 Task: Explore Airbnb accommodation in Taft, Iran from 22th December, 2023 to 26th December, 2023 for 8 adults. Place can be private room with 8 bedrooms having 8 beds and 8 bathrooms. Property type can be hotel. Amenities needed are: wifi, TV, free parkinig on premises, gym, breakfast.
Action: Mouse moved to (510, 131)
Screenshot: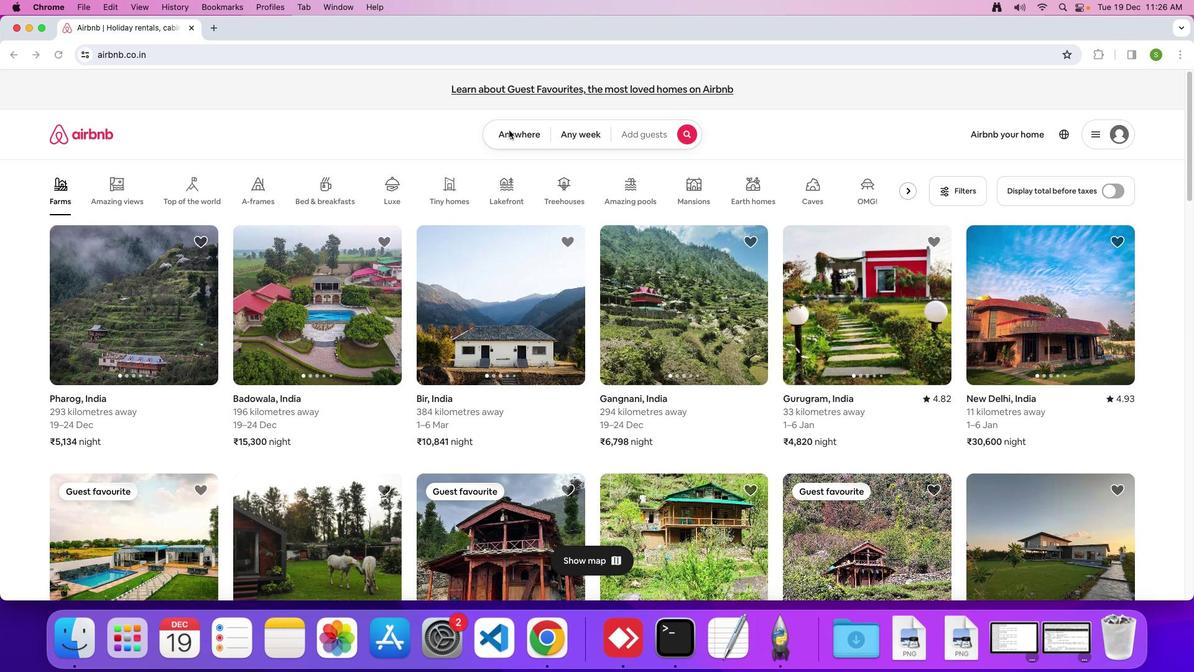 
Action: Mouse pressed left at (510, 131)
Screenshot: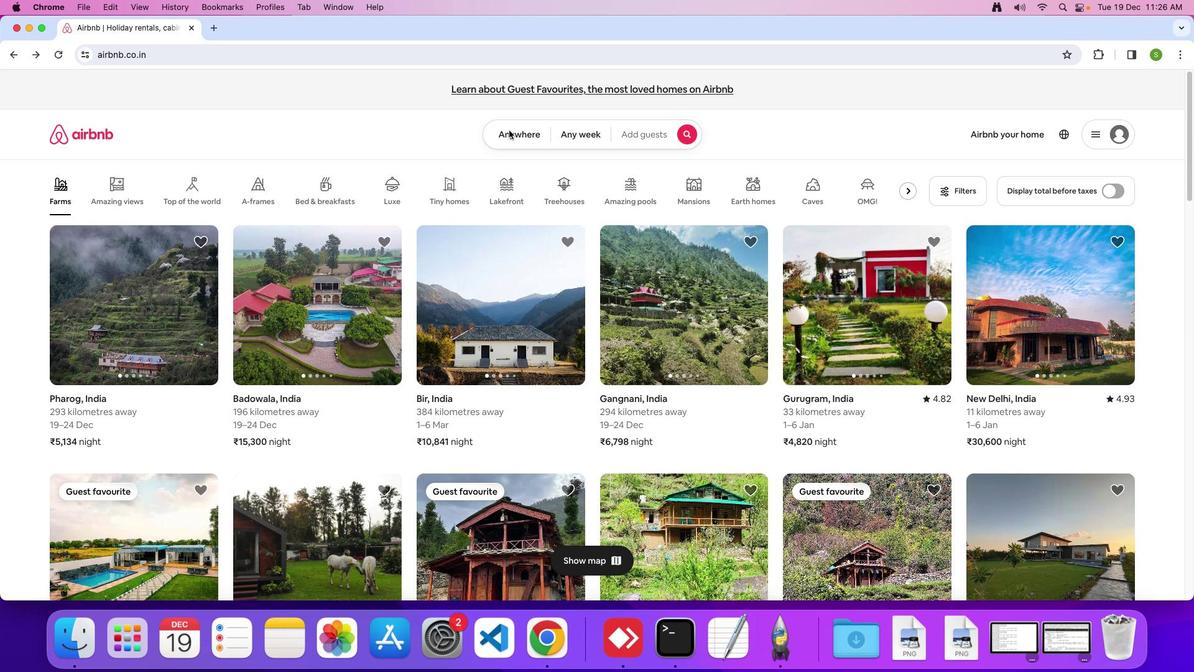 
Action: Mouse moved to (505, 134)
Screenshot: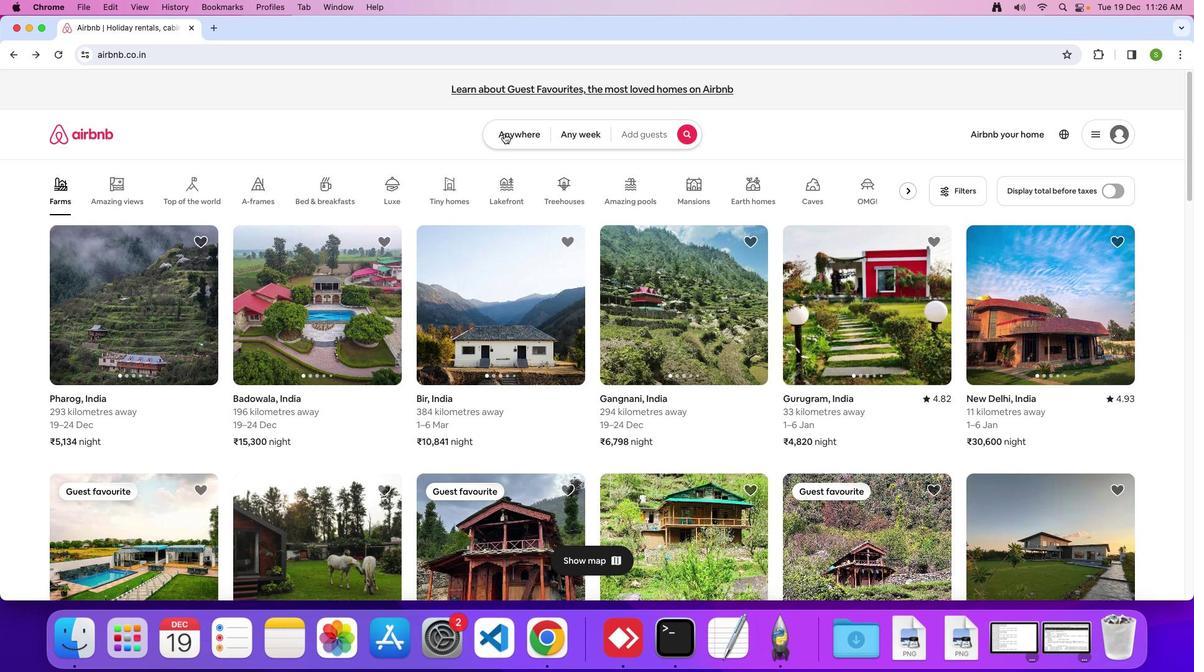 
Action: Mouse pressed left at (505, 134)
Screenshot: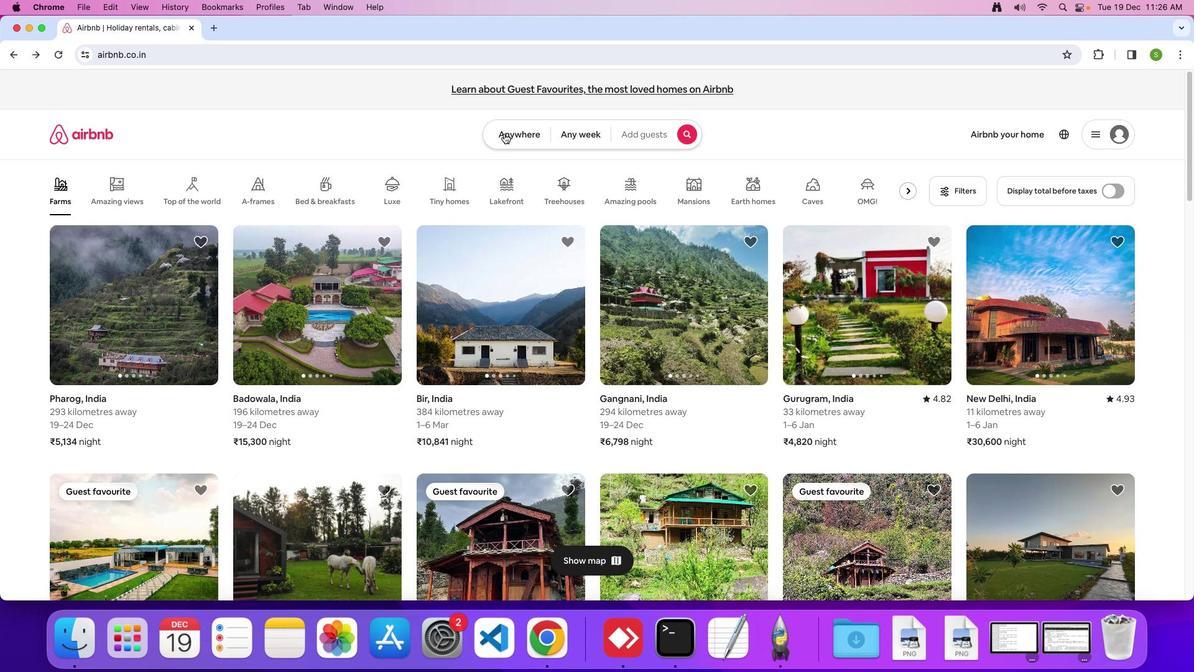 
Action: Mouse moved to (444, 179)
Screenshot: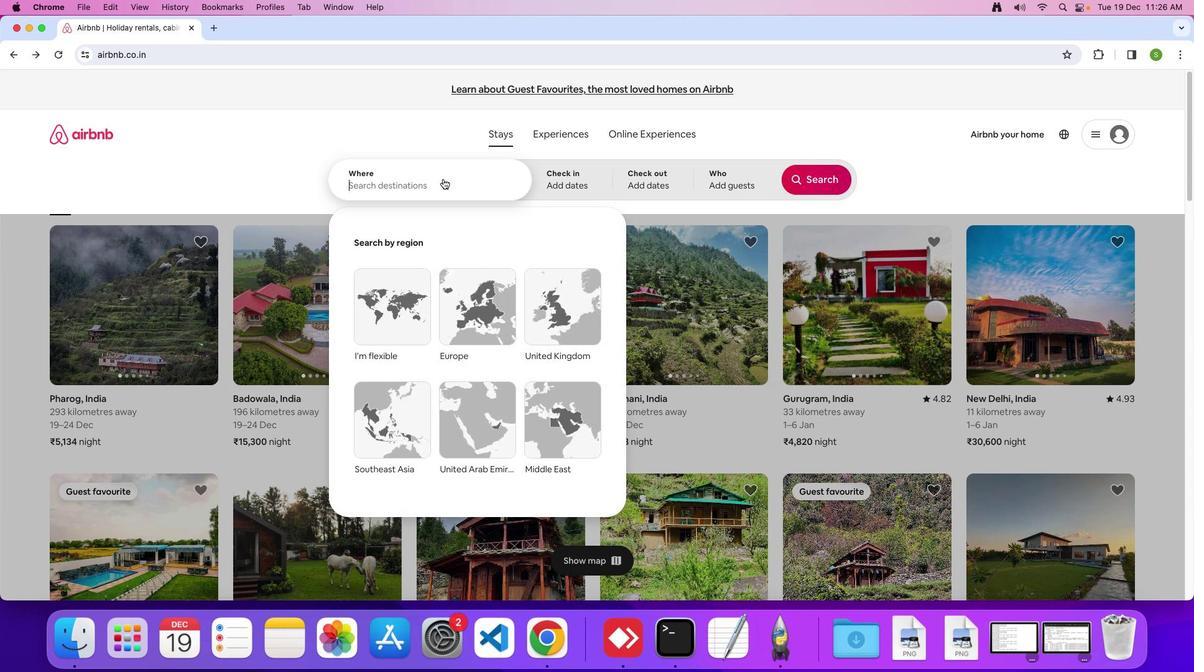 
Action: Mouse pressed left at (444, 179)
Screenshot: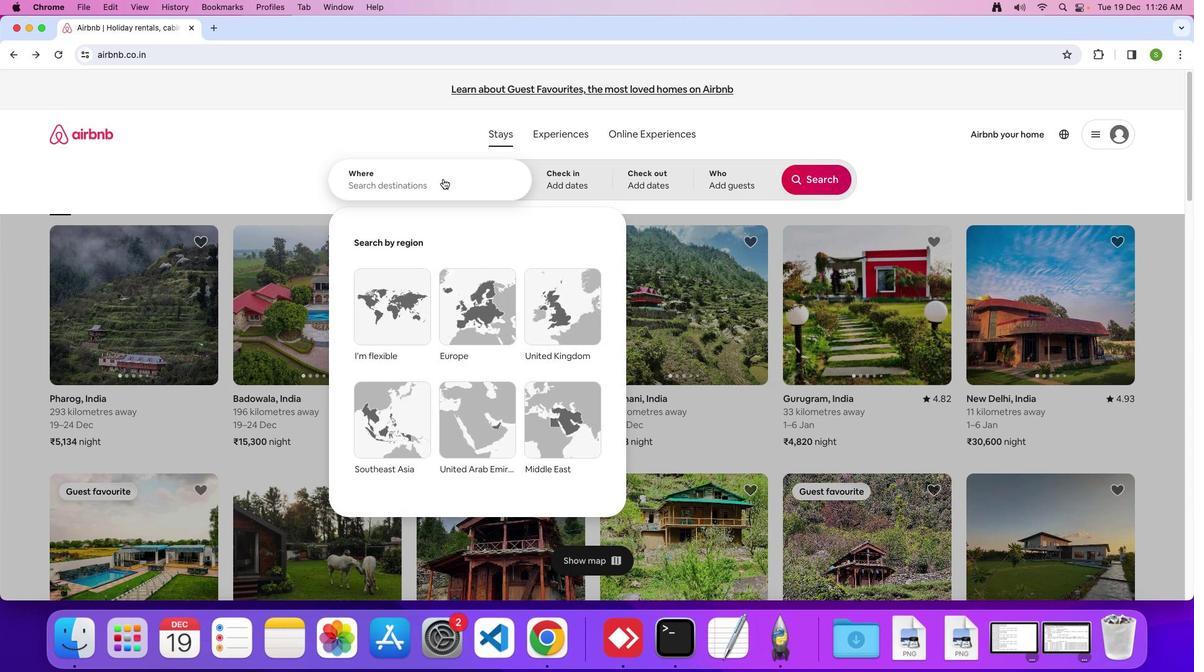 
Action: Mouse moved to (449, 180)
Screenshot: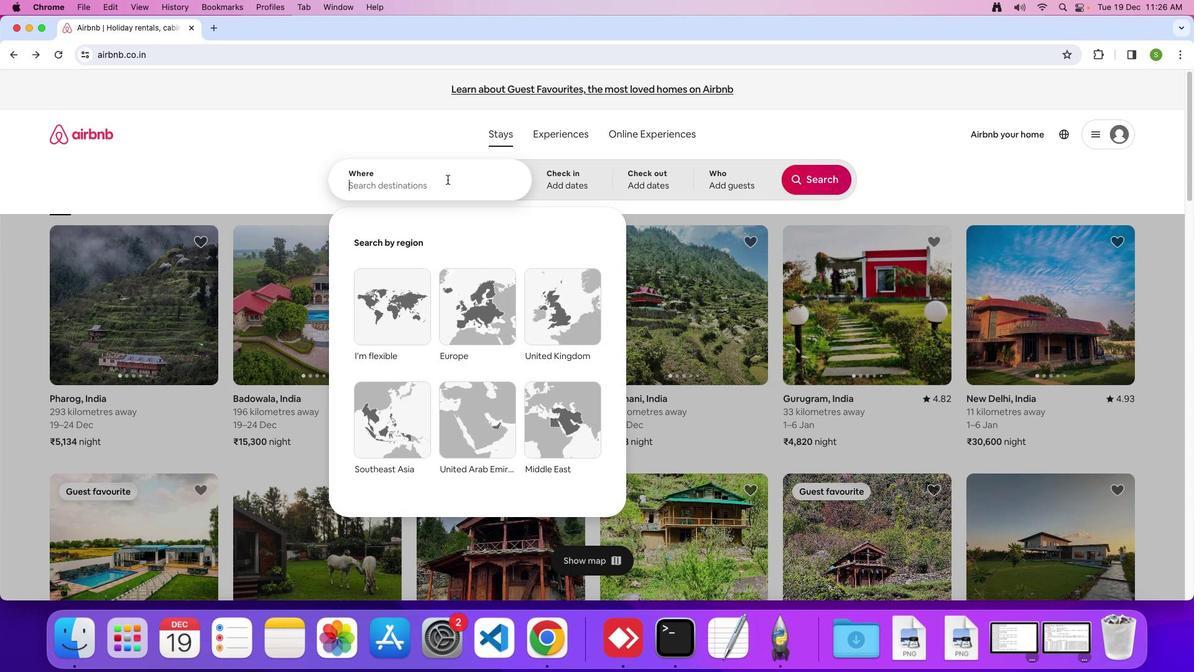 
Action: Key pressed 'T'Key.caps_lock'a''f''t'','Key.spaceKey.shift'I''r''a''n'Key.enter
Screenshot: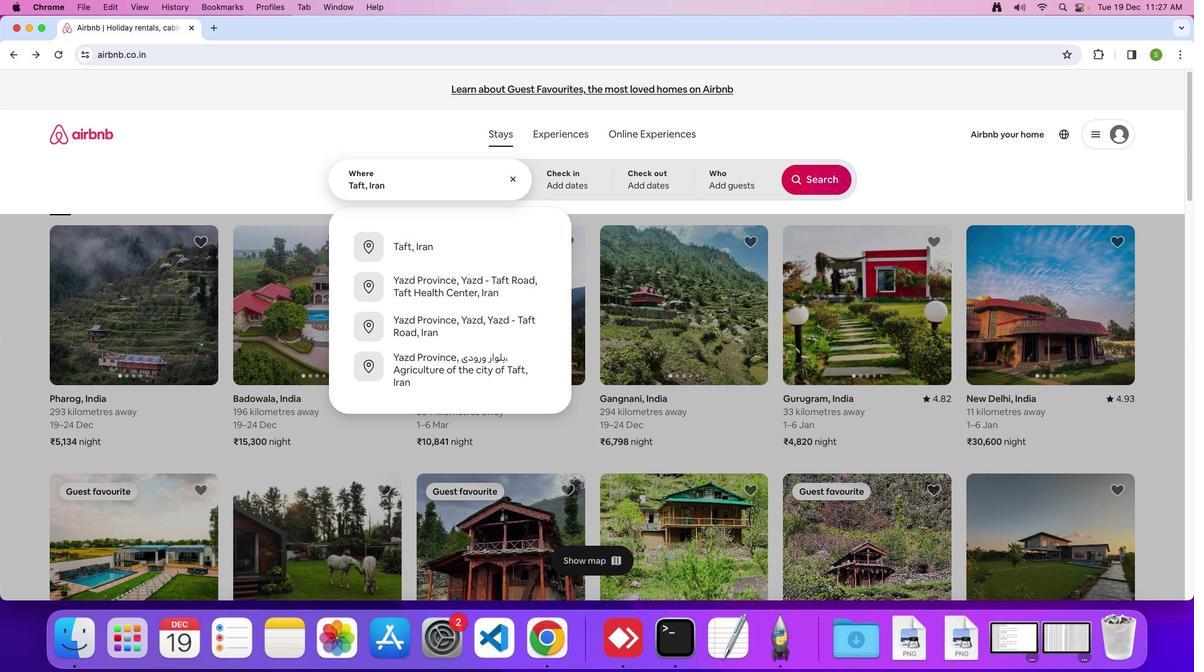 
Action: Mouse moved to (525, 421)
Screenshot: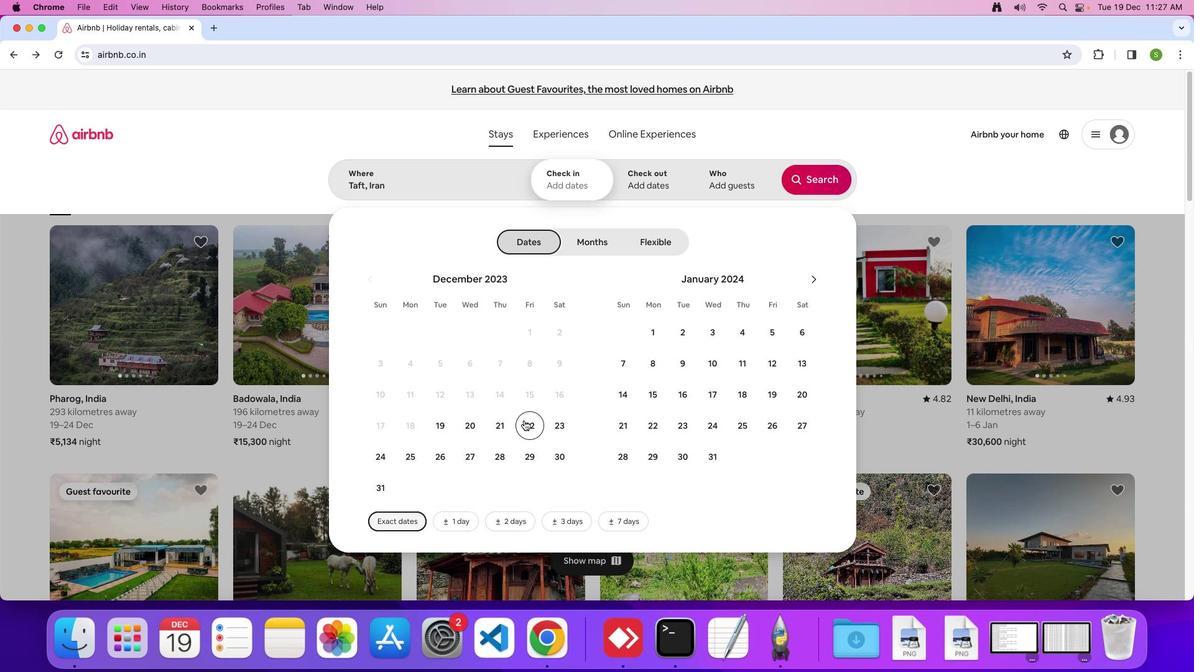 
Action: Mouse pressed left at (525, 421)
Screenshot: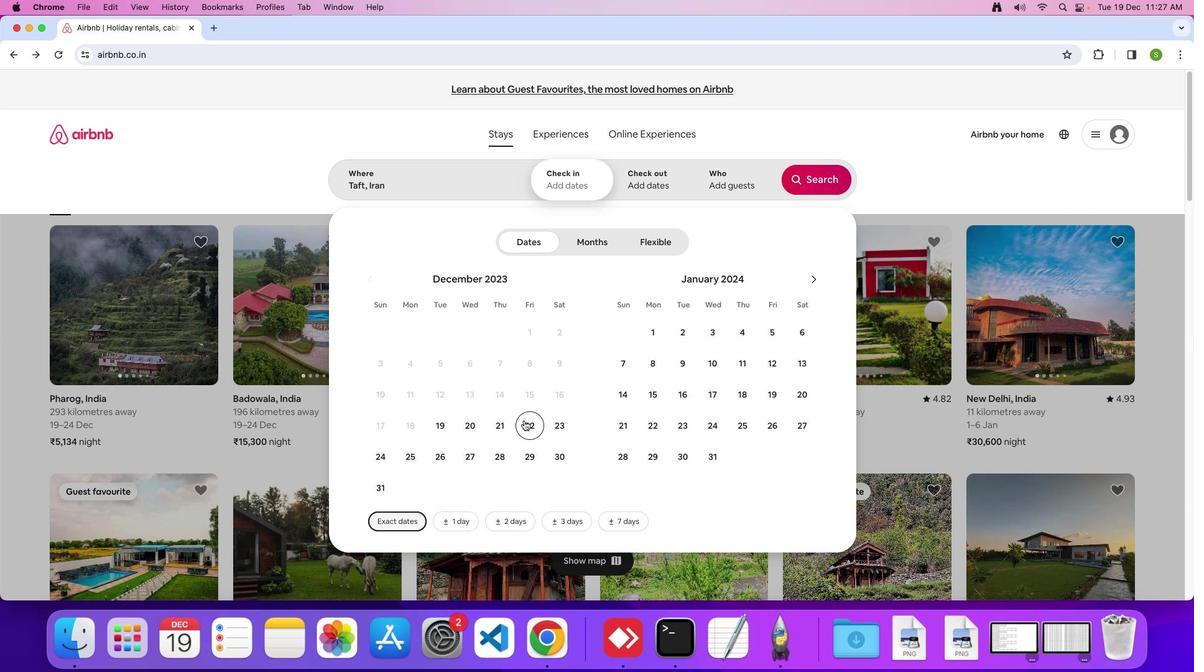 
Action: Mouse moved to (437, 462)
Screenshot: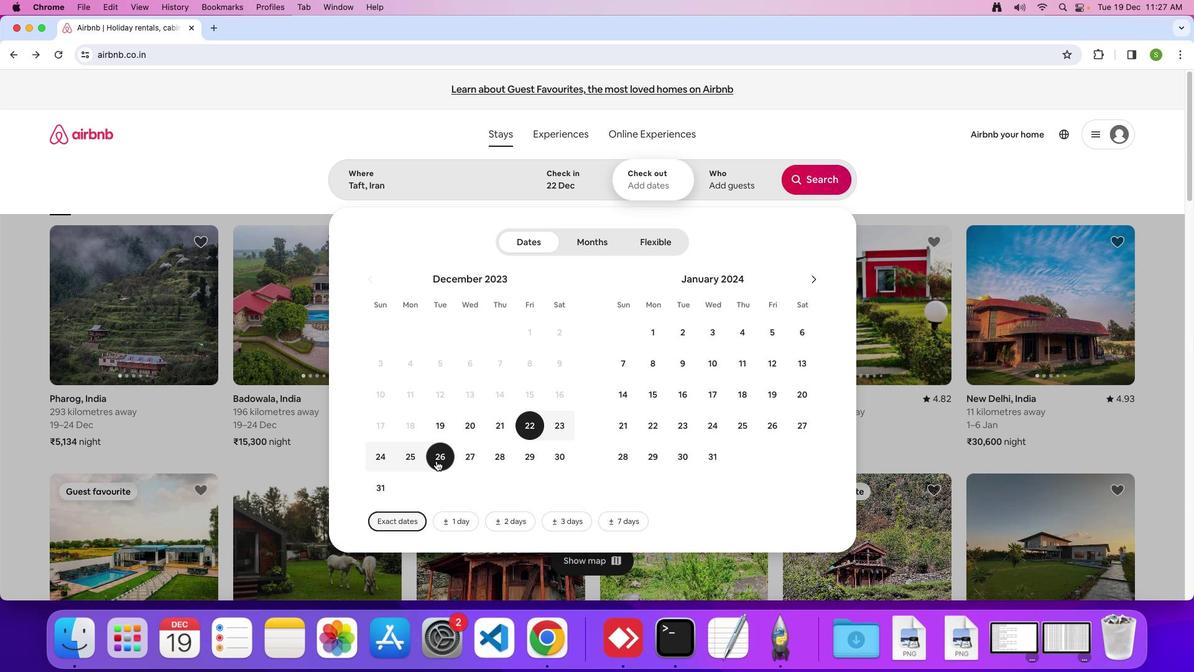 
Action: Mouse pressed left at (437, 462)
Screenshot: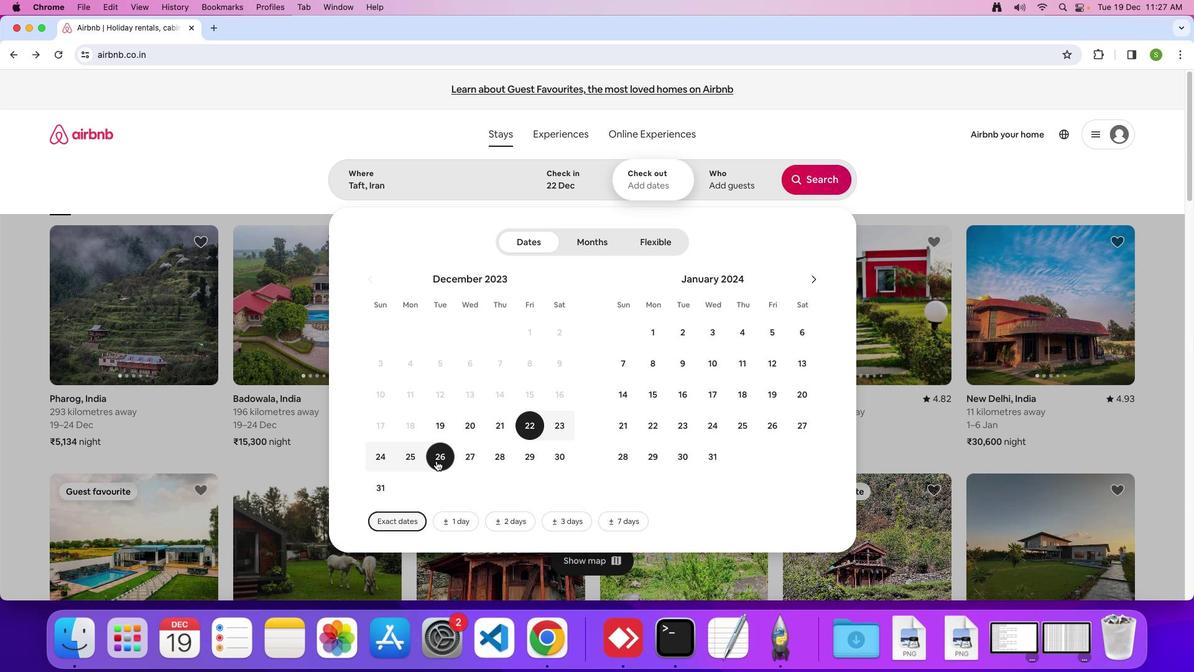 
Action: Mouse moved to (735, 174)
Screenshot: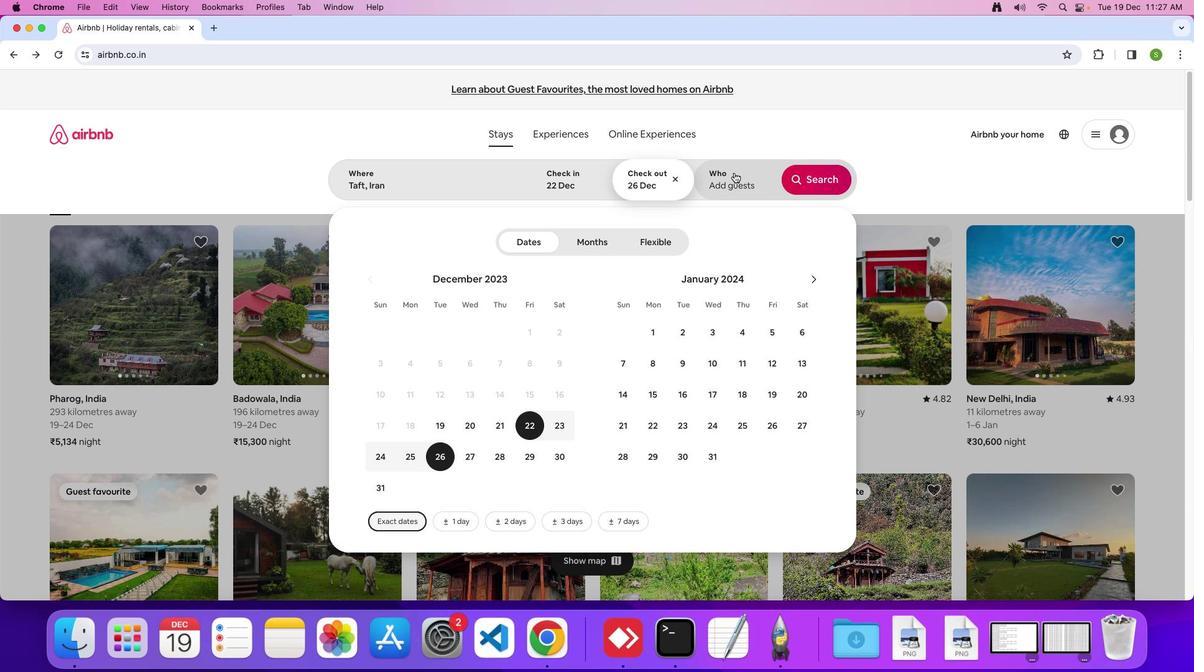 
Action: Mouse pressed left at (735, 174)
Screenshot: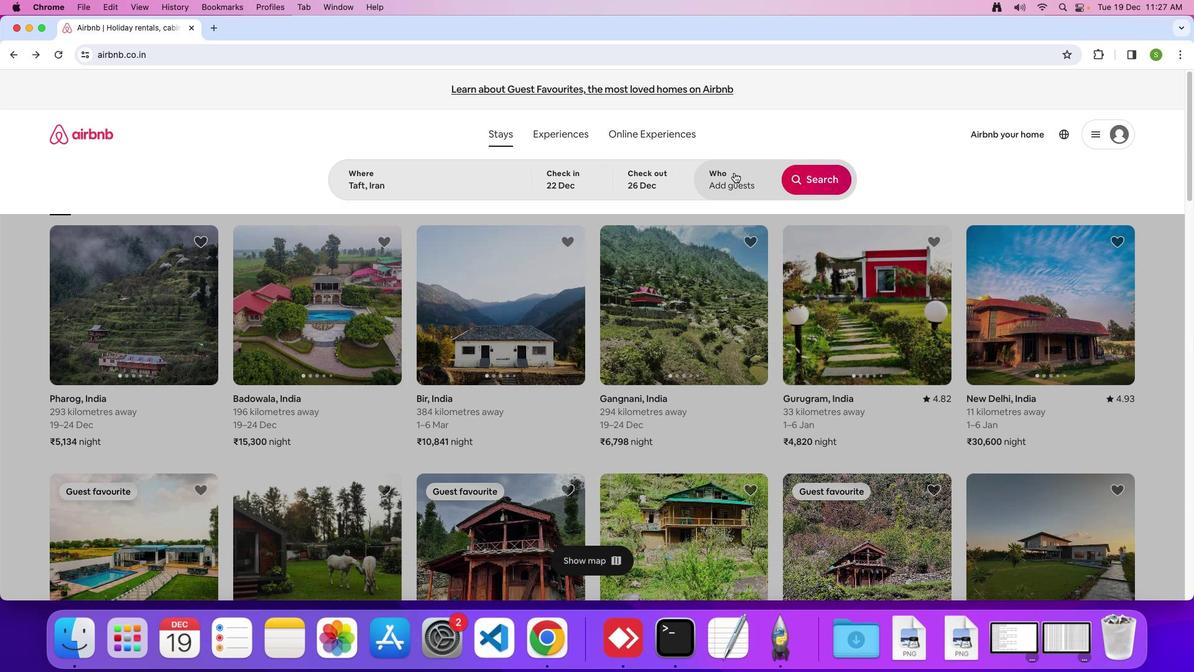 
Action: Mouse moved to (820, 245)
Screenshot: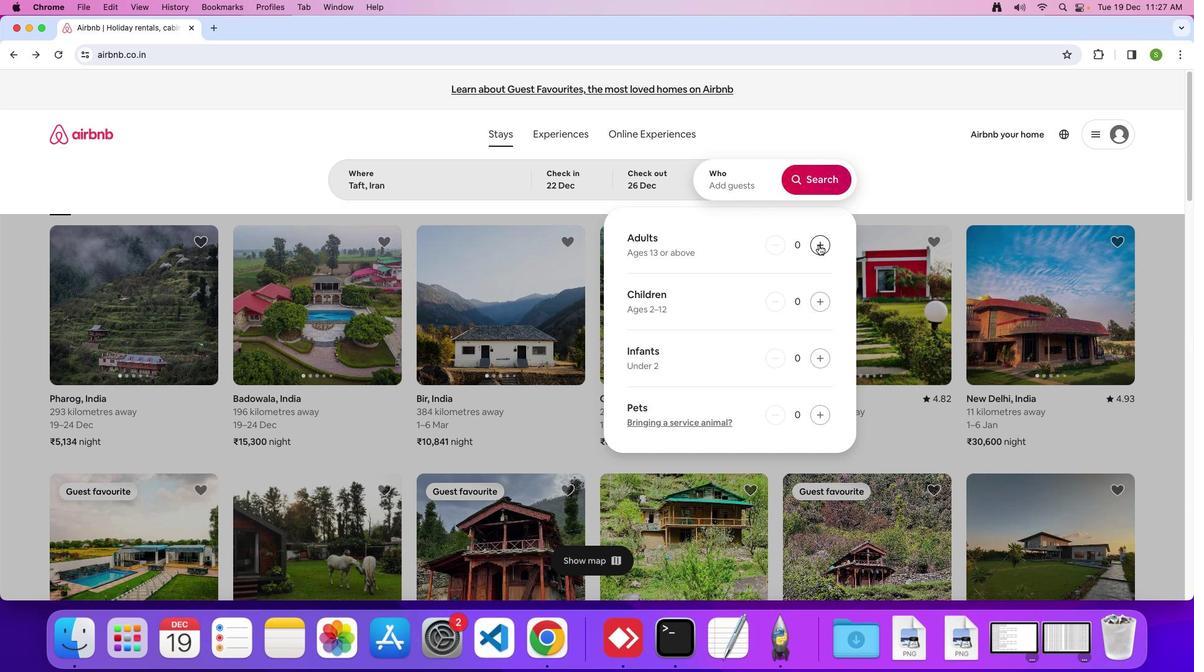 
Action: Mouse pressed left at (820, 245)
Screenshot: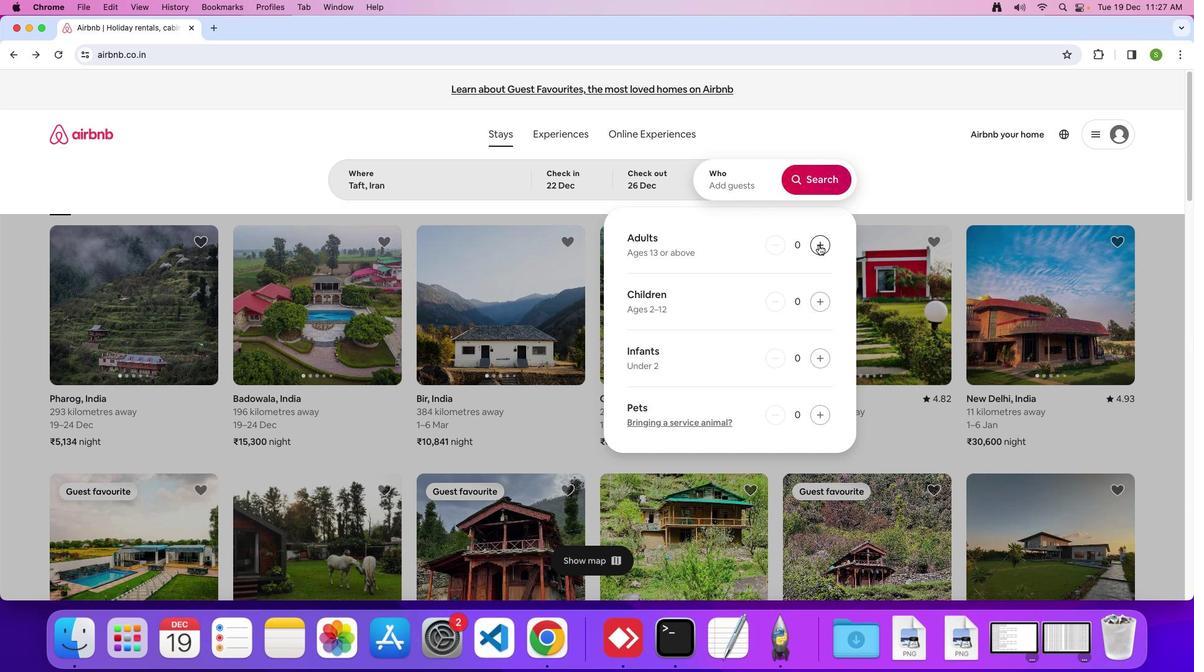 
Action: Mouse pressed left at (820, 245)
Screenshot: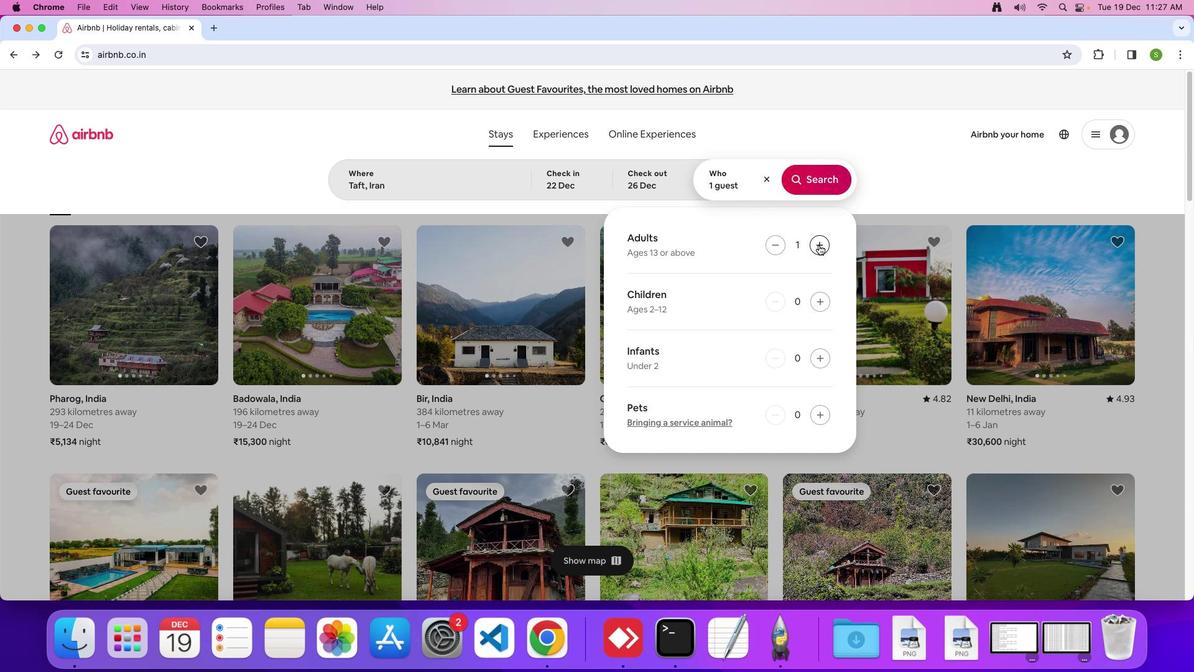 
Action: Mouse pressed left at (820, 245)
Screenshot: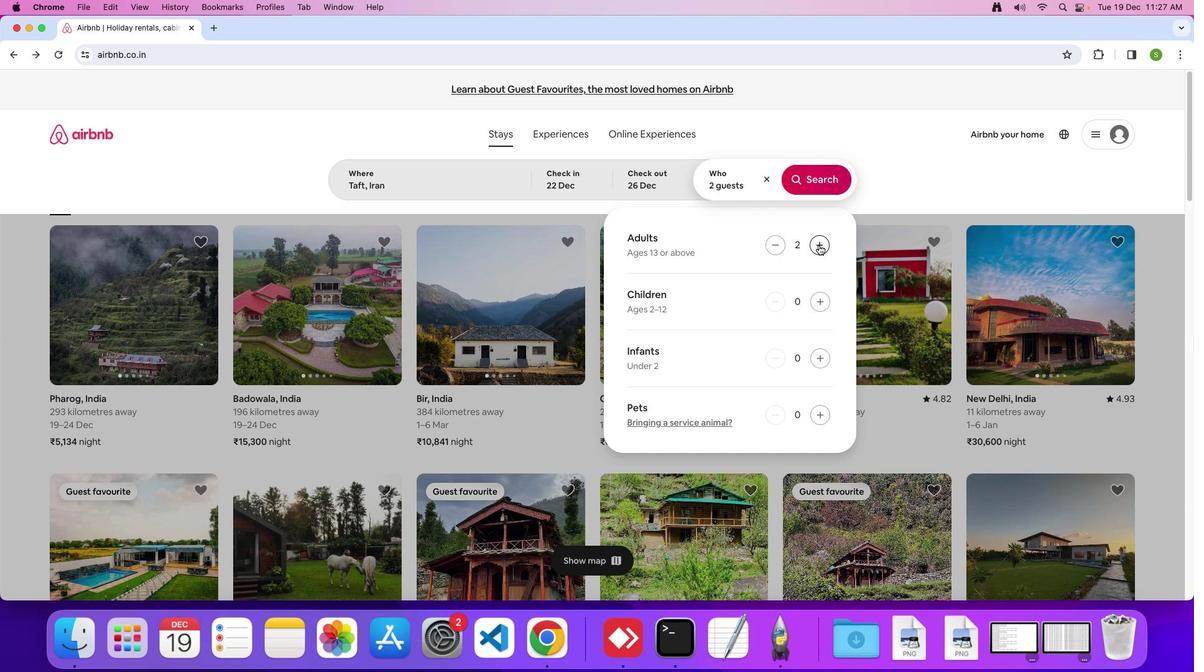 
Action: Mouse pressed left at (820, 245)
Screenshot: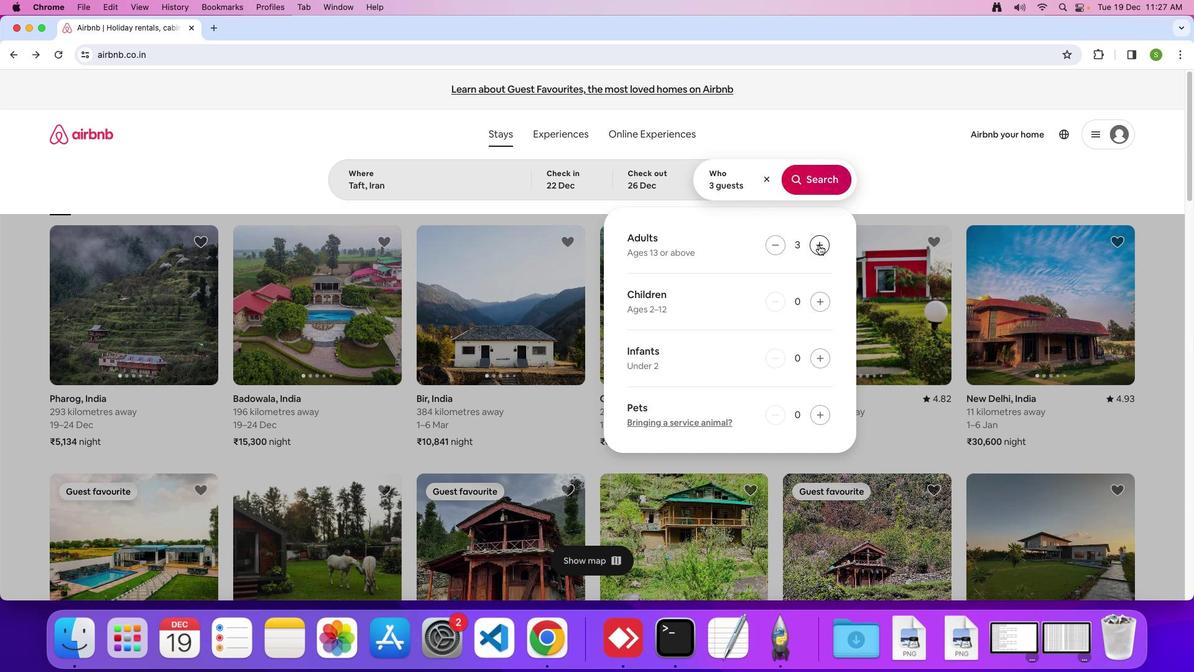 
Action: Mouse pressed left at (820, 245)
Screenshot: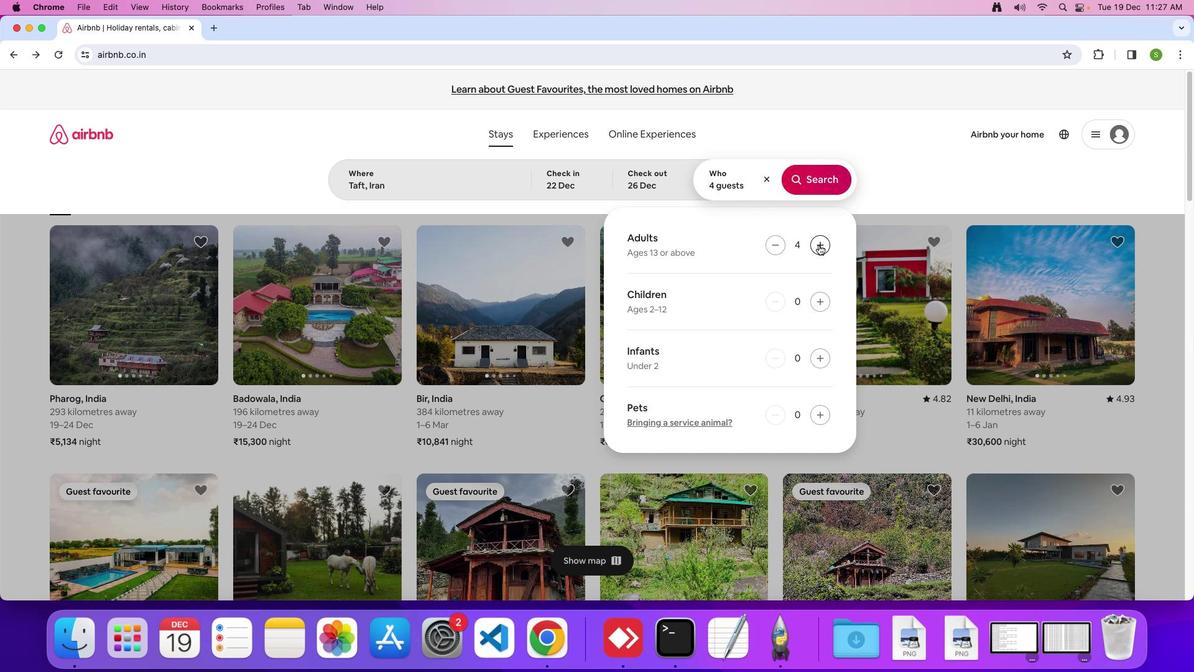 
Action: Mouse pressed left at (820, 245)
Screenshot: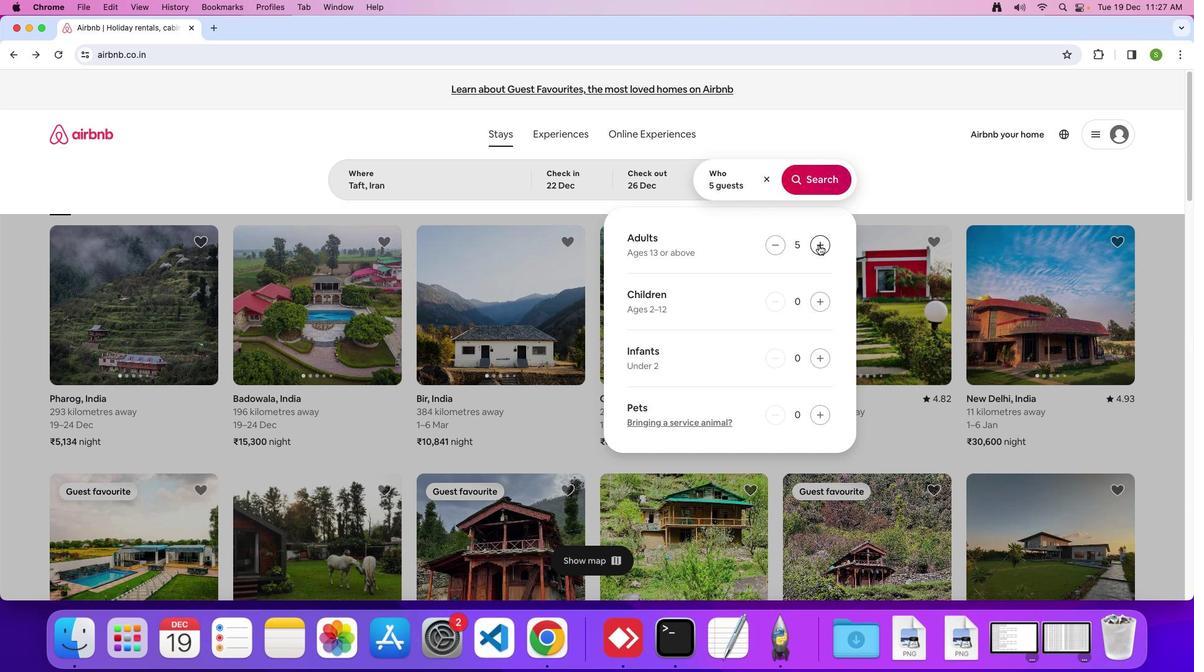 
Action: Mouse pressed left at (820, 245)
Screenshot: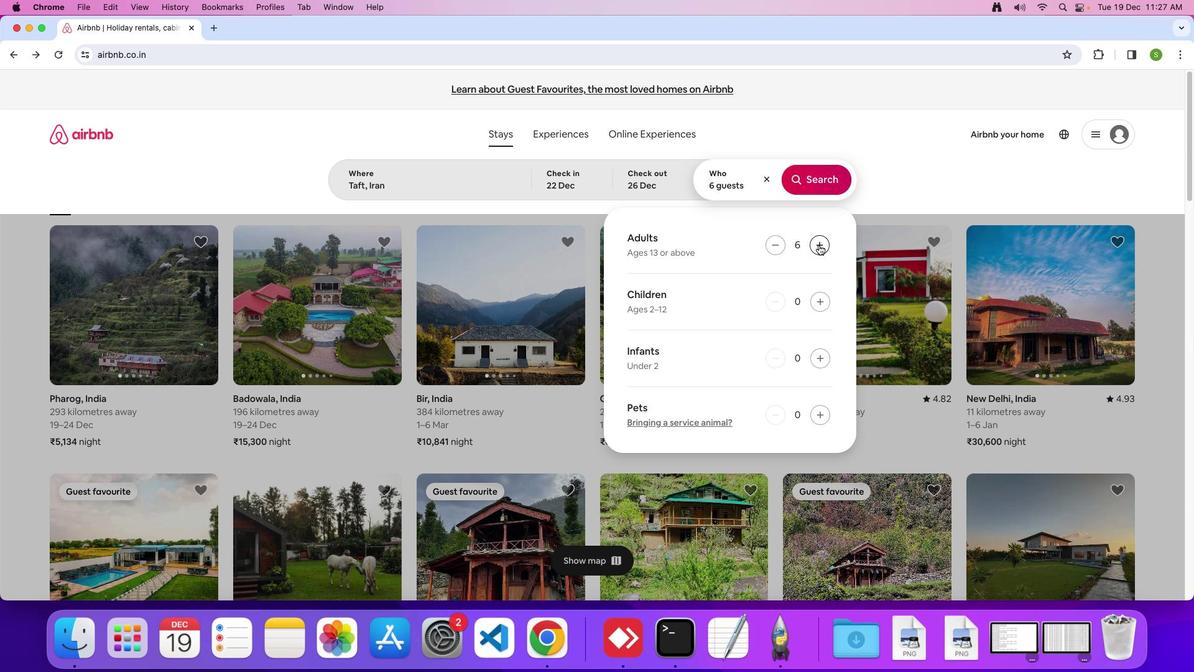 
Action: Mouse pressed left at (820, 245)
Screenshot: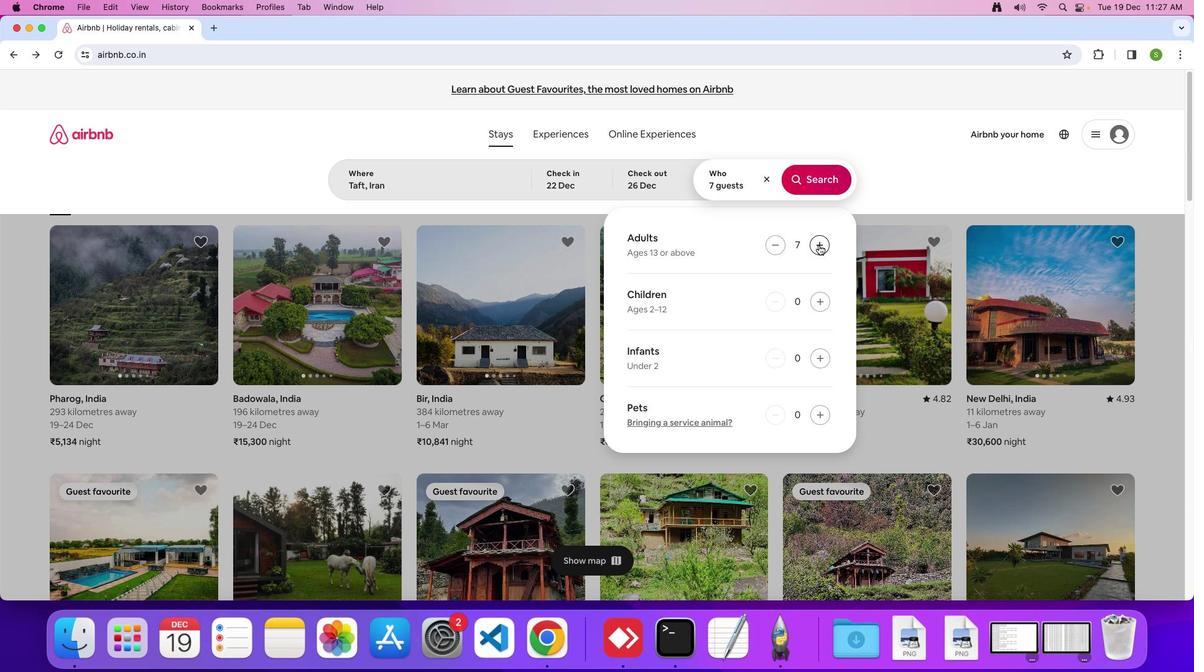 
Action: Mouse moved to (816, 183)
Screenshot: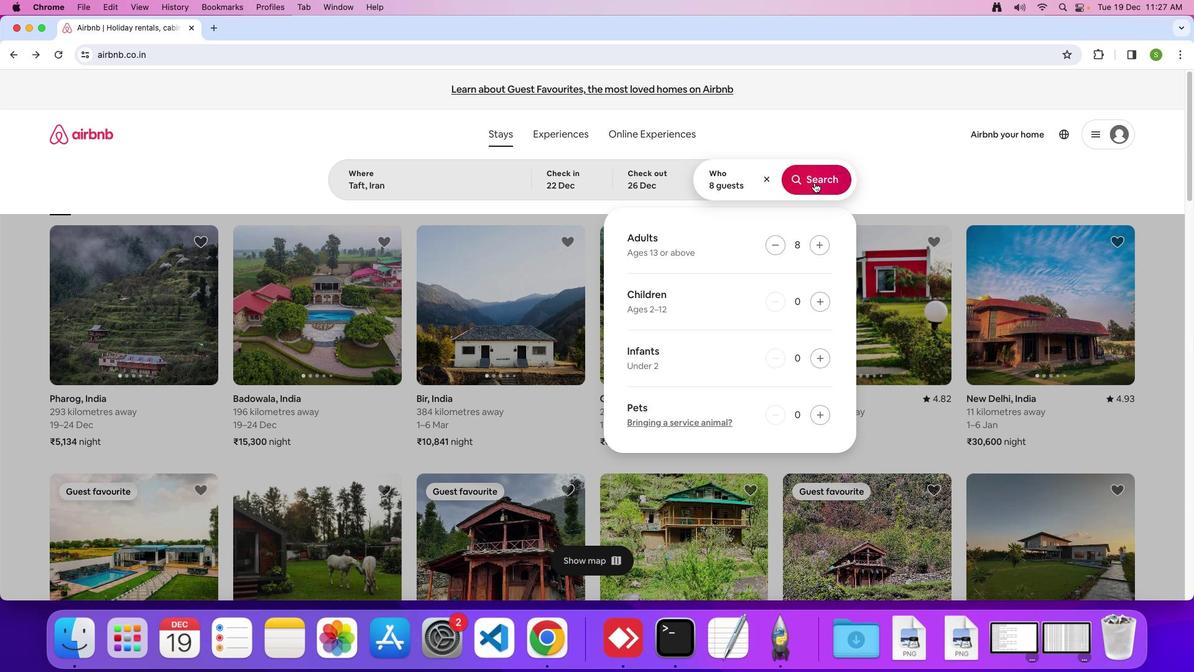 
Action: Mouse pressed left at (816, 183)
Screenshot: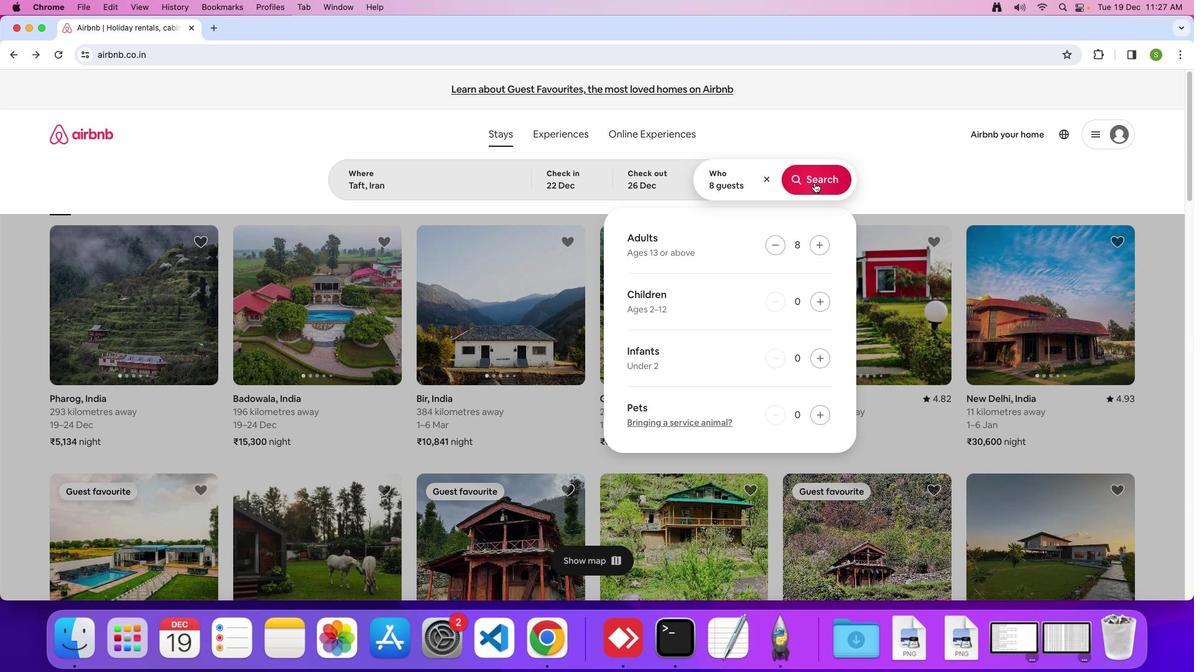 
Action: Mouse moved to (983, 146)
Screenshot: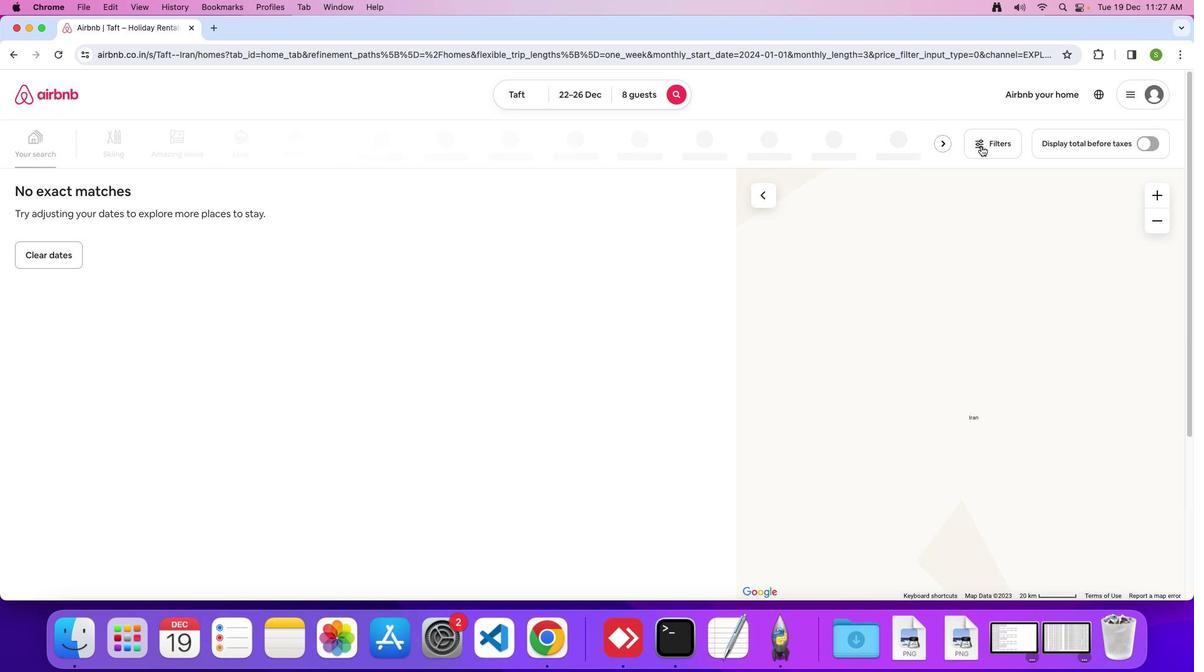 
Action: Mouse pressed left at (983, 146)
Screenshot: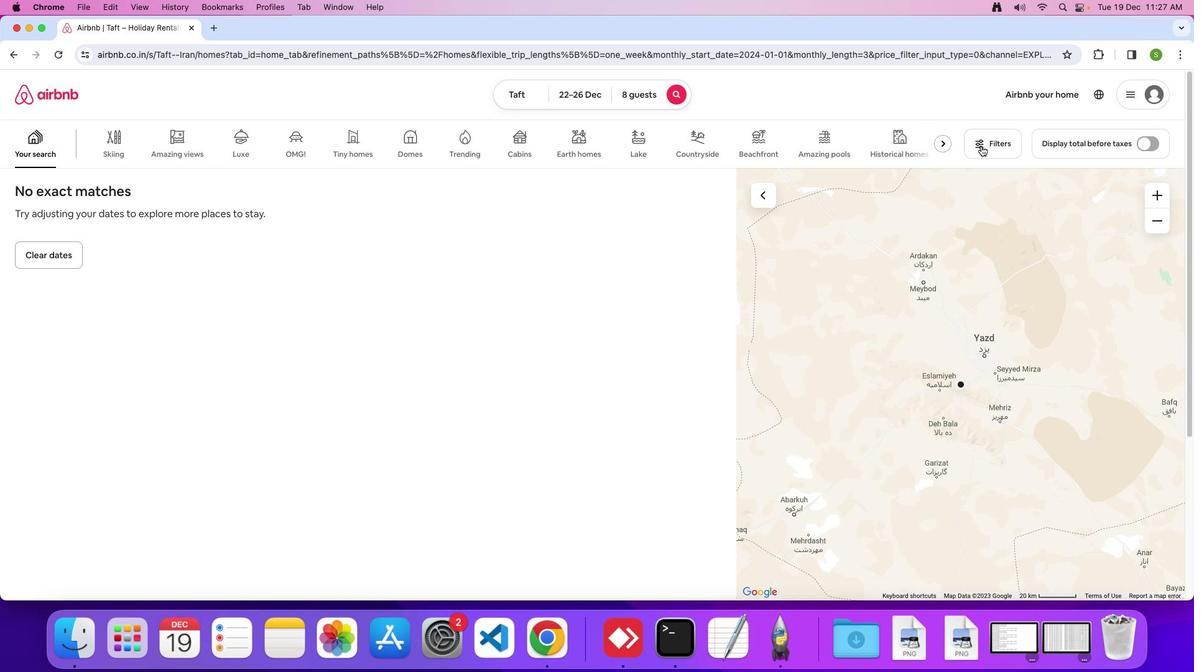 
Action: Mouse moved to (645, 388)
Screenshot: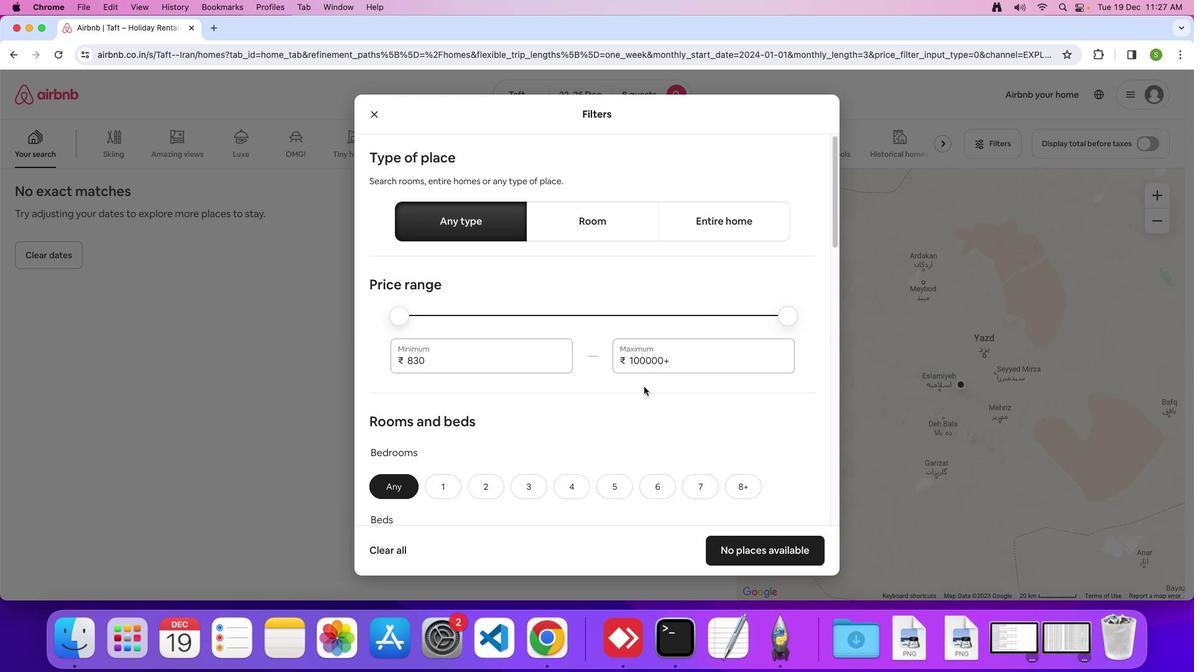 
Action: Mouse scrolled (645, 388) with delta (1, 0)
Screenshot: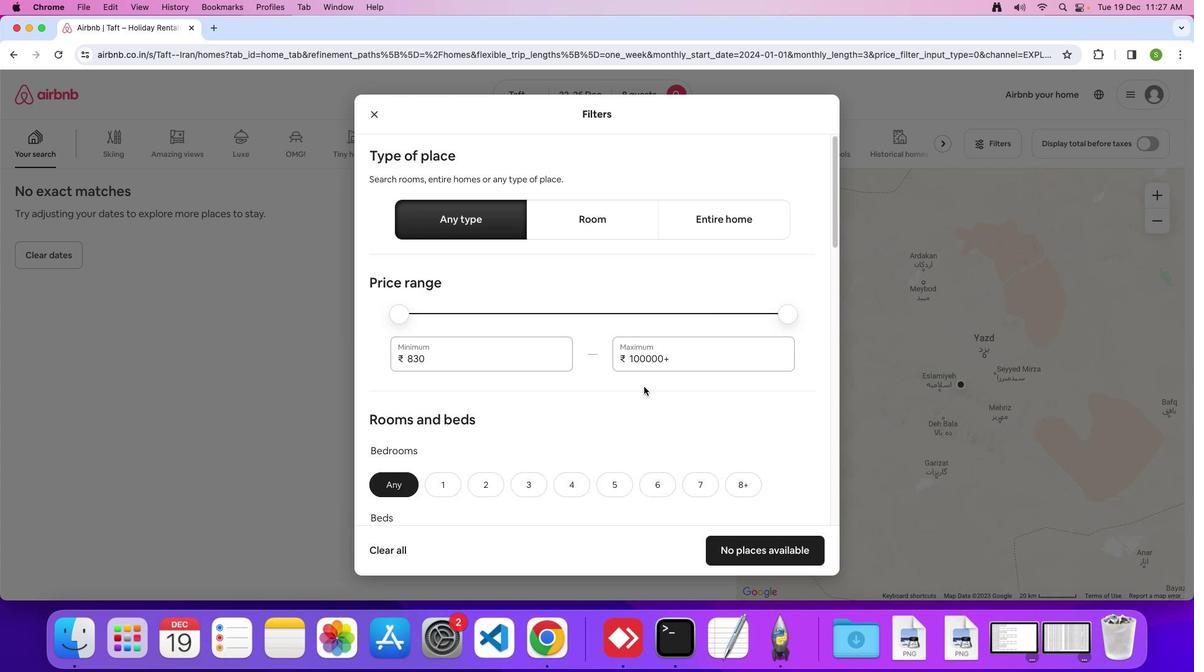 
Action: Mouse scrolled (645, 388) with delta (1, 0)
Screenshot: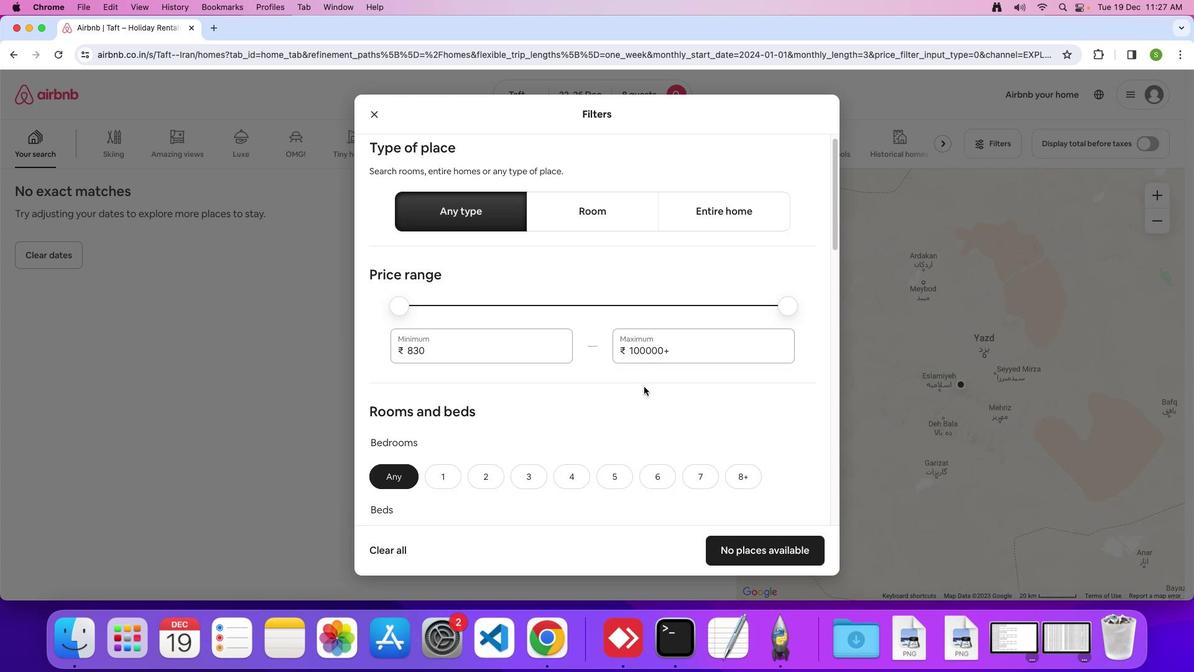 
Action: Mouse scrolled (645, 388) with delta (1, 0)
Screenshot: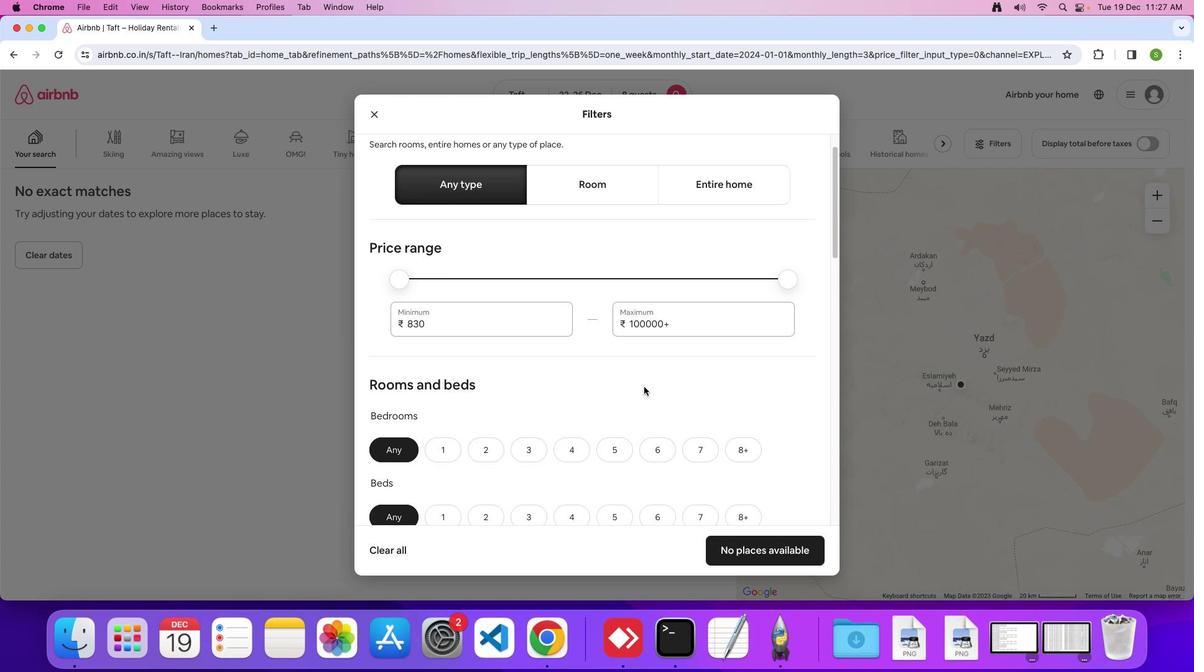 
Action: Mouse scrolled (645, 388) with delta (1, 0)
Screenshot: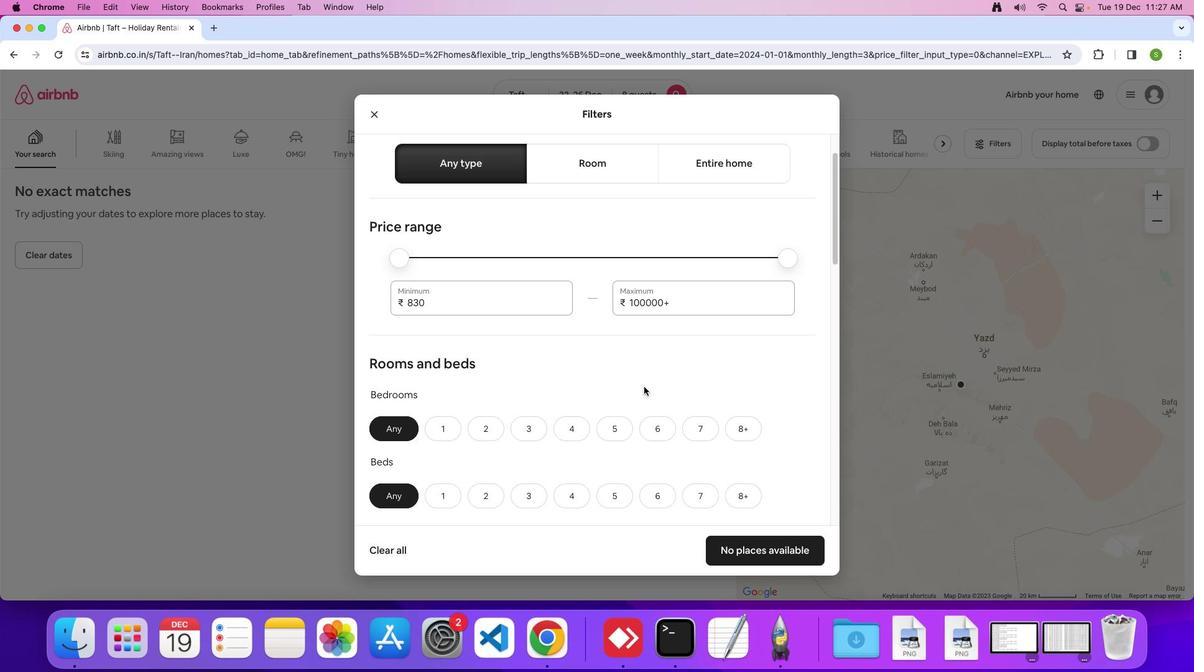 
Action: Mouse scrolled (645, 388) with delta (1, 0)
Screenshot: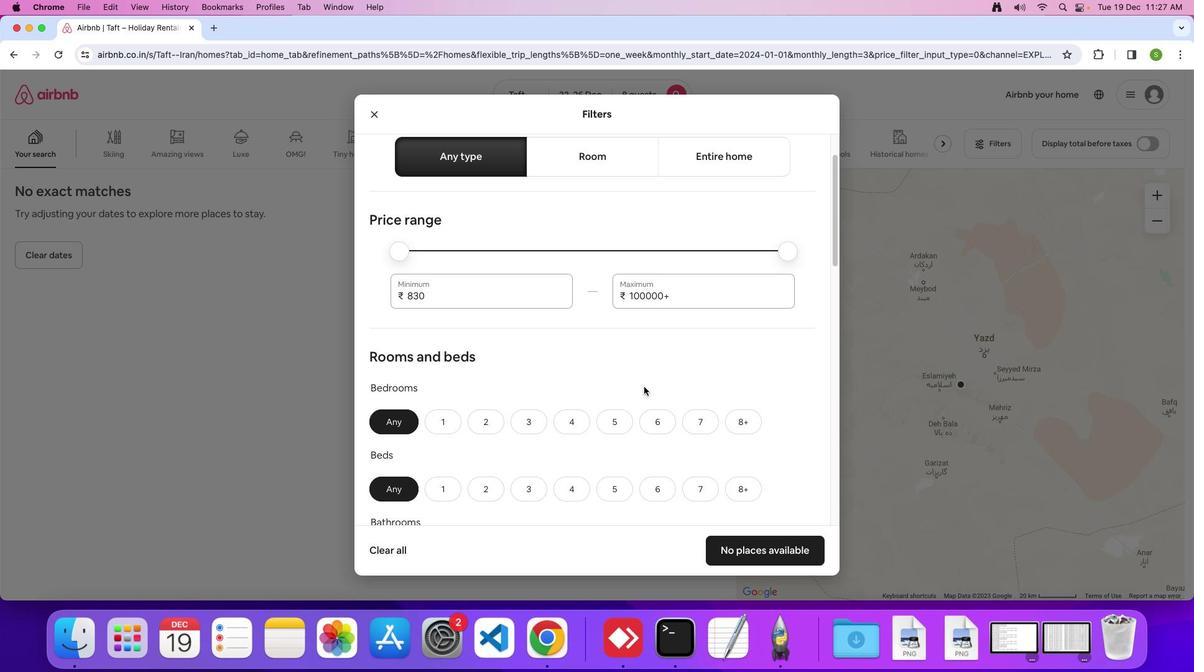 
Action: Mouse scrolled (645, 388) with delta (1, 0)
Screenshot: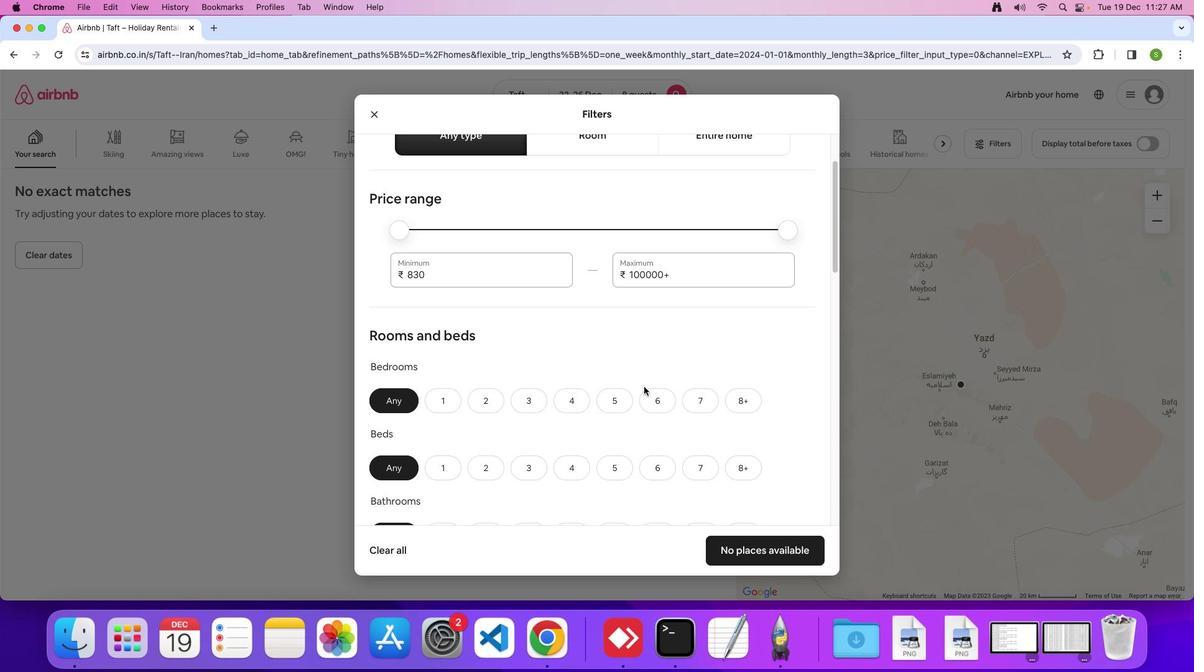 
Action: Mouse scrolled (645, 388) with delta (1, 0)
Screenshot: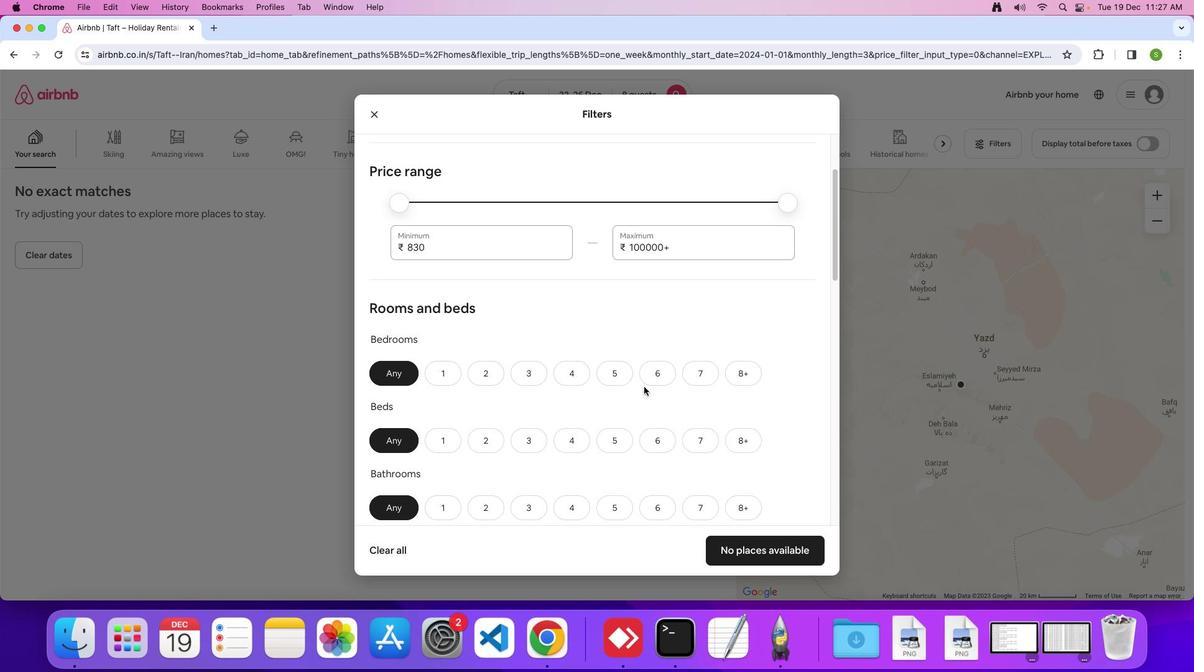 
Action: Mouse scrolled (645, 388) with delta (1, 0)
Screenshot: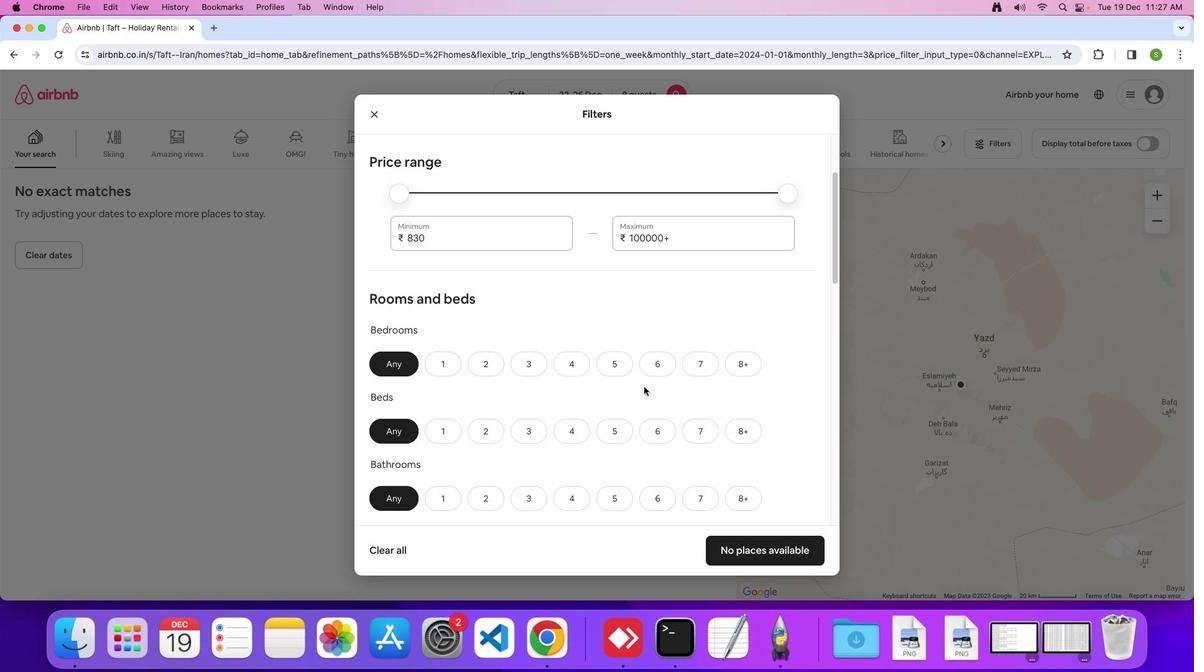 
Action: Mouse scrolled (645, 388) with delta (1, 0)
Screenshot: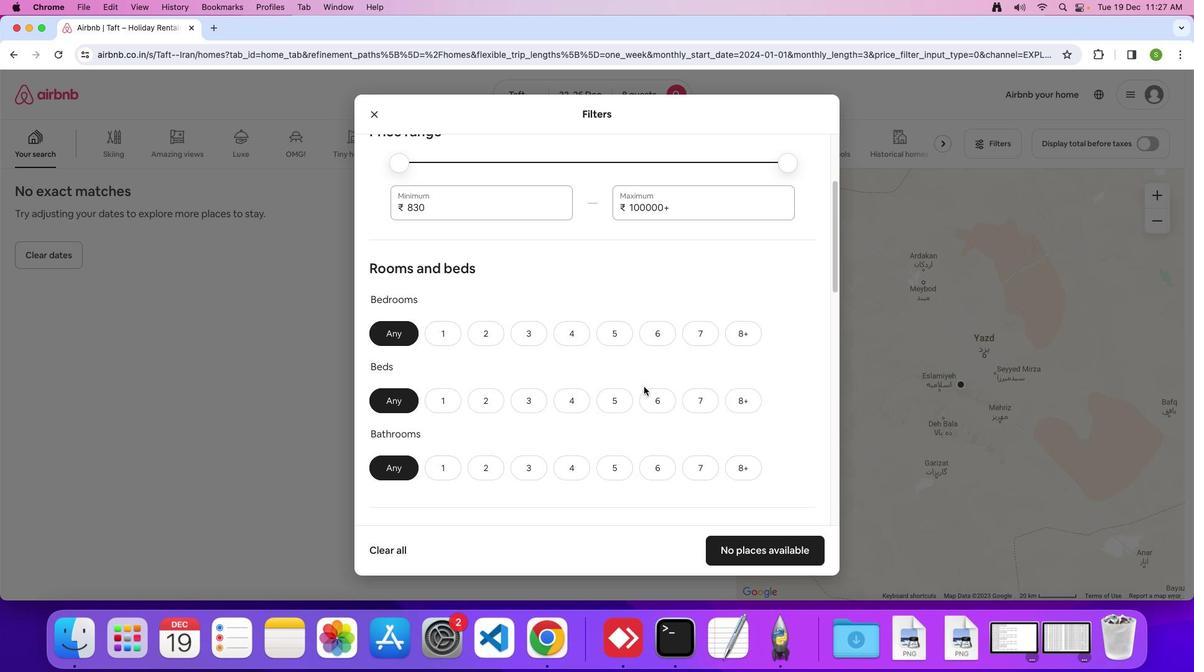 
Action: Mouse scrolled (645, 388) with delta (1, 0)
Screenshot: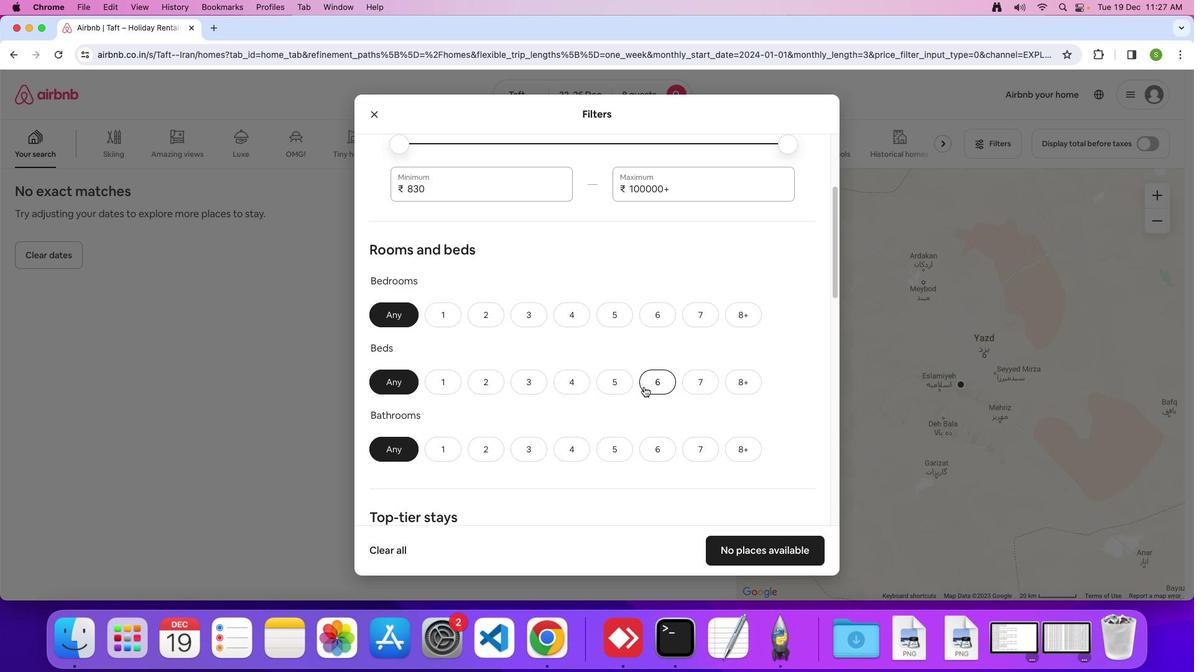 
Action: Mouse scrolled (645, 388) with delta (1, 0)
Screenshot: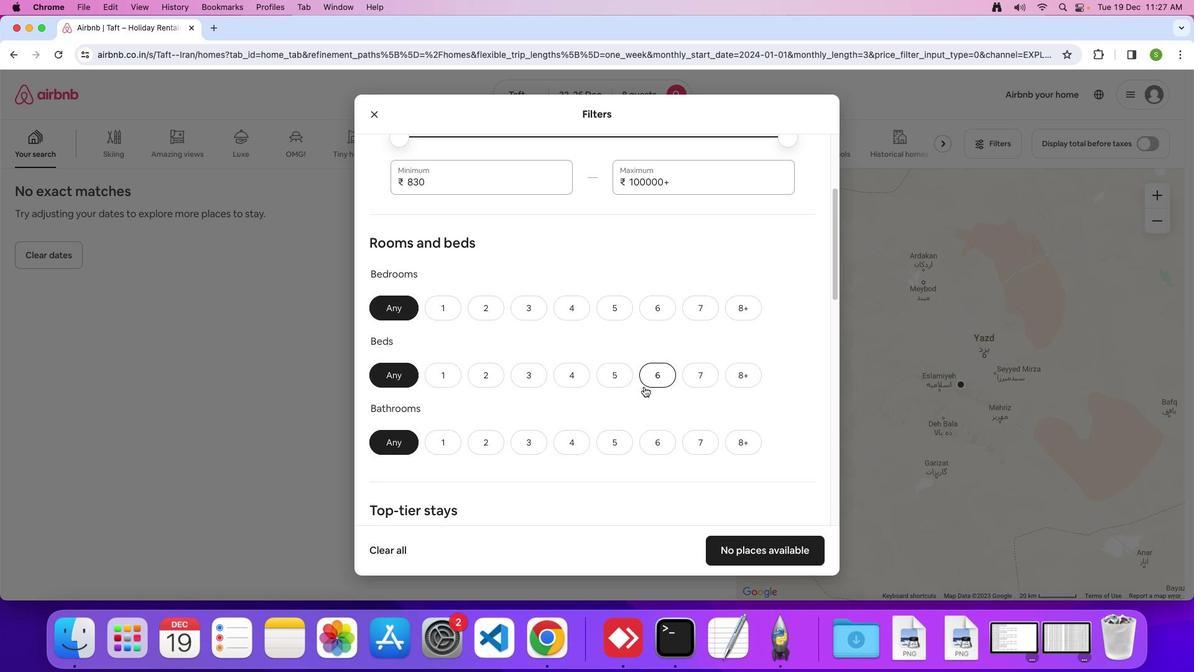 
Action: Mouse scrolled (645, 388) with delta (1, 0)
Screenshot: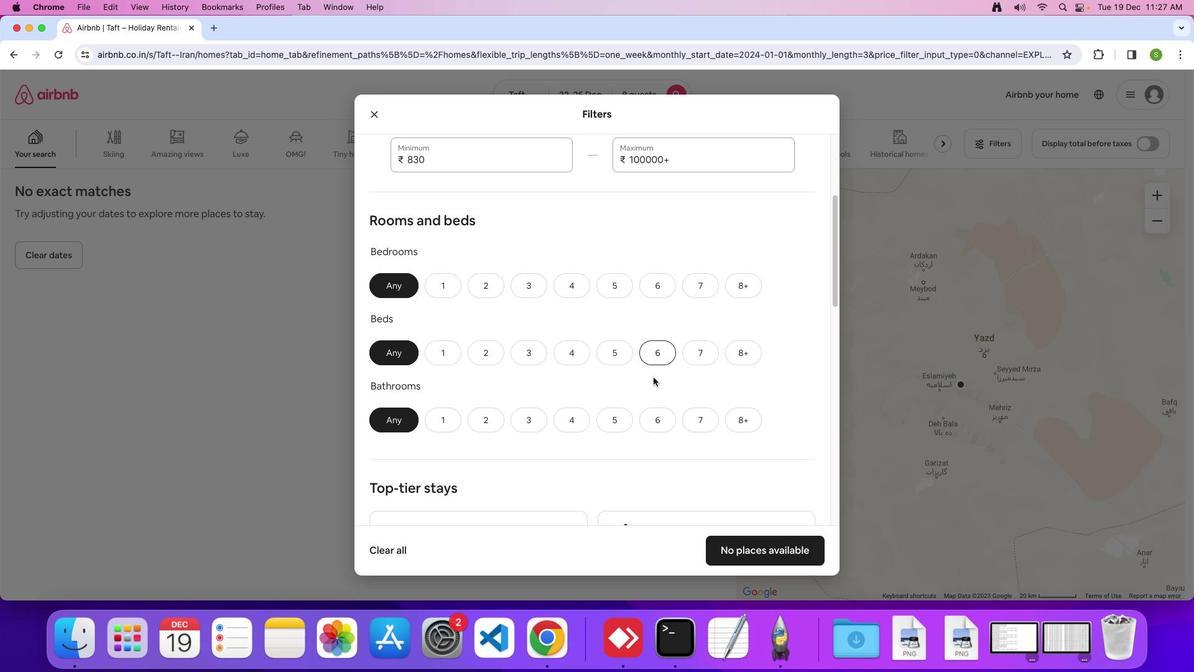 
Action: Mouse moved to (734, 267)
Screenshot: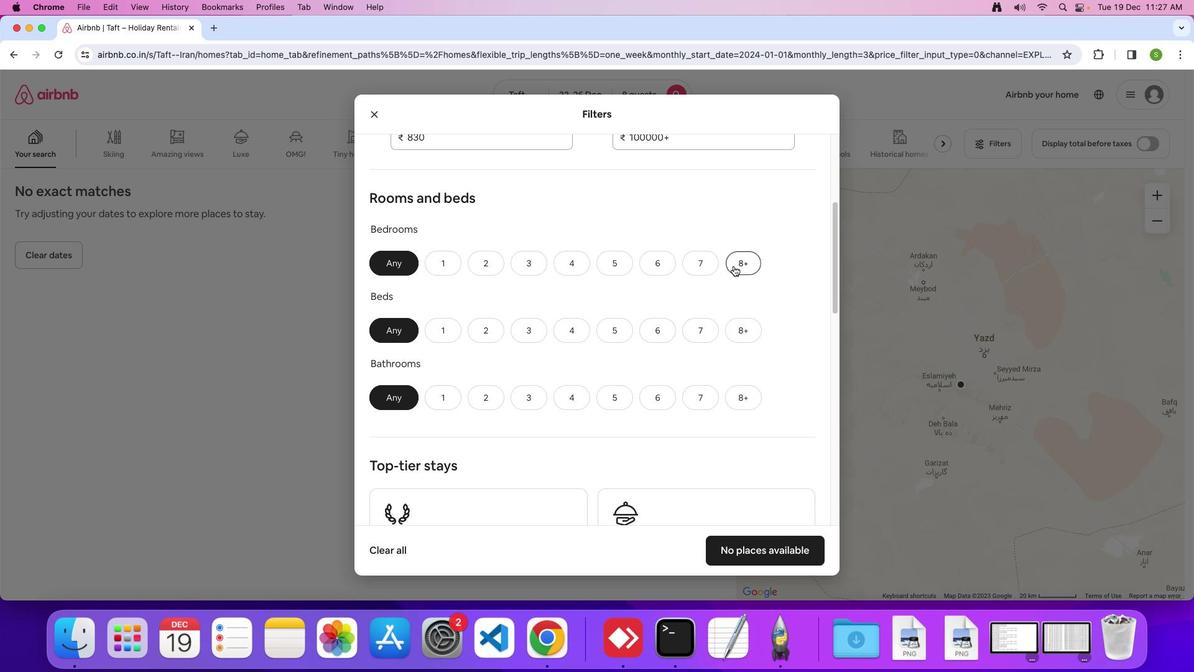 
Action: Mouse pressed left at (734, 267)
Screenshot: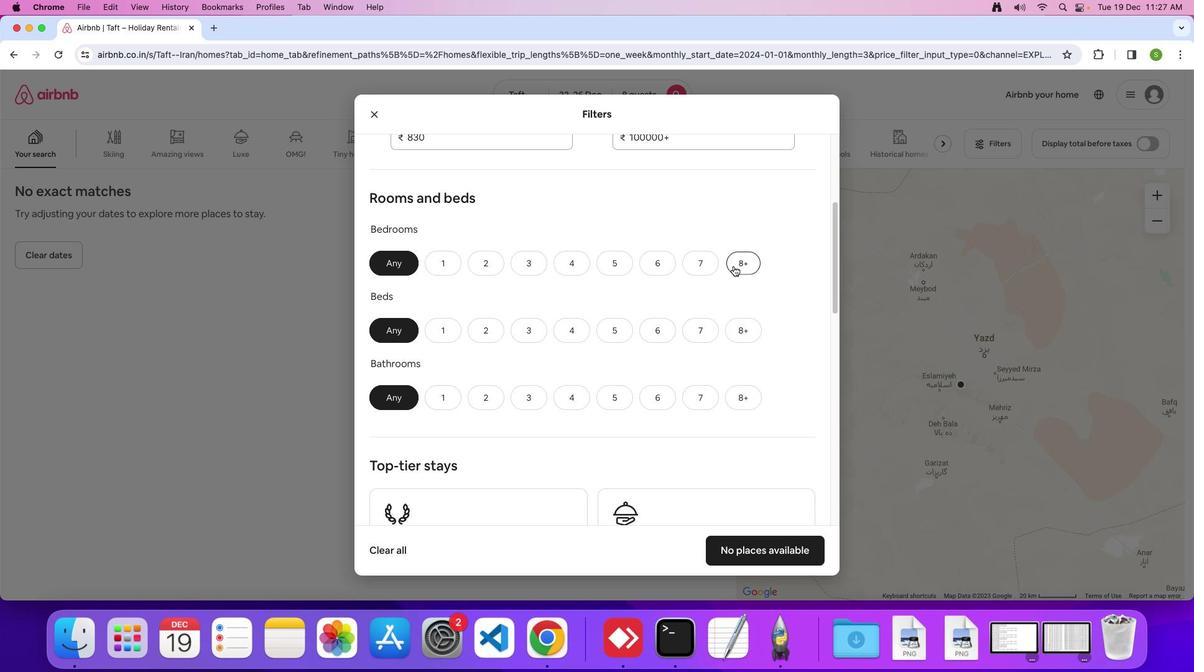 
Action: Mouse moved to (745, 329)
Screenshot: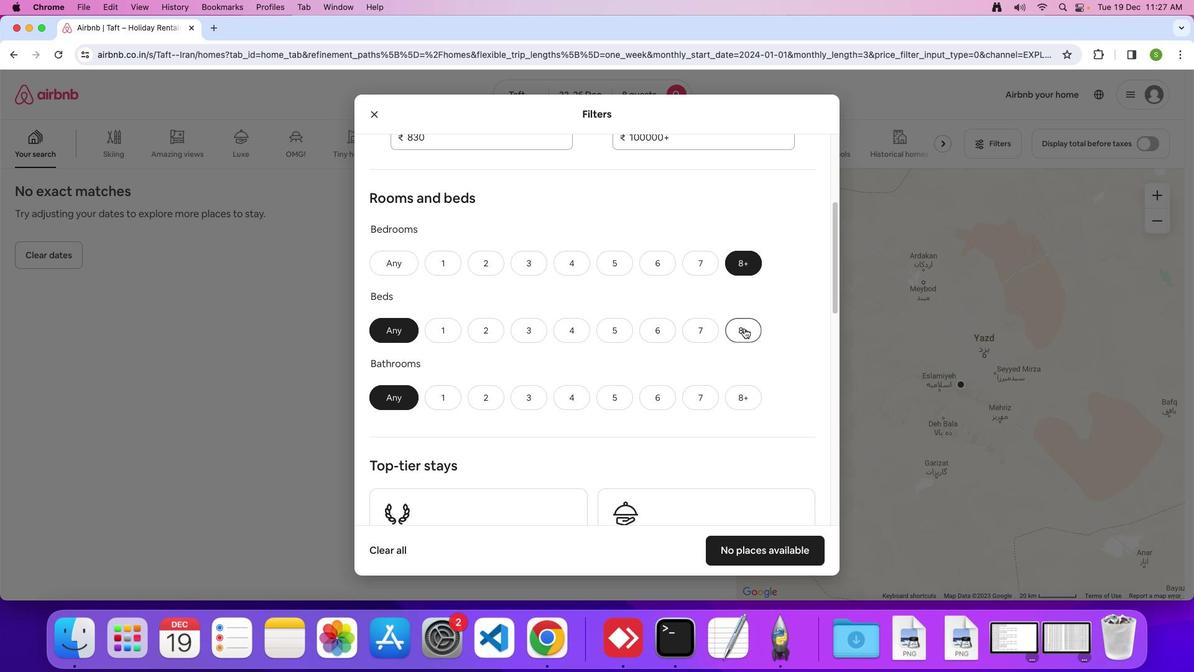 
Action: Mouse pressed left at (745, 329)
Screenshot: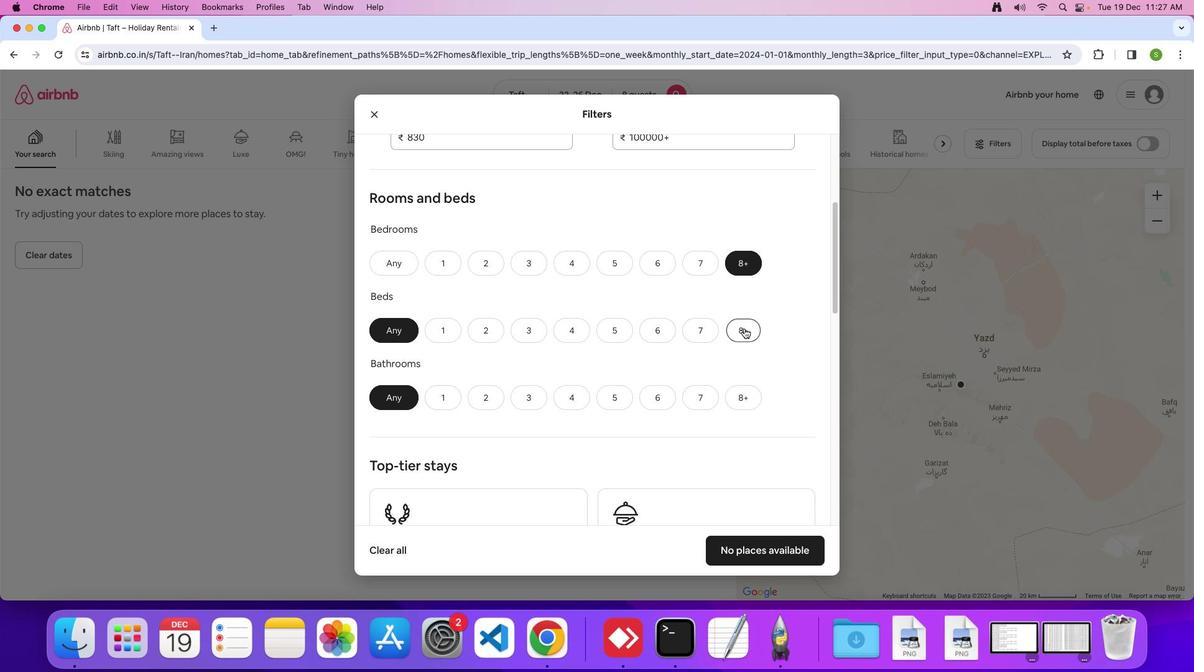 
Action: Mouse moved to (743, 403)
Screenshot: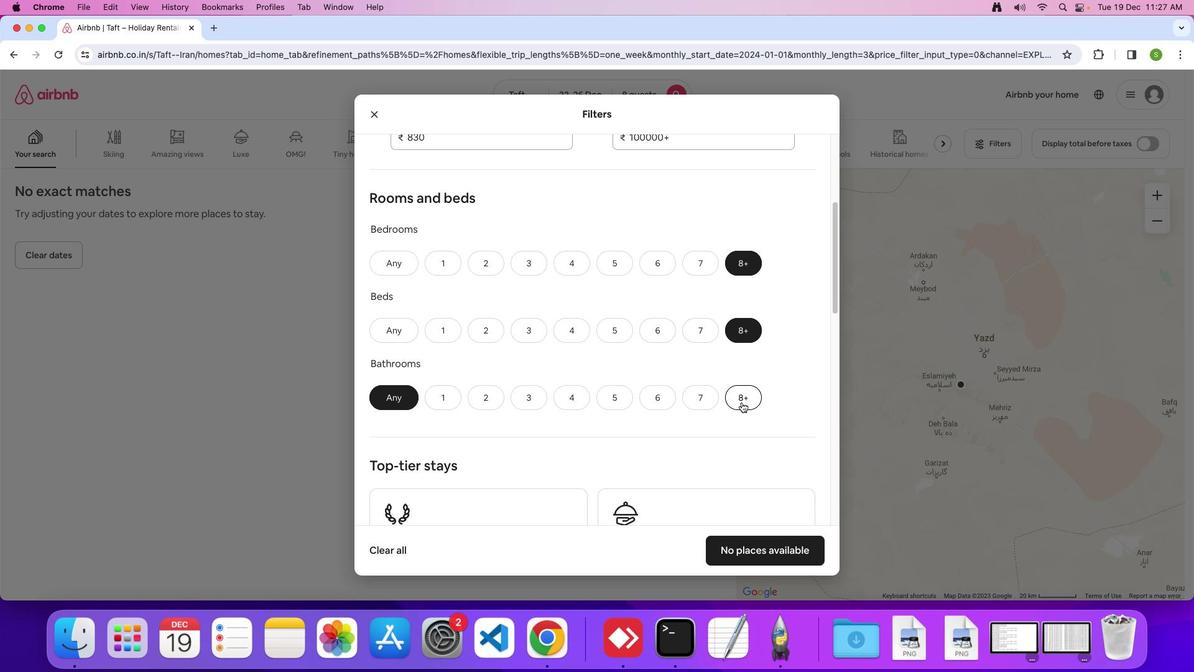 
Action: Mouse pressed left at (743, 403)
Screenshot: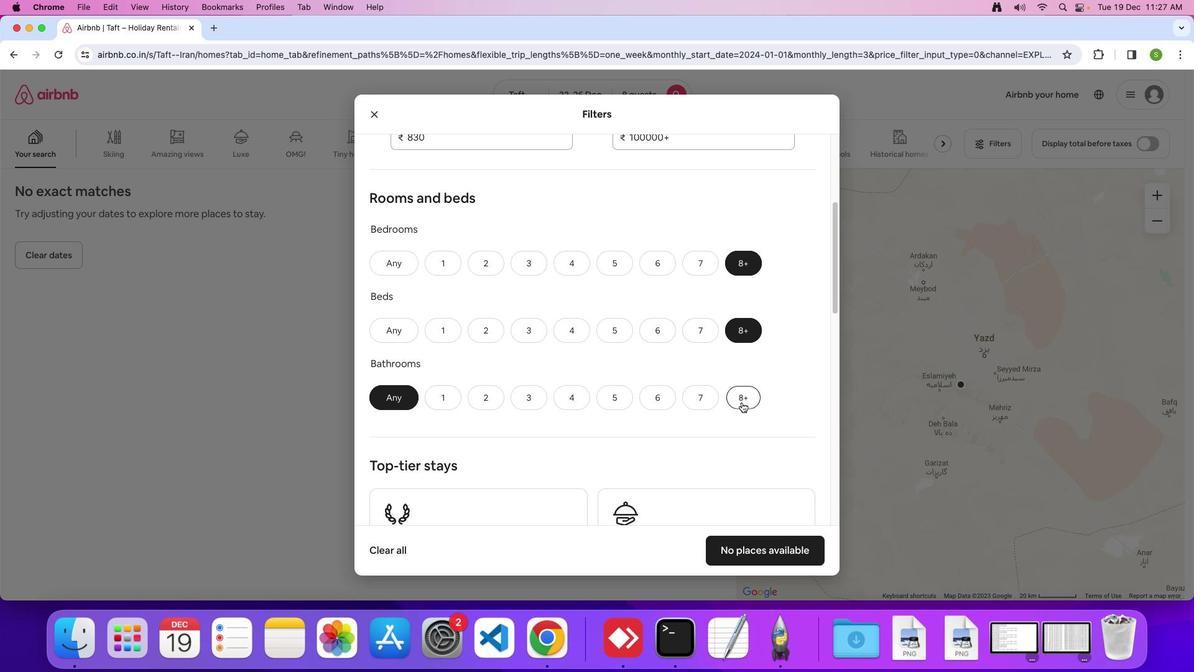 
Action: Mouse moved to (673, 382)
Screenshot: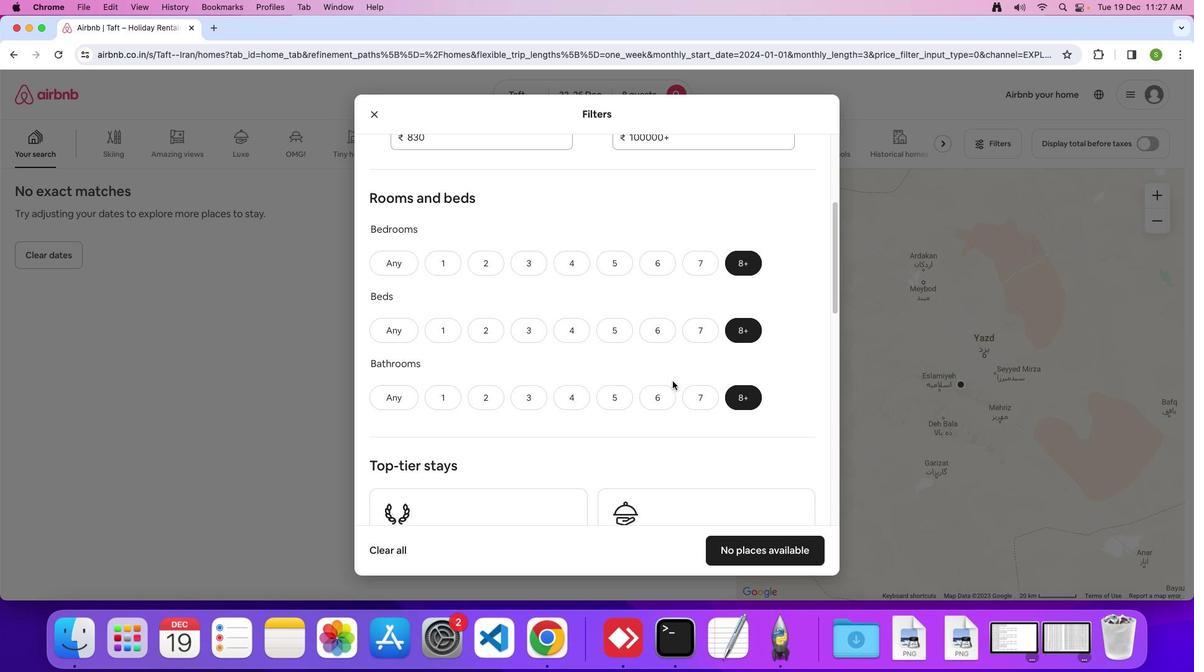 
Action: Mouse scrolled (673, 382) with delta (1, 0)
Screenshot: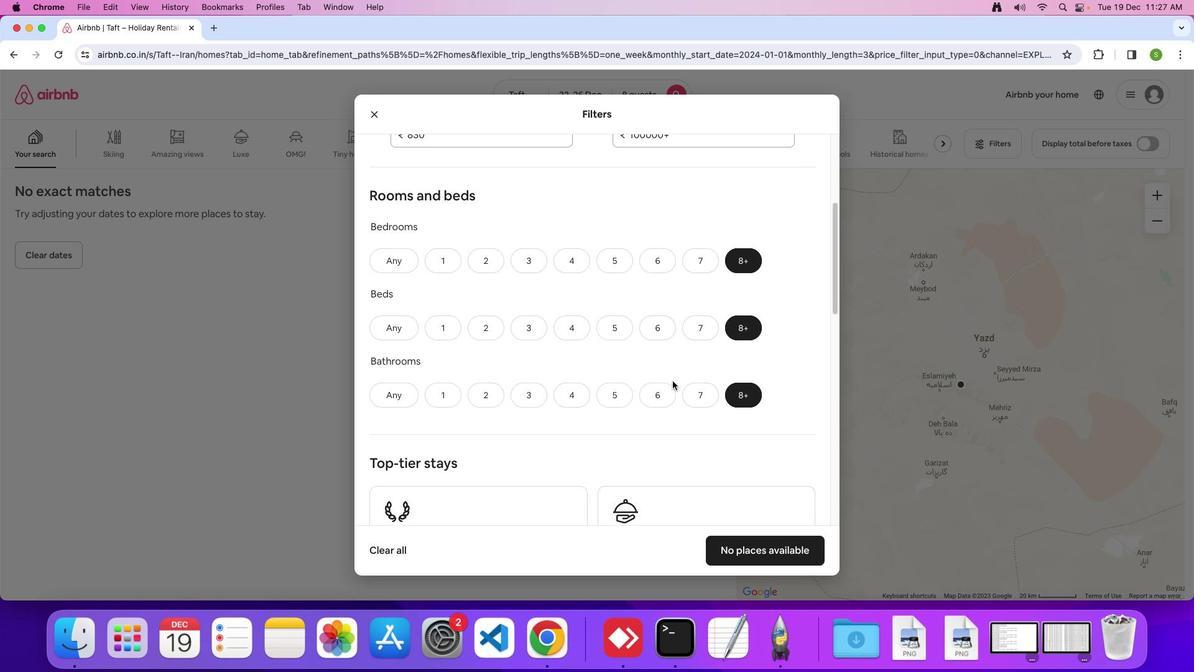 
Action: Mouse scrolled (673, 382) with delta (1, 0)
Screenshot: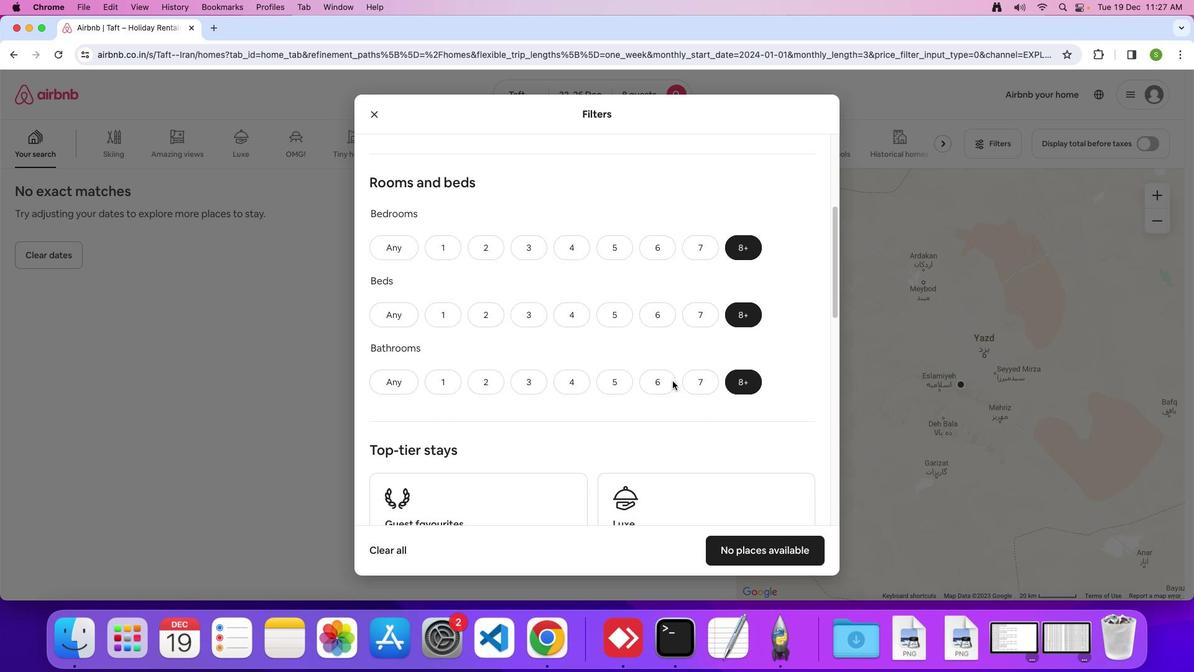 
Action: Mouse scrolled (673, 382) with delta (1, 0)
Screenshot: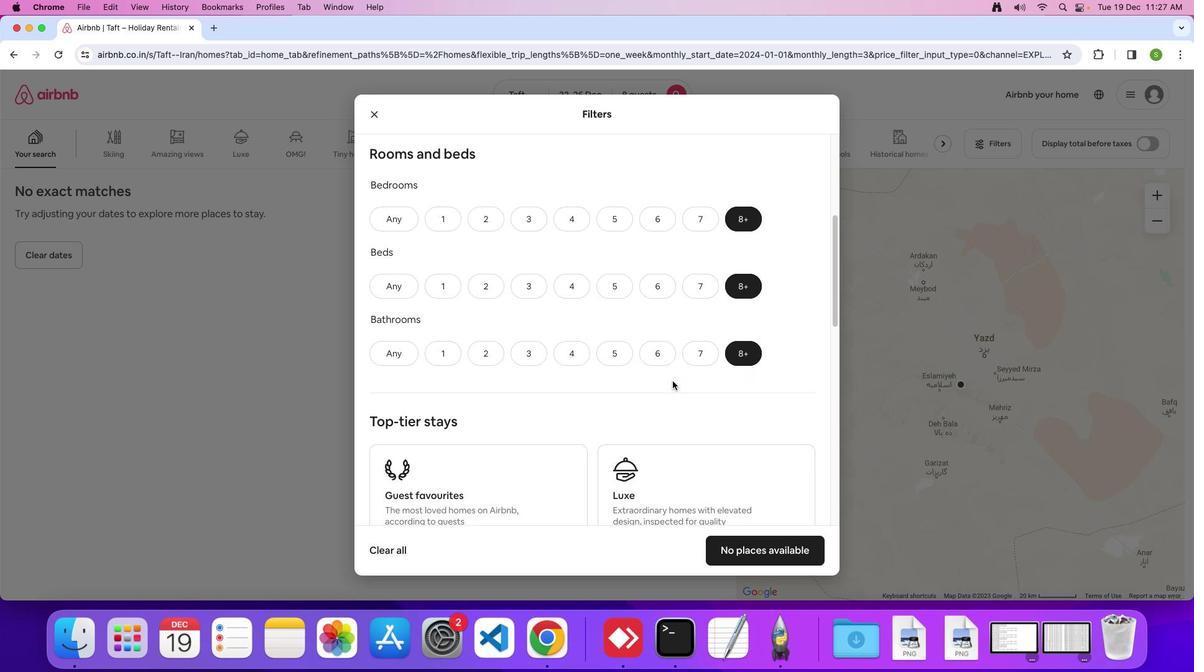 
Action: Mouse scrolled (673, 382) with delta (1, 0)
Screenshot: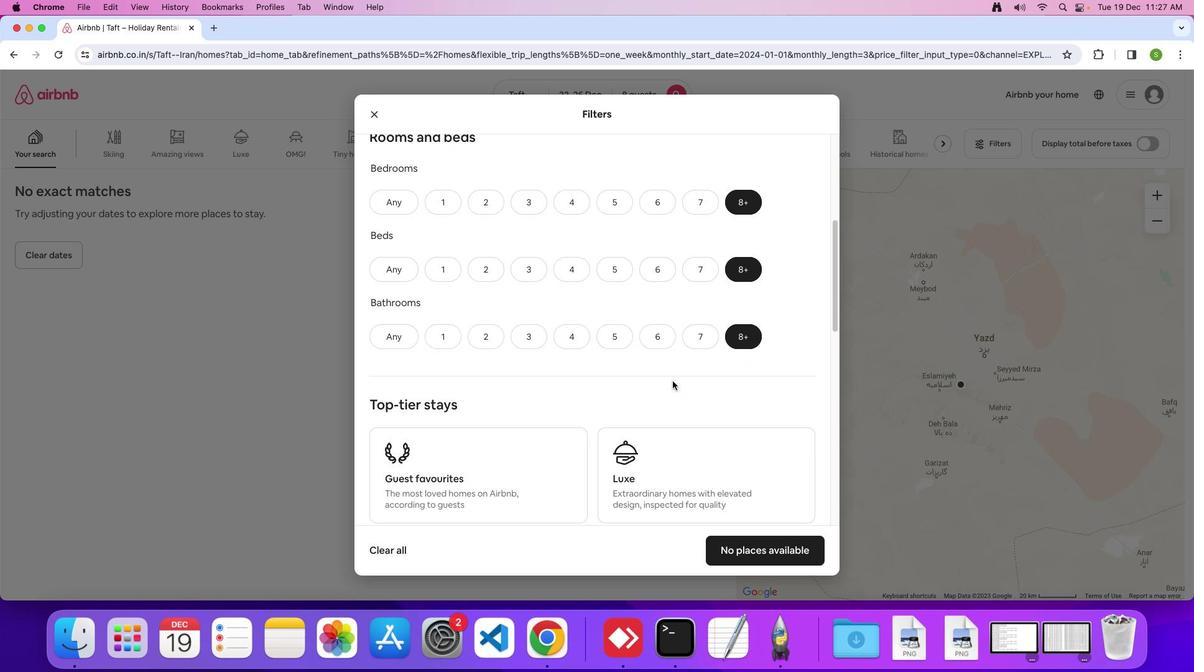 
Action: Mouse scrolled (673, 382) with delta (1, 0)
Screenshot: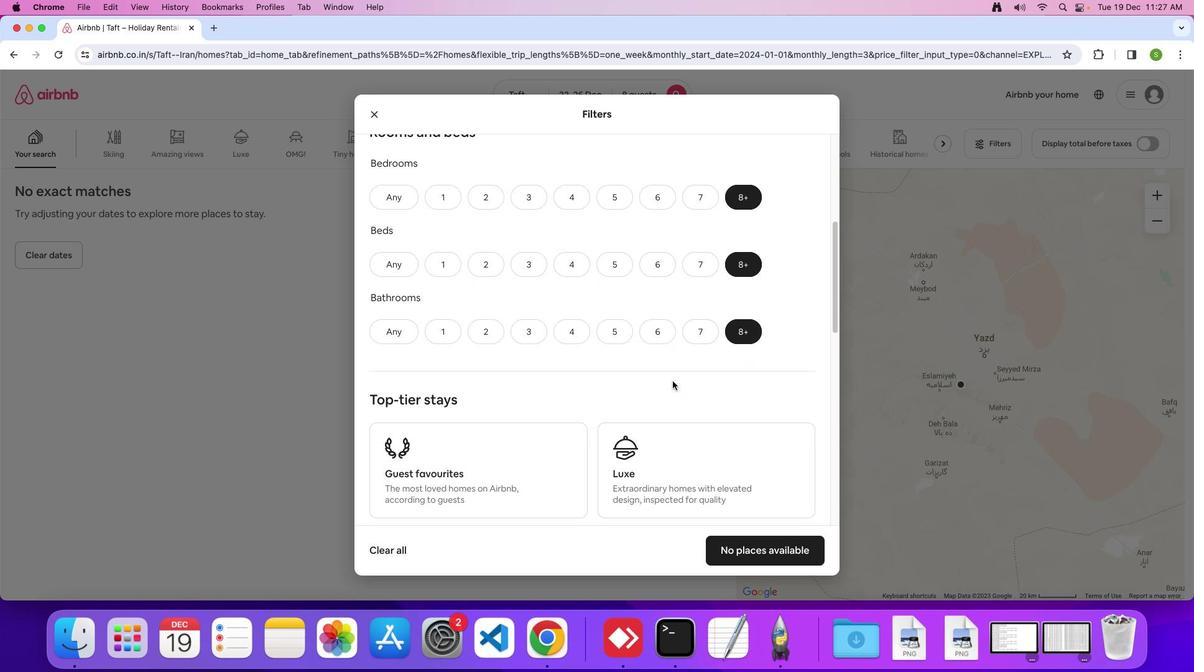 
Action: Mouse scrolled (673, 382) with delta (1, 0)
Screenshot: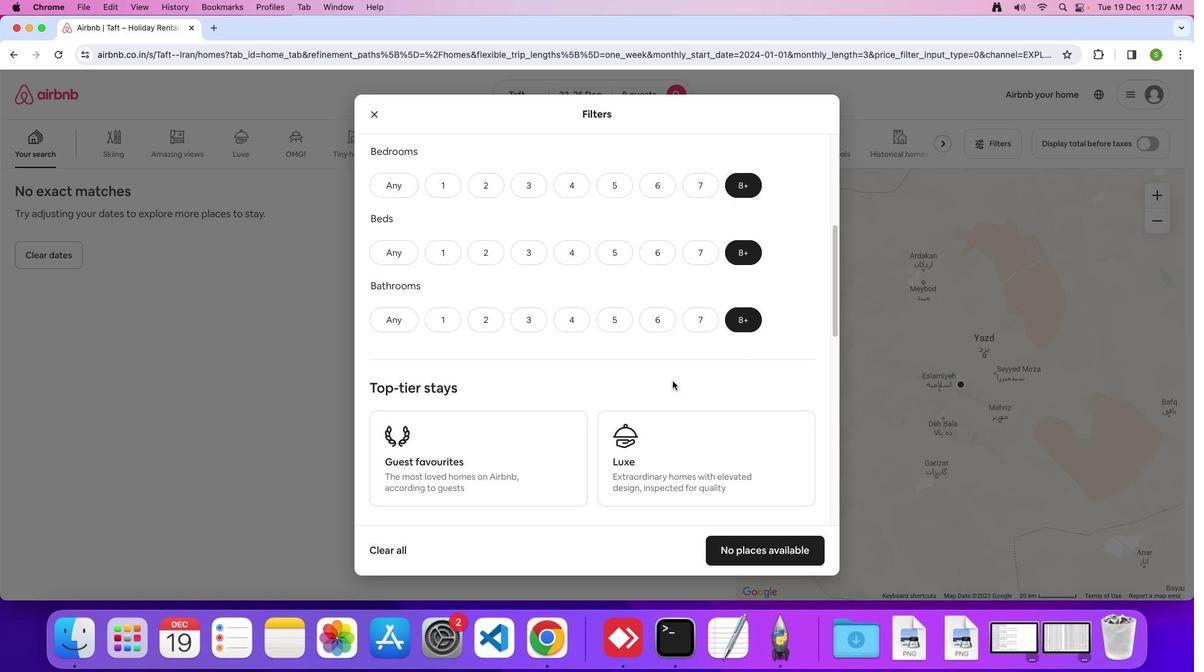 
Action: Mouse scrolled (673, 382) with delta (1, 0)
Screenshot: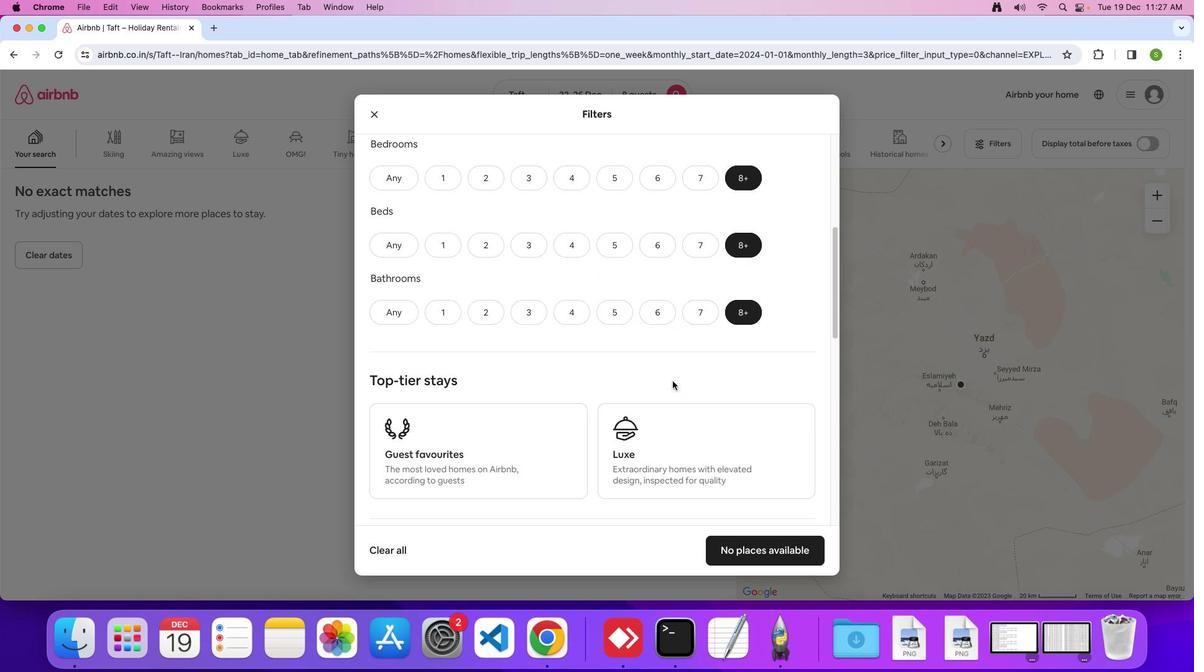 
Action: Mouse scrolled (673, 382) with delta (1, 0)
Screenshot: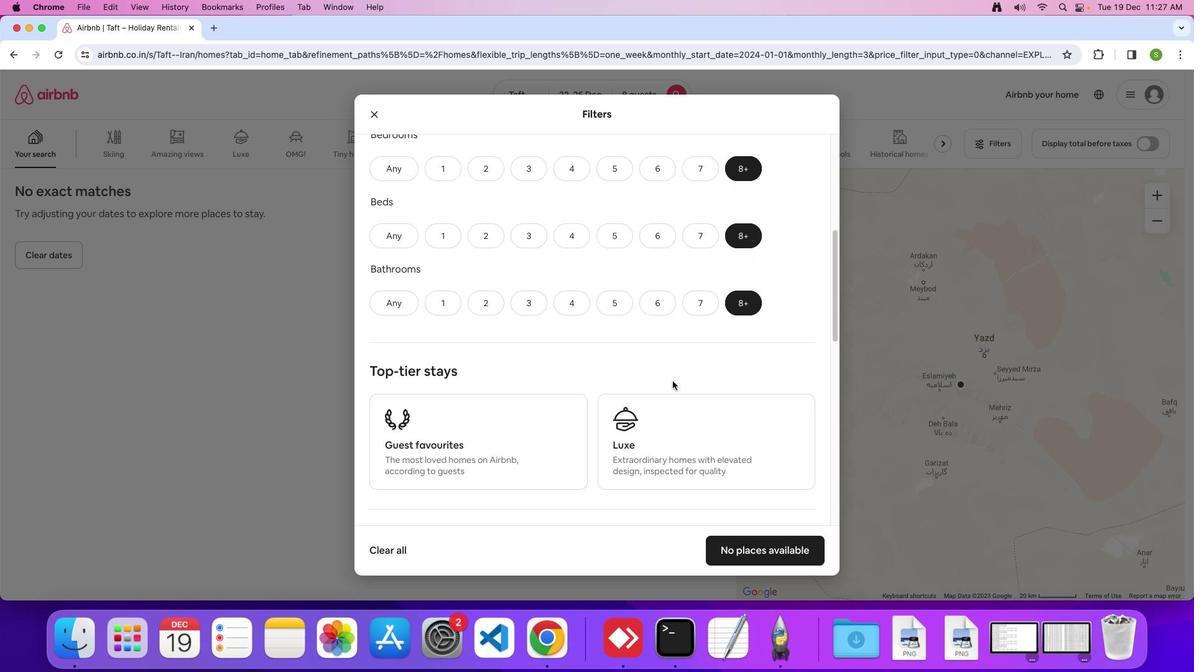 
Action: Mouse scrolled (673, 382) with delta (1, 0)
Screenshot: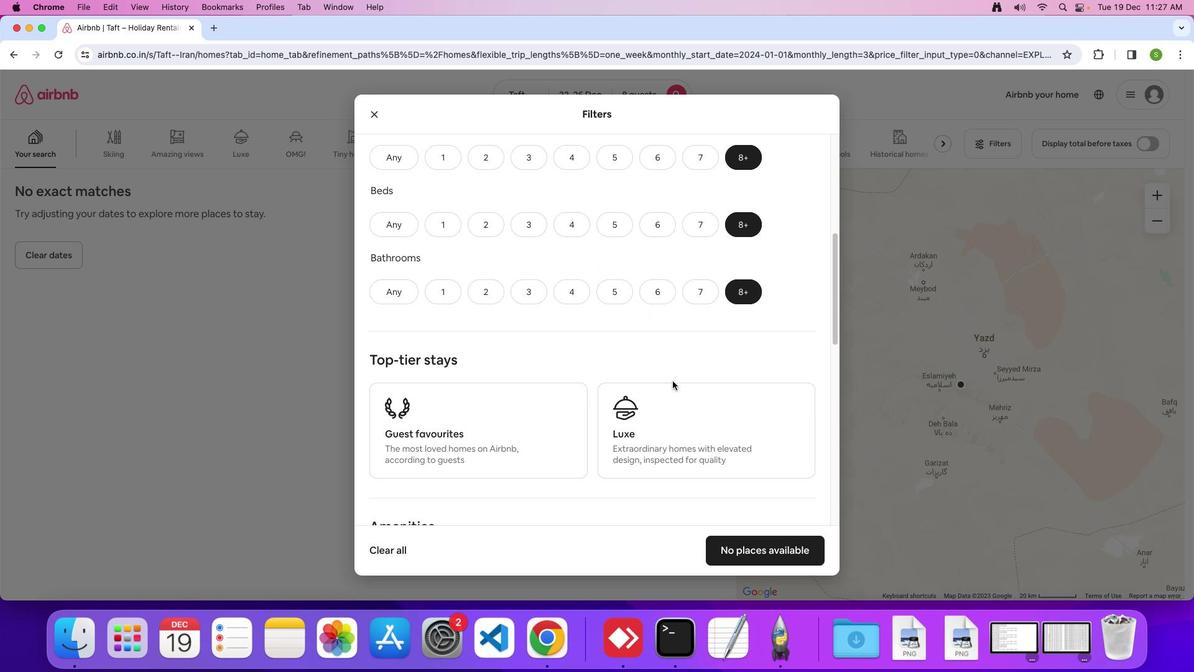 
Action: Mouse scrolled (673, 382) with delta (1, 0)
Screenshot: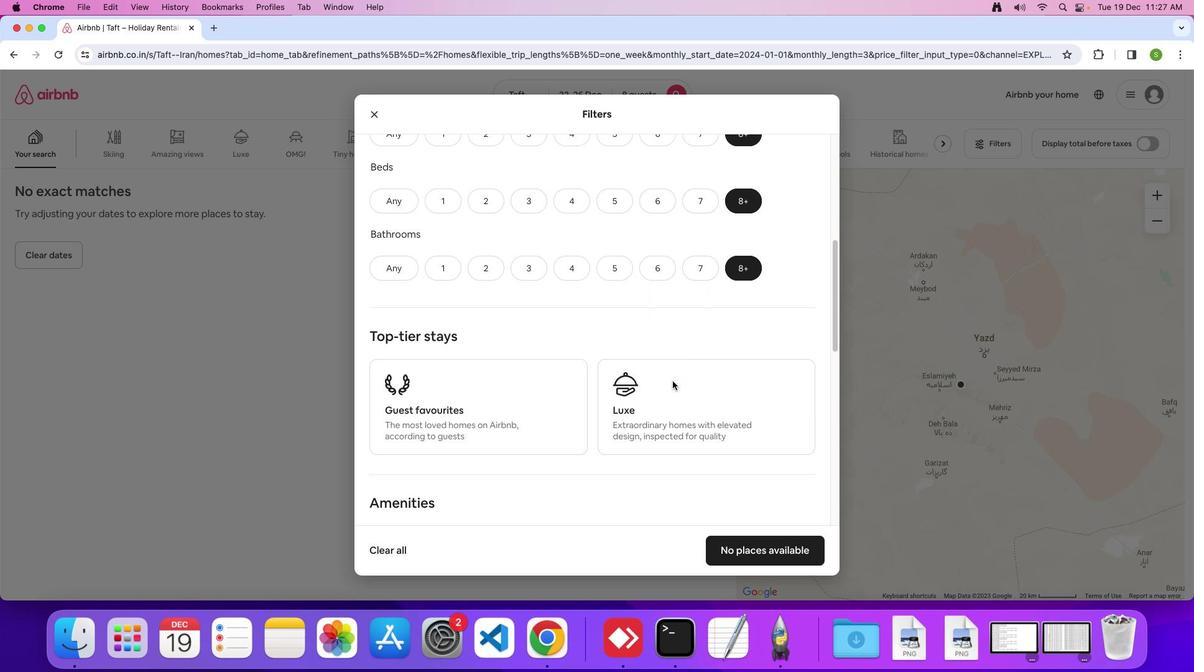 
Action: Mouse scrolled (673, 382) with delta (1, 0)
Screenshot: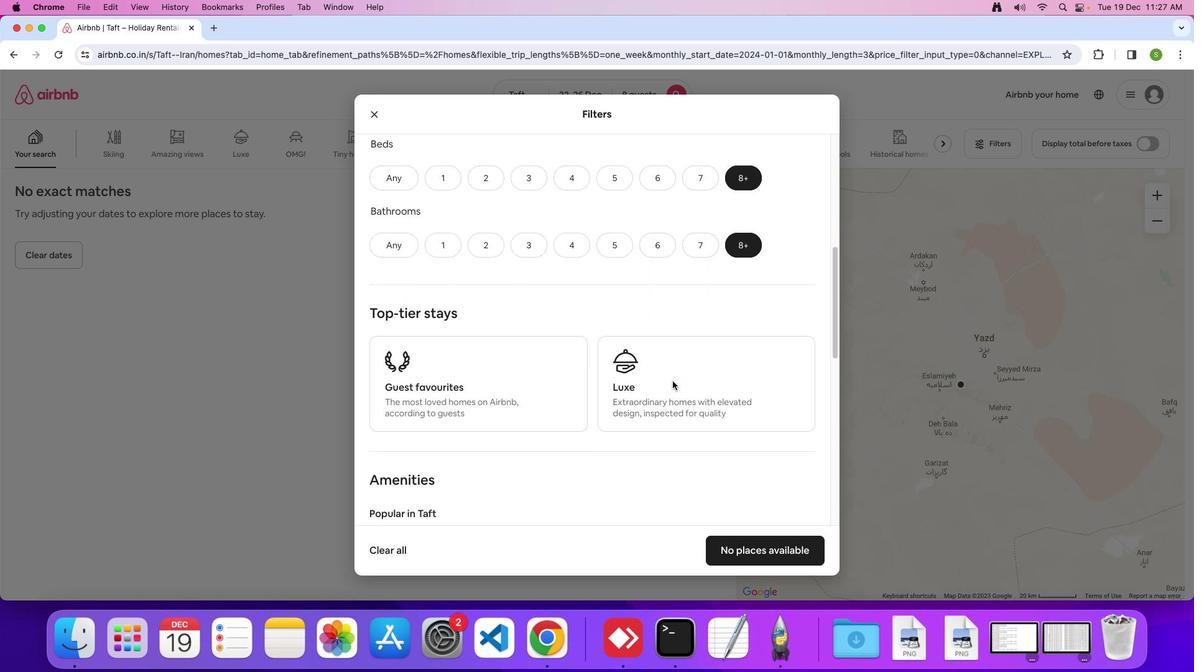 
Action: Mouse scrolled (673, 382) with delta (1, 0)
Screenshot: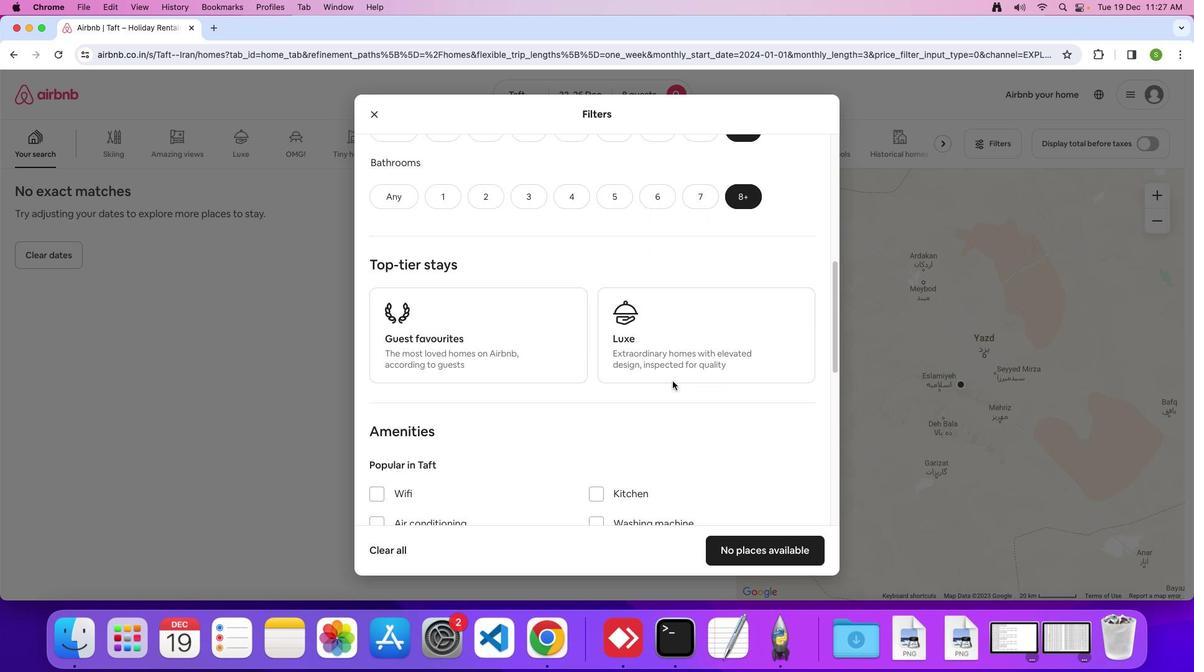 
Action: Mouse scrolled (673, 382) with delta (1, 0)
Screenshot: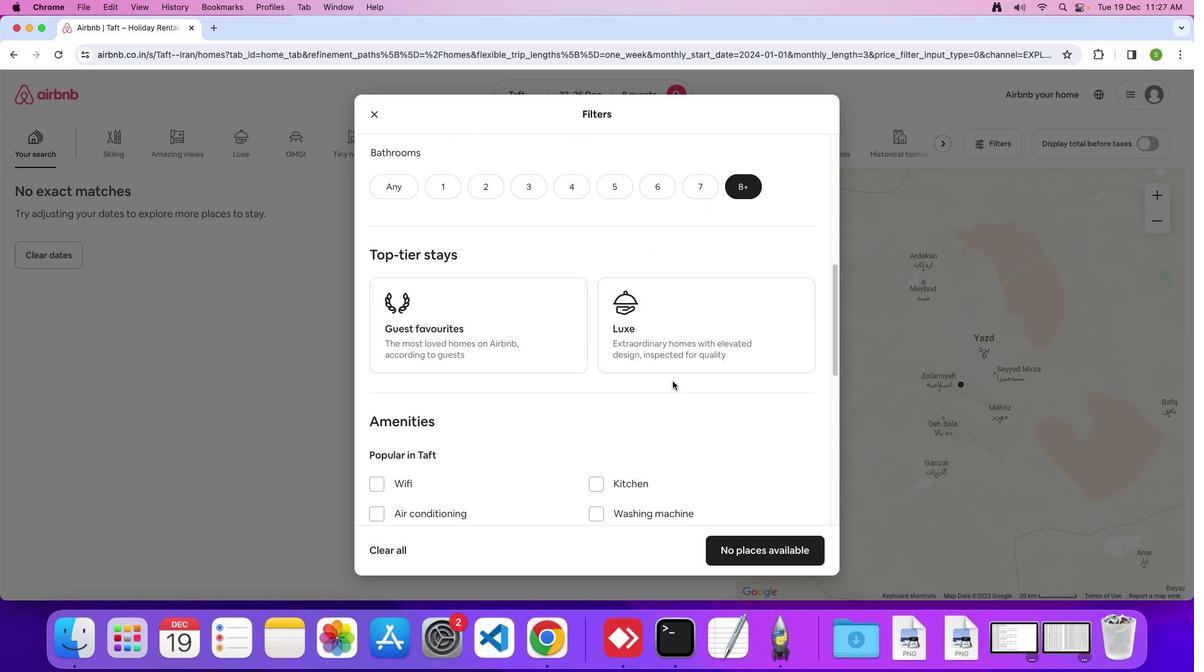 
Action: Mouse scrolled (673, 382) with delta (1, 0)
Screenshot: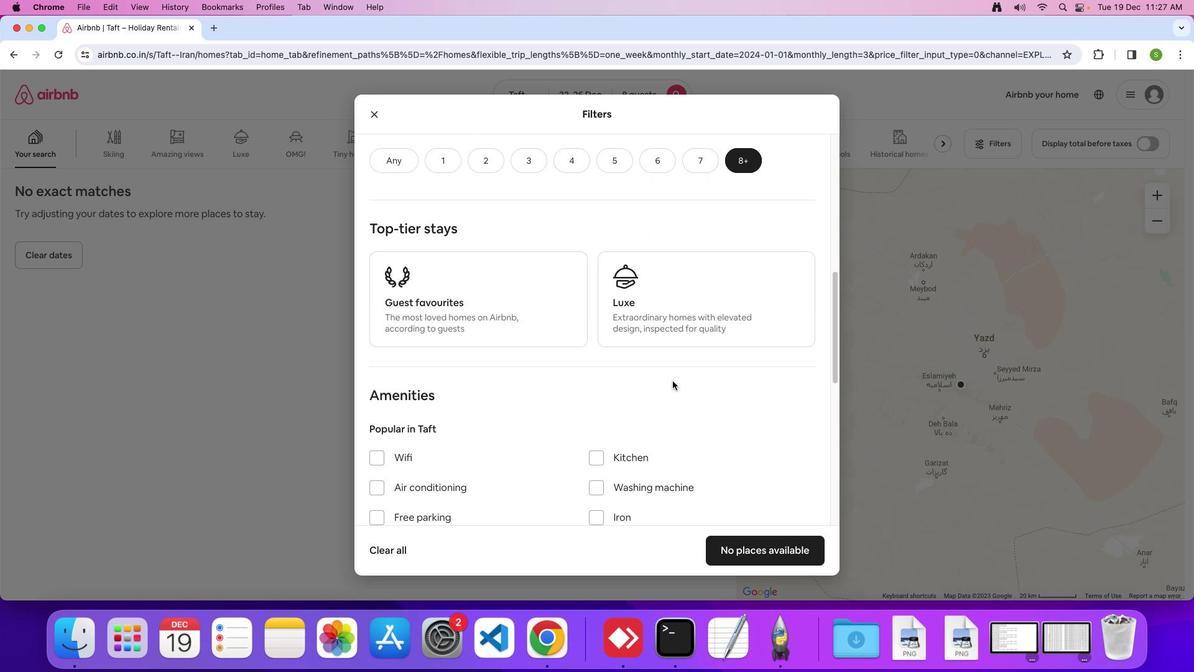 
Action: Mouse scrolled (673, 382) with delta (1, 0)
Screenshot: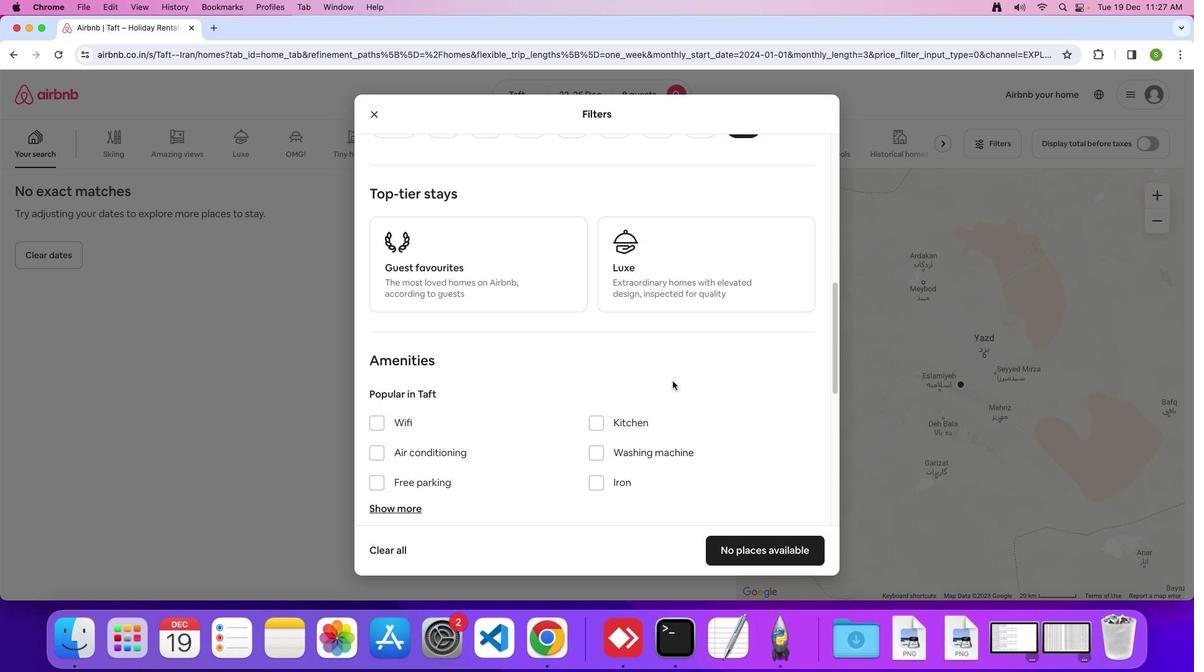 
Action: Mouse scrolled (673, 382) with delta (1, 0)
Screenshot: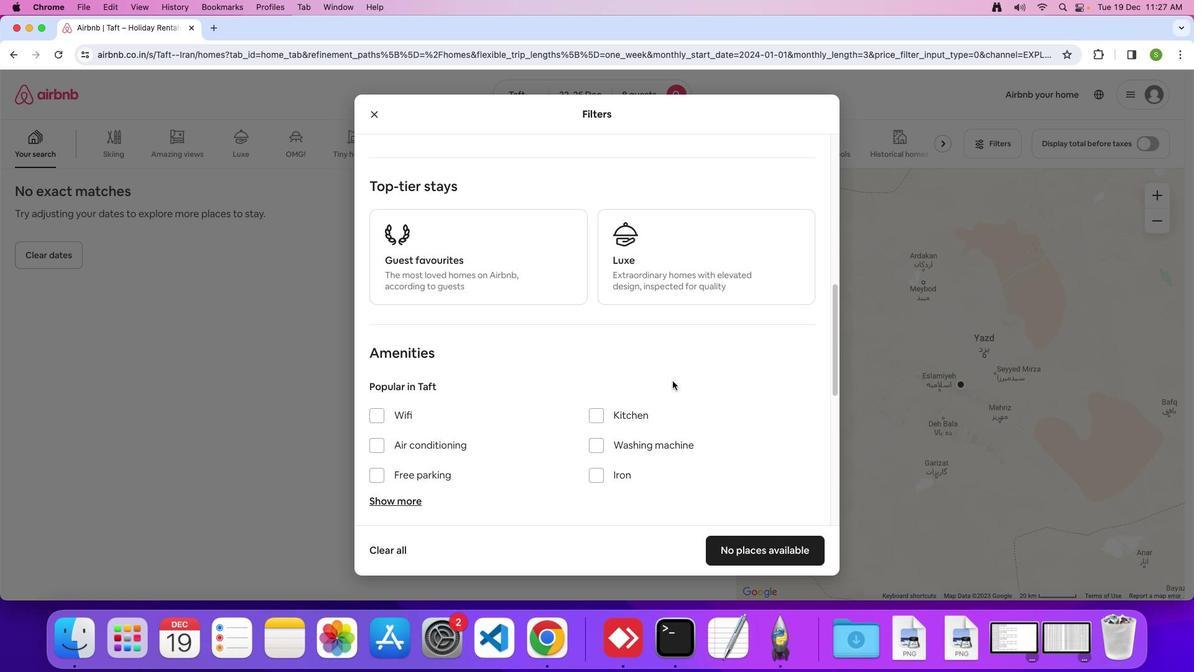
Action: Mouse scrolled (673, 382) with delta (1, 0)
Screenshot: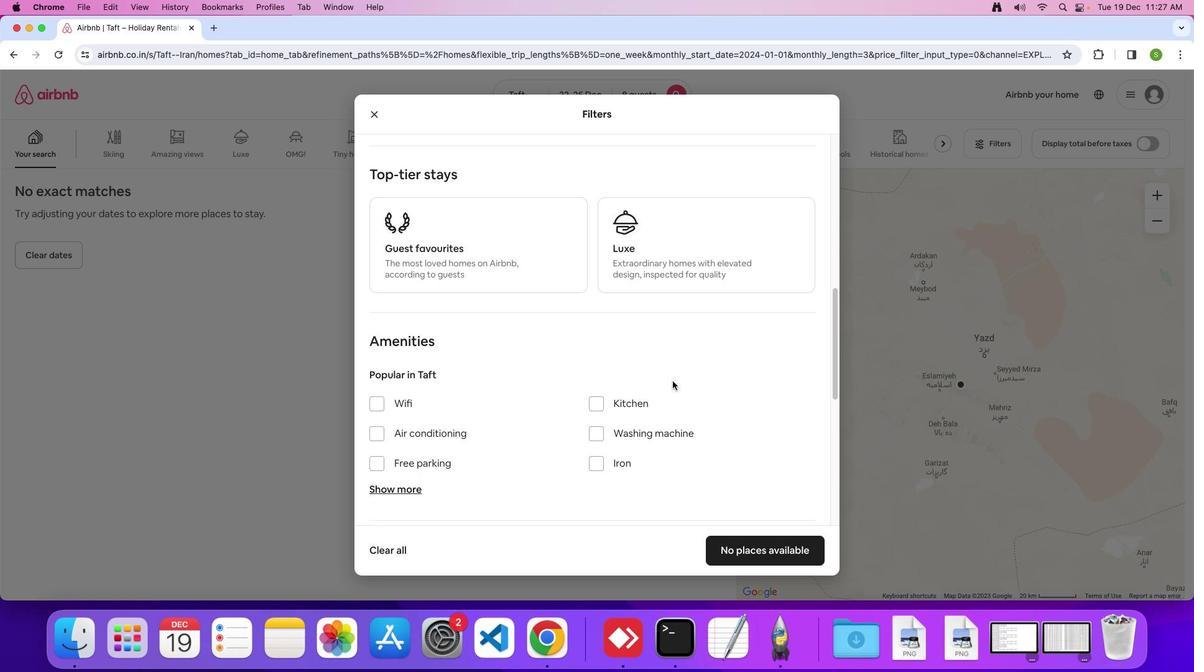
Action: Mouse scrolled (673, 382) with delta (1, 0)
Screenshot: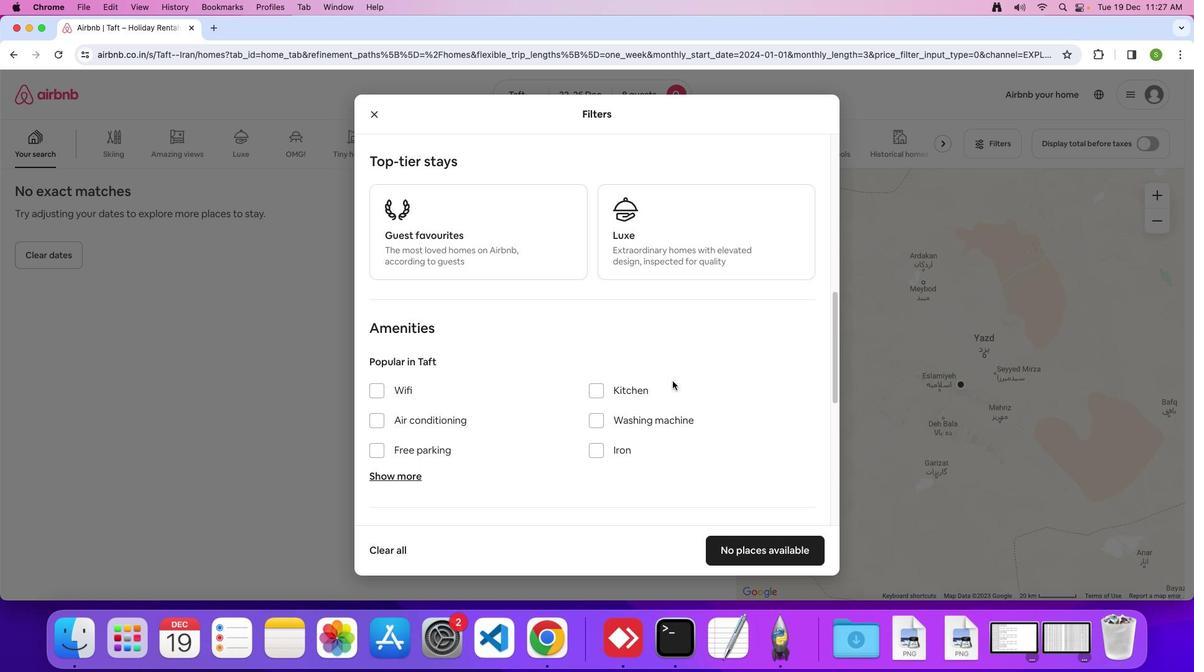 
Action: Mouse scrolled (673, 382) with delta (1, 0)
Screenshot: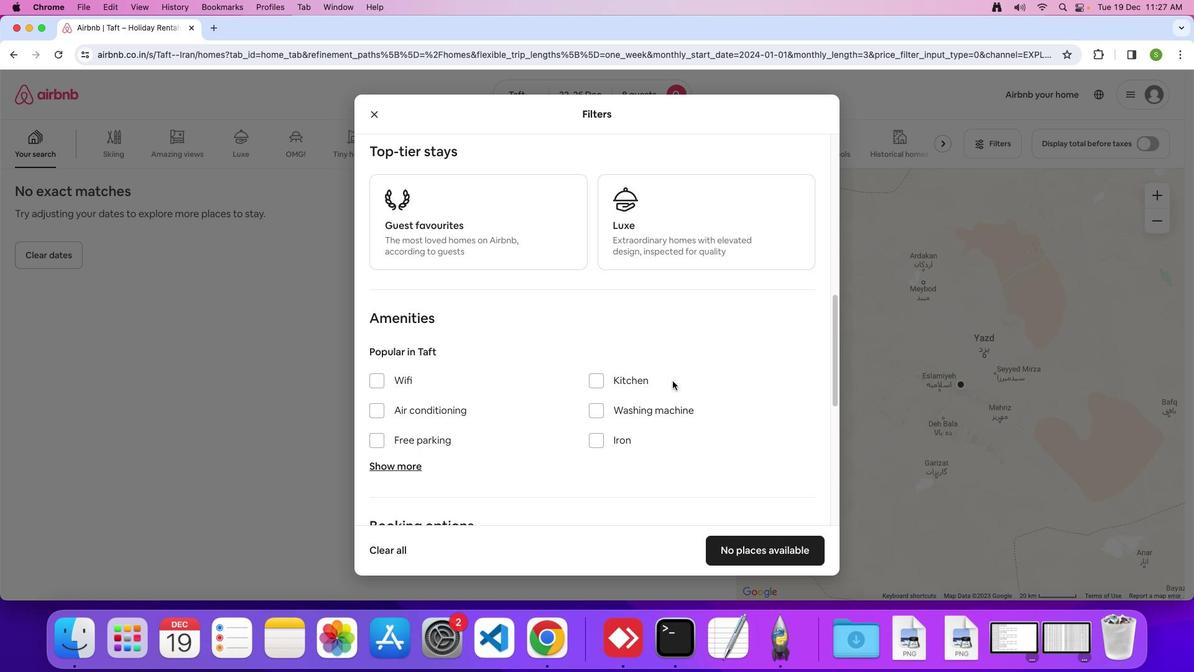 
Action: Mouse scrolled (673, 382) with delta (1, 0)
Screenshot: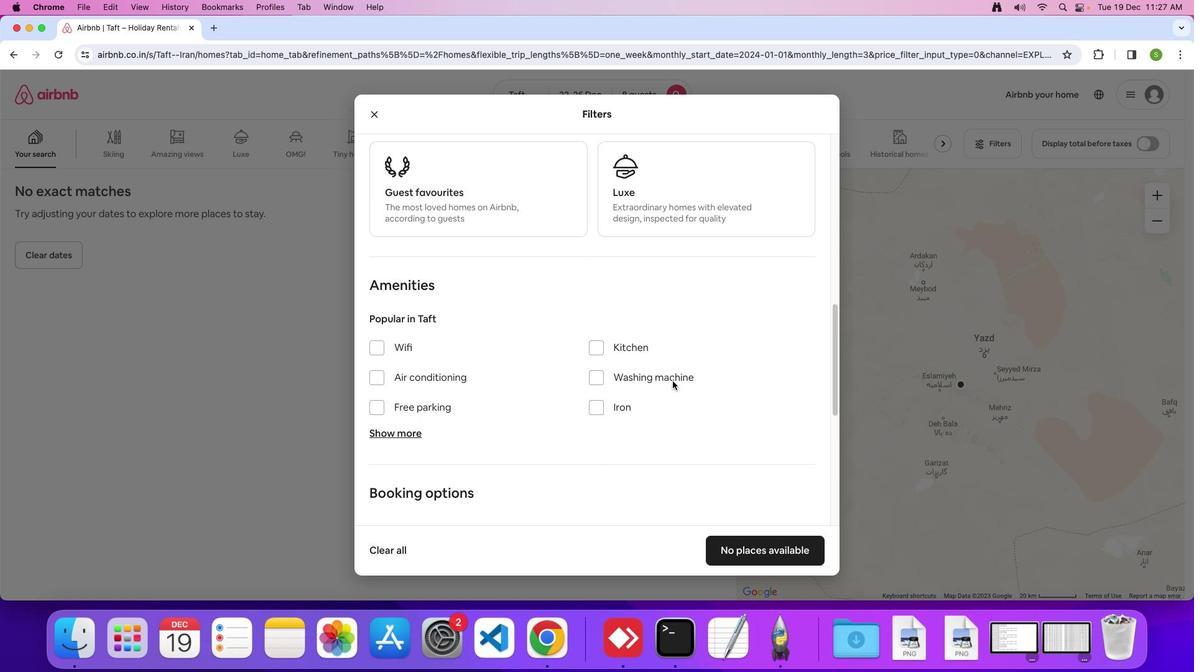 
Action: Mouse moved to (374, 331)
Screenshot: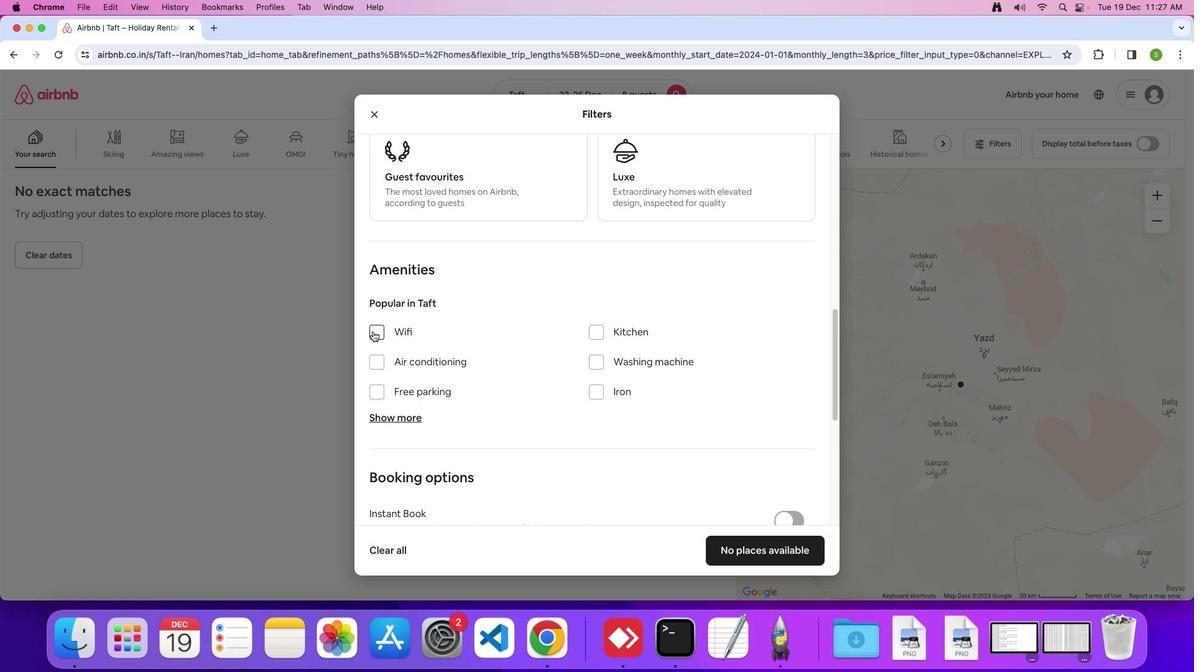
Action: Mouse pressed left at (374, 331)
Screenshot: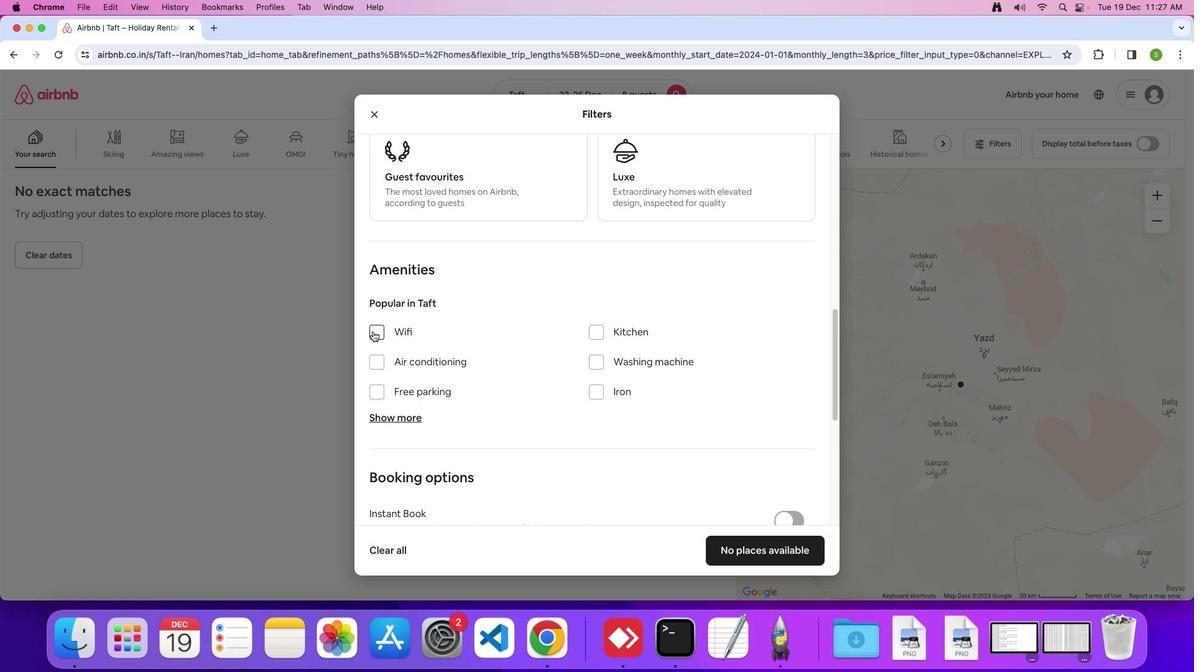 
Action: Mouse moved to (393, 423)
Screenshot: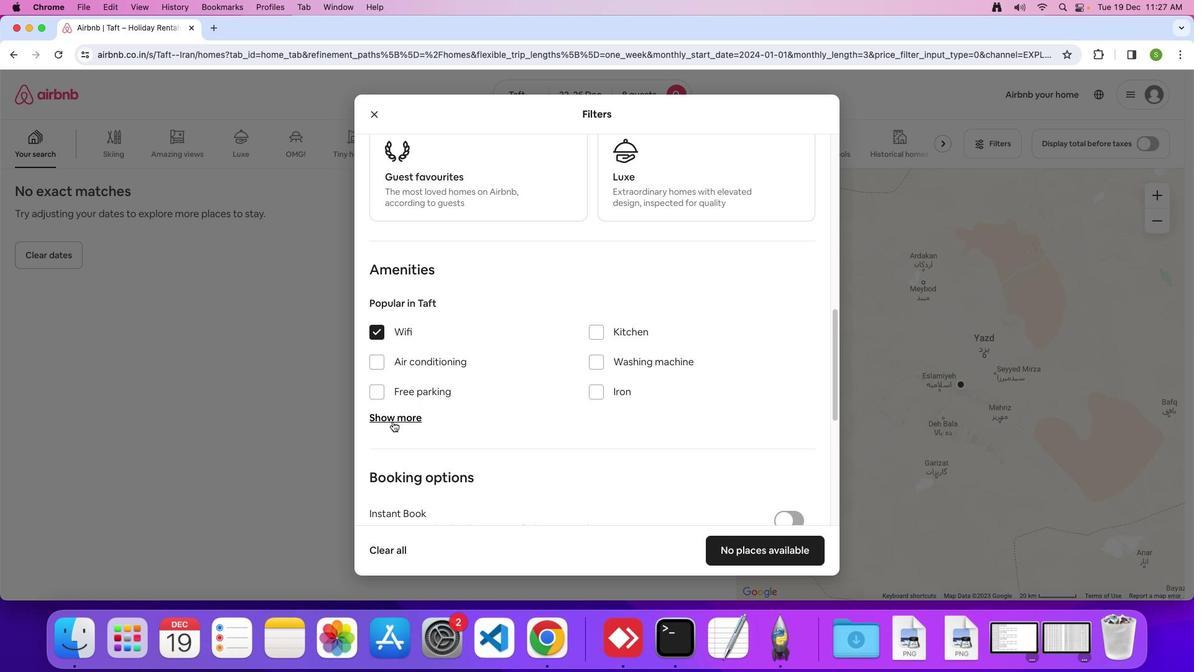 
Action: Mouse pressed left at (393, 423)
Screenshot: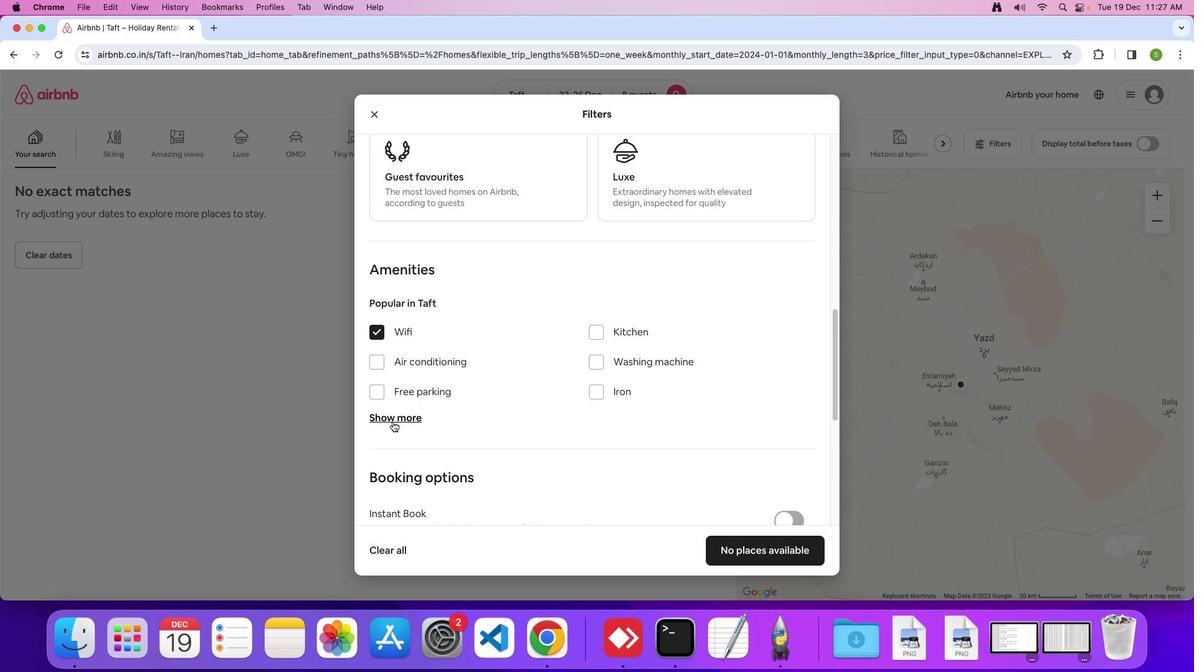 
Action: Mouse moved to (483, 393)
Screenshot: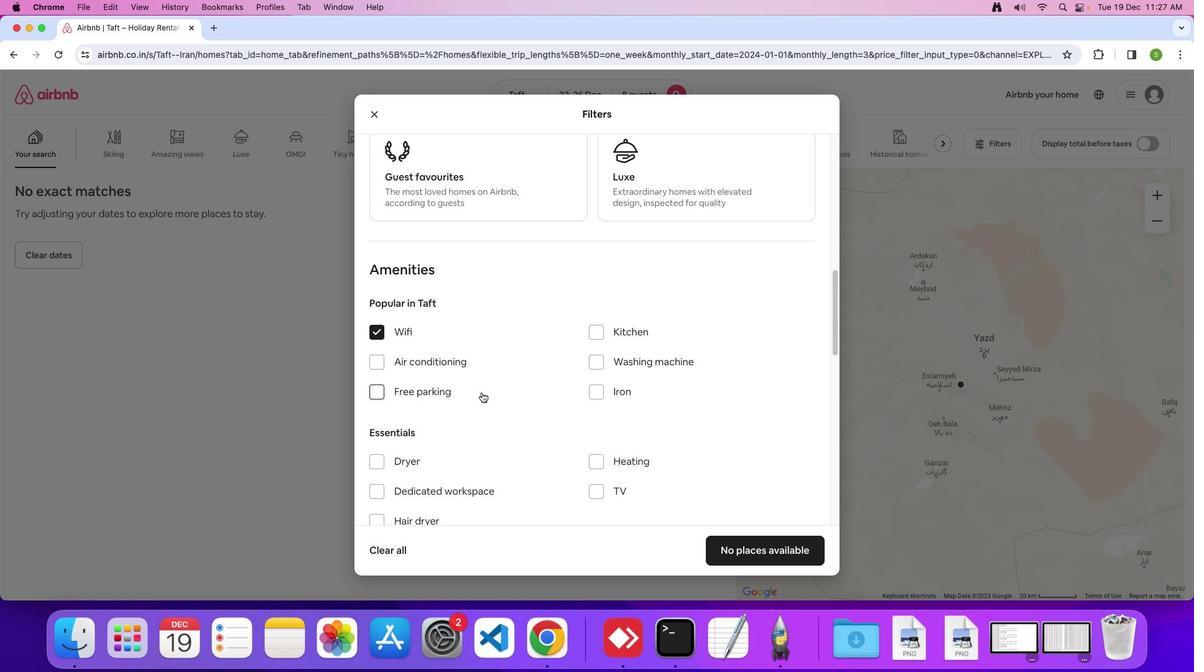 
Action: Mouse scrolled (483, 393) with delta (1, 0)
Screenshot: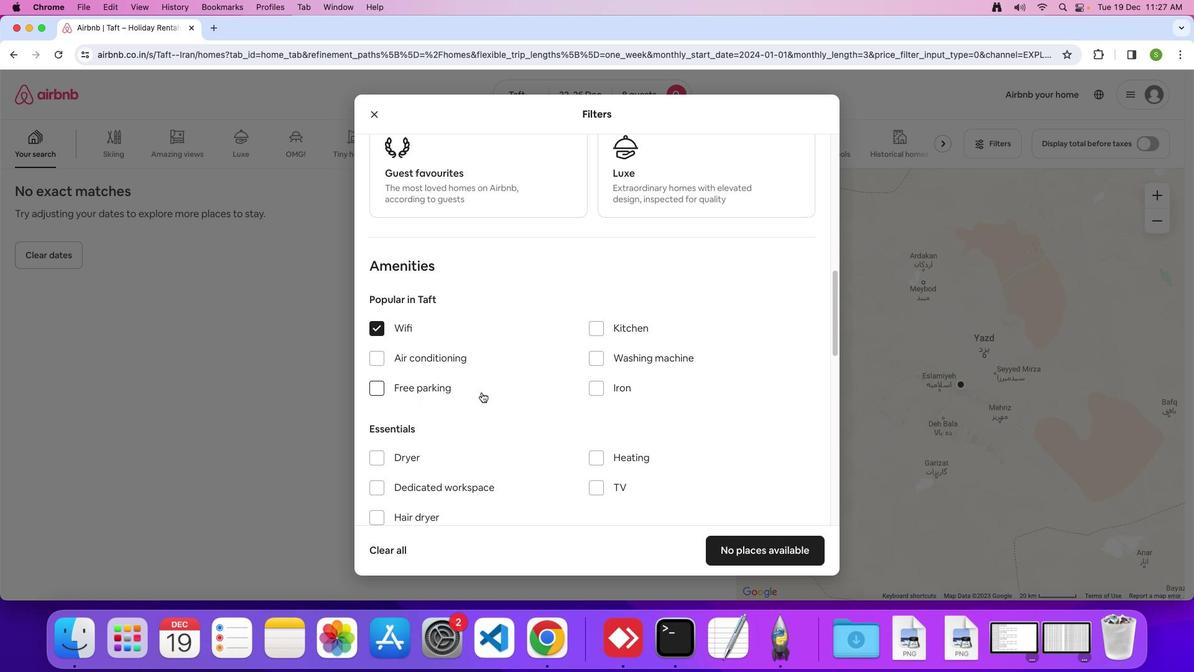 
Action: Mouse scrolled (483, 393) with delta (1, 0)
Screenshot: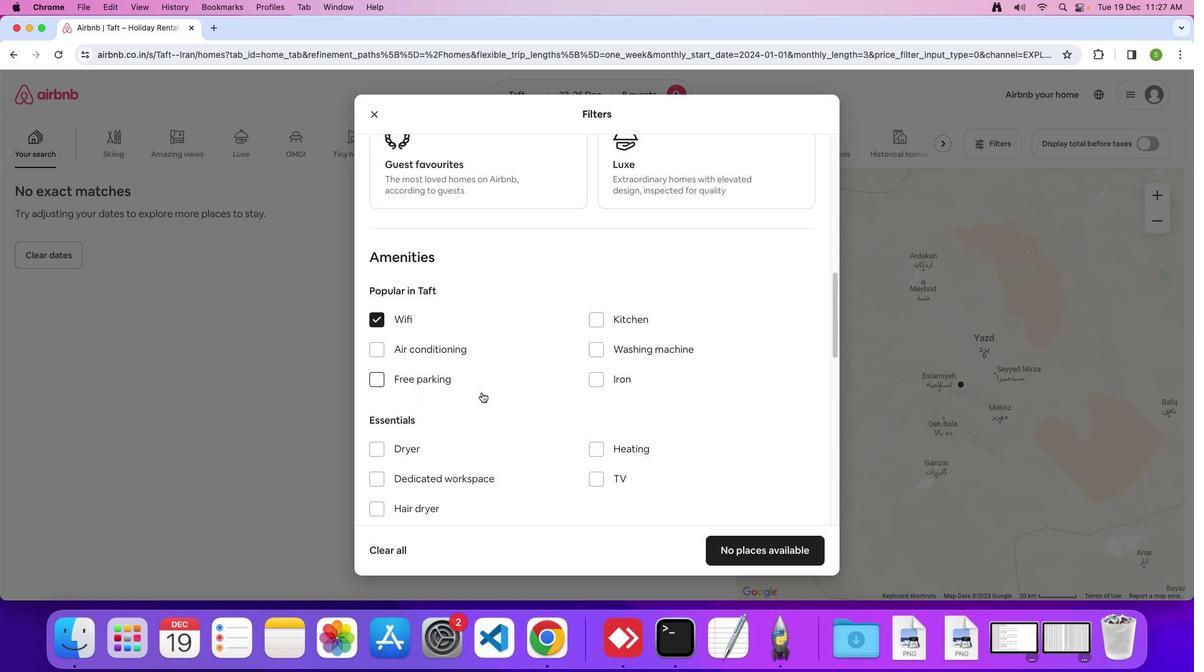 
Action: Mouse scrolled (483, 393) with delta (1, 0)
Screenshot: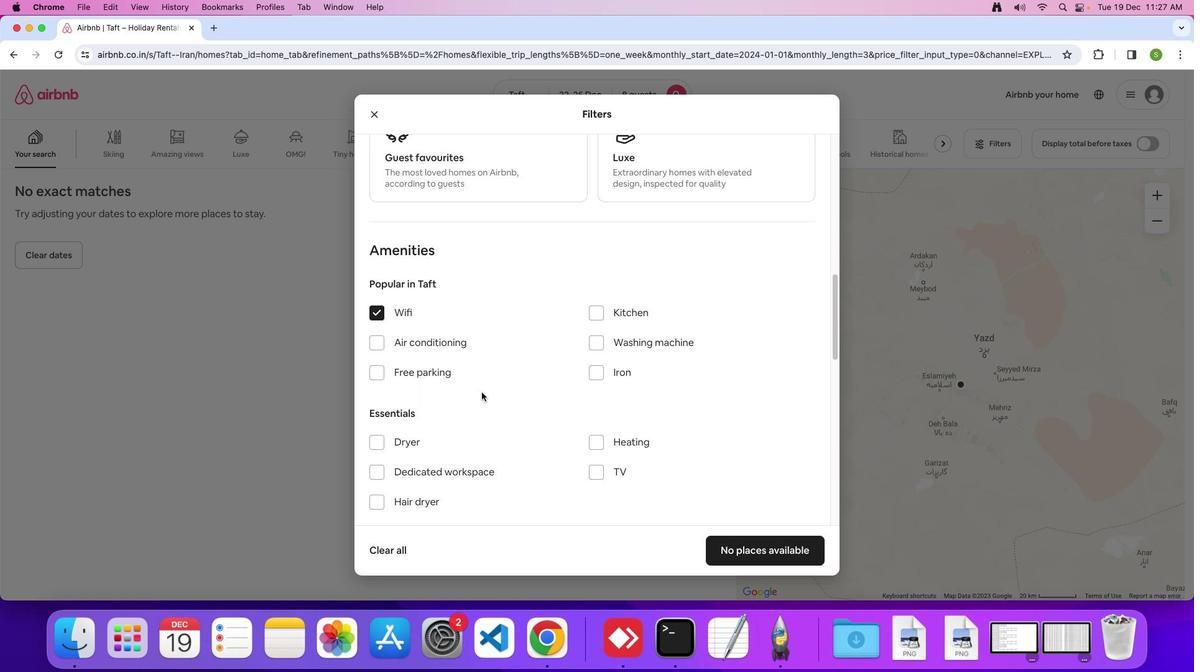 
Action: Mouse scrolled (483, 393) with delta (1, 0)
Screenshot: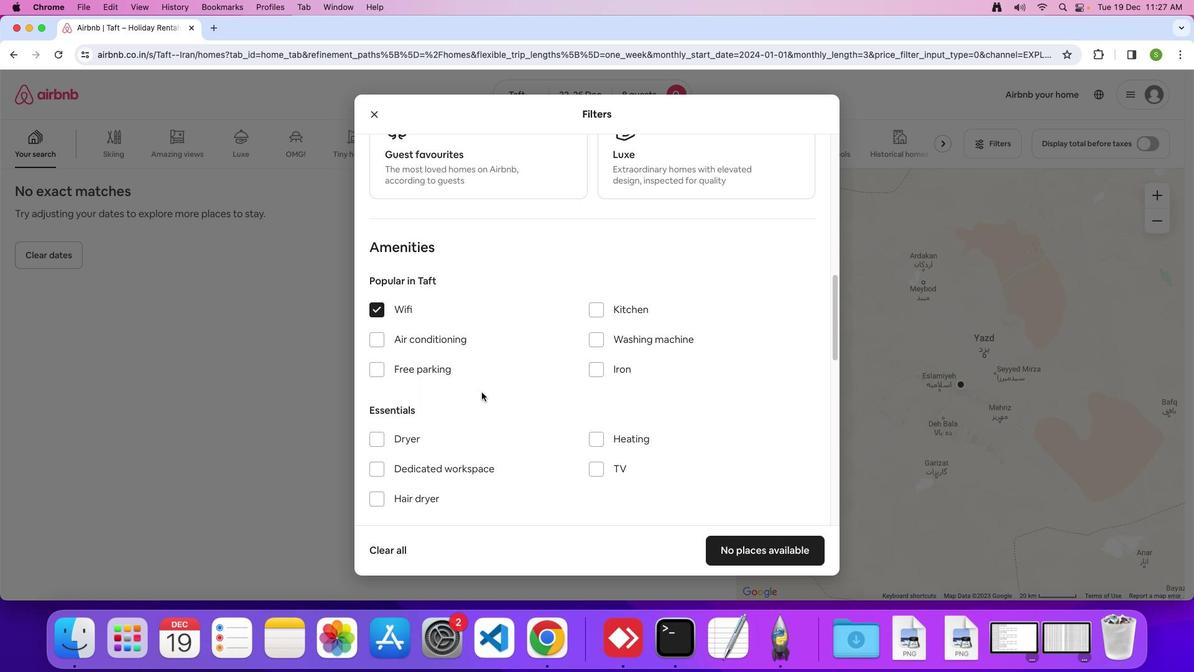 
Action: Mouse scrolled (483, 393) with delta (1, 0)
Screenshot: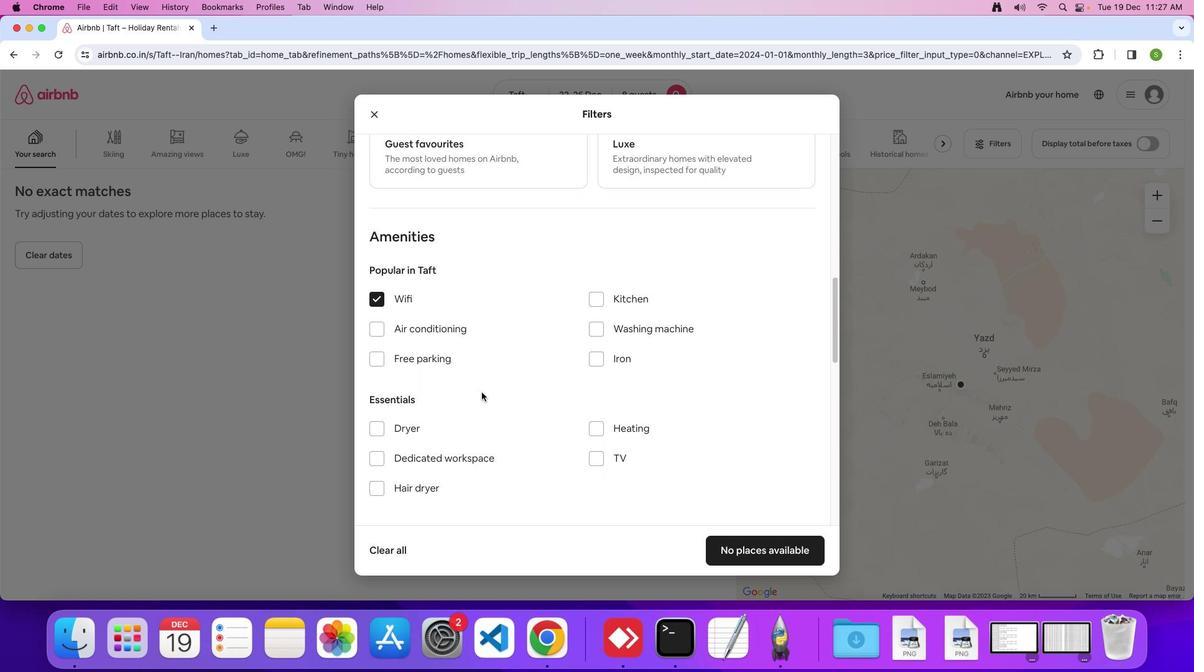 
Action: Mouse moved to (382, 354)
Screenshot: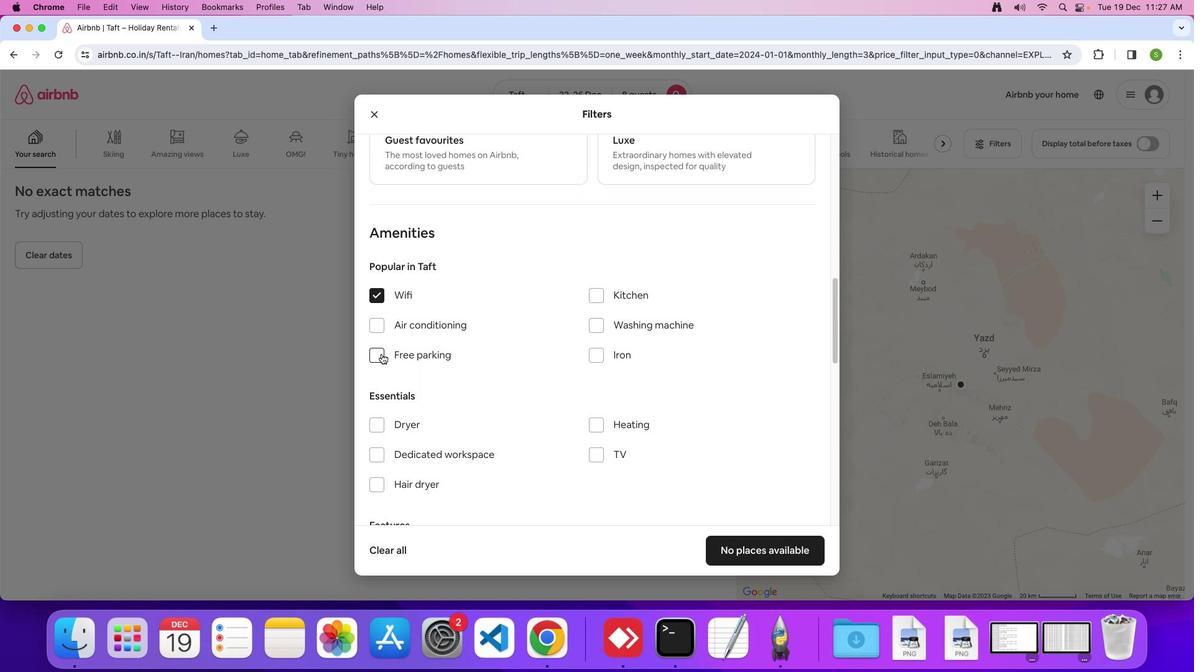 
Action: Mouse pressed left at (382, 354)
Screenshot: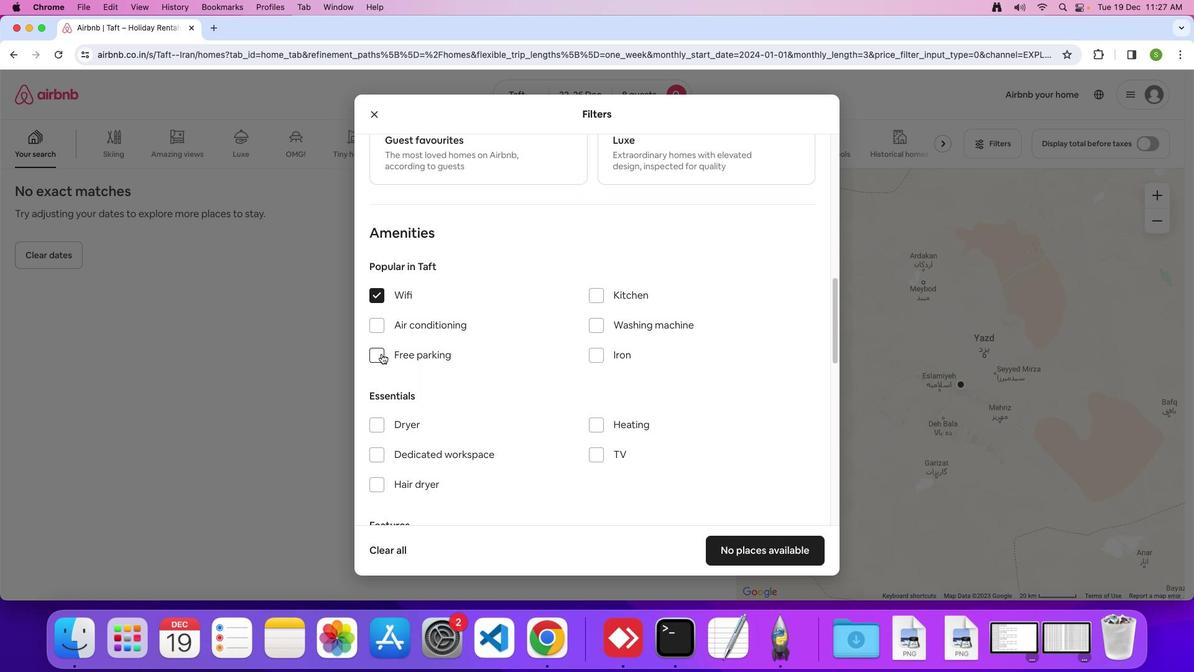 
Action: Mouse moved to (500, 359)
Screenshot: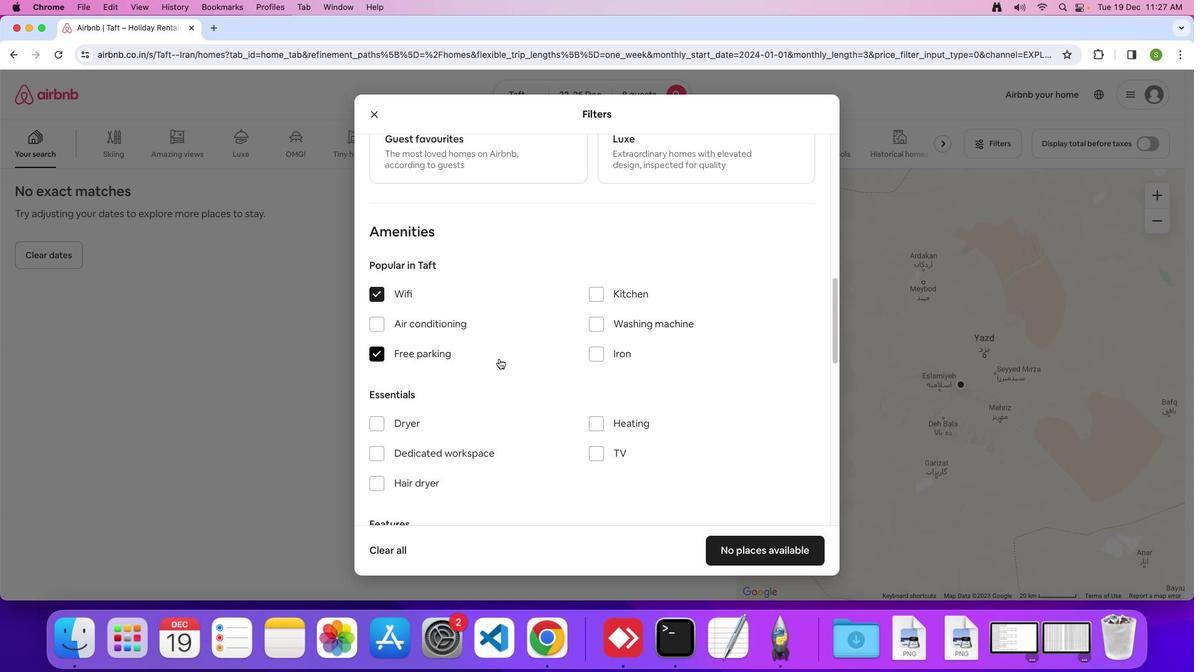 
Action: Mouse scrolled (500, 359) with delta (1, 0)
Screenshot: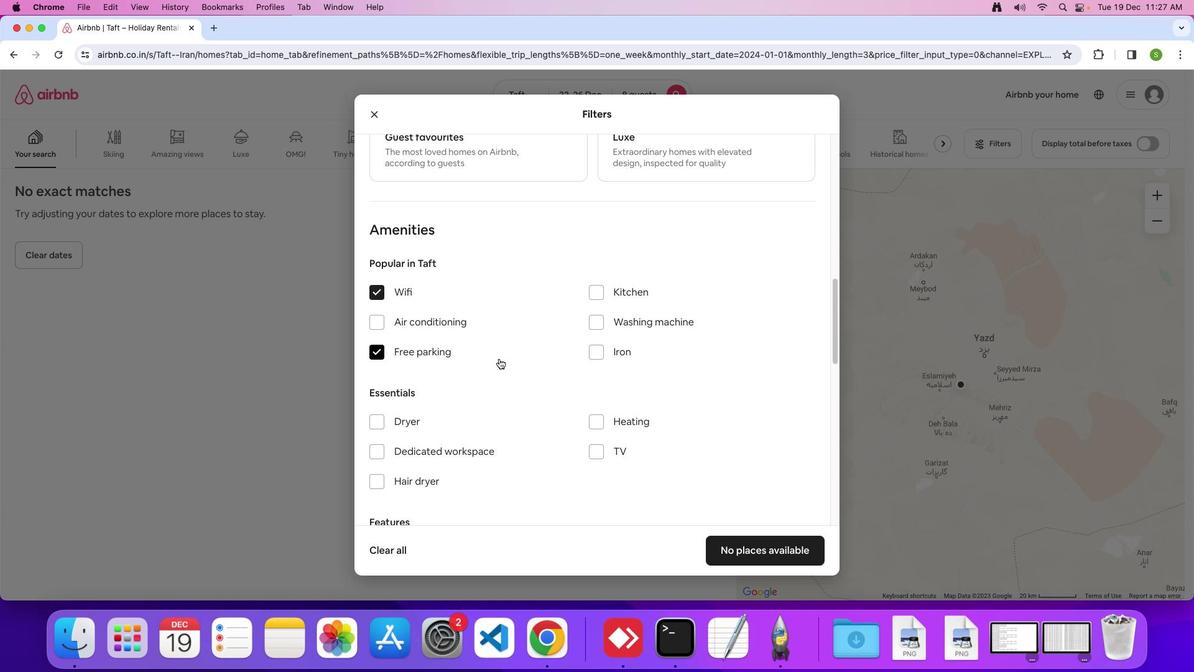 
Action: Mouse scrolled (500, 359) with delta (1, 0)
Screenshot: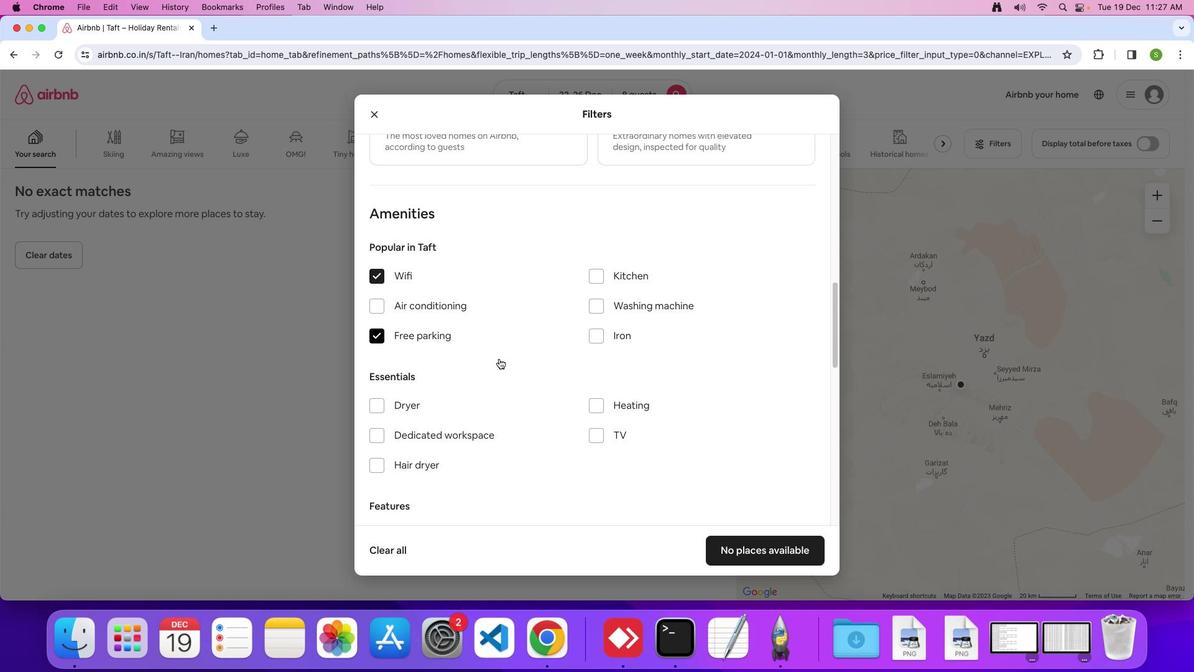 
Action: Mouse scrolled (500, 359) with delta (1, 0)
Screenshot: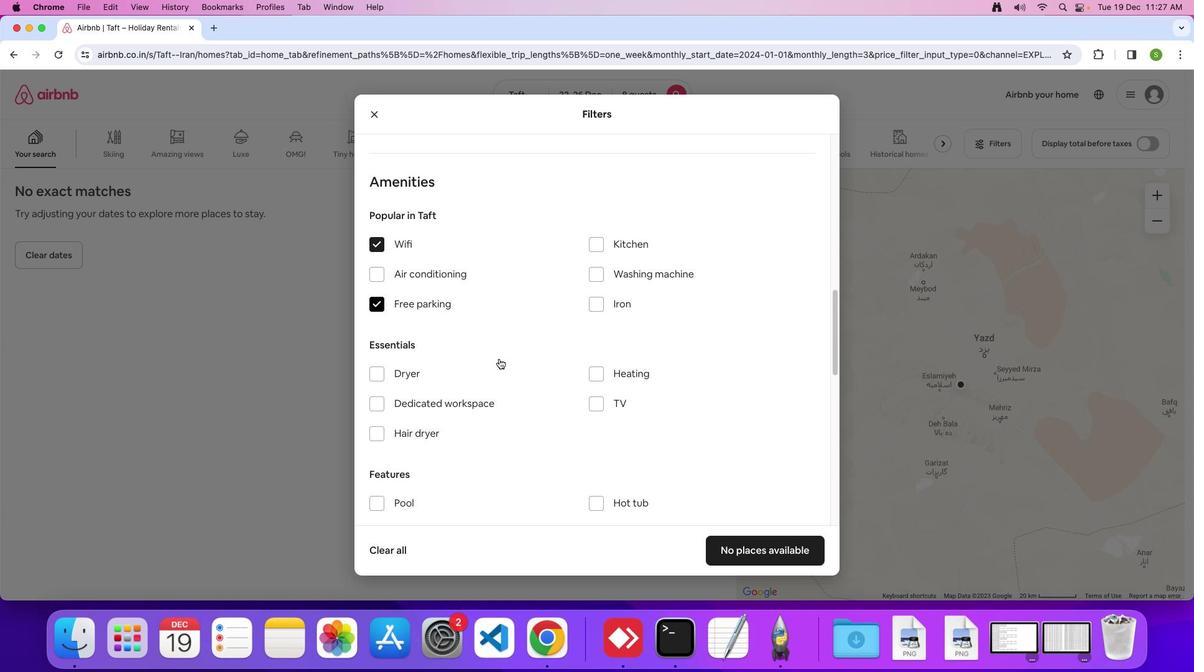 
Action: Mouse scrolled (500, 359) with delta (1, 0)
Screenshot: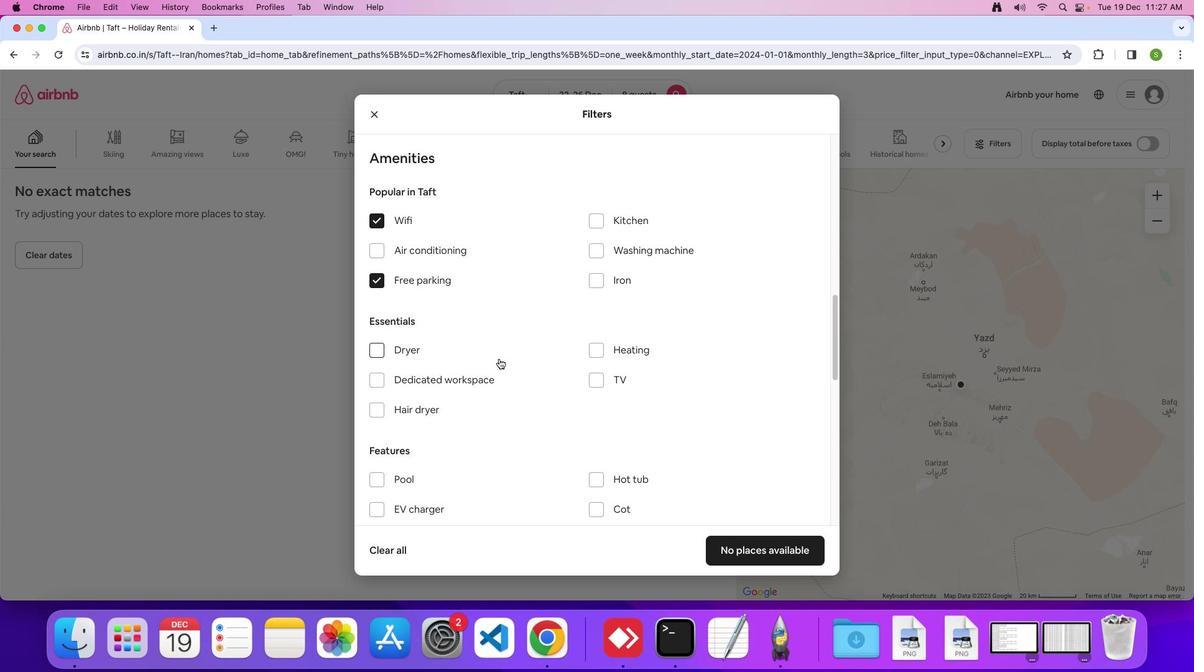 
Action: Mouse scrolled (500, 359) with delta (1, 0)
Screenshot: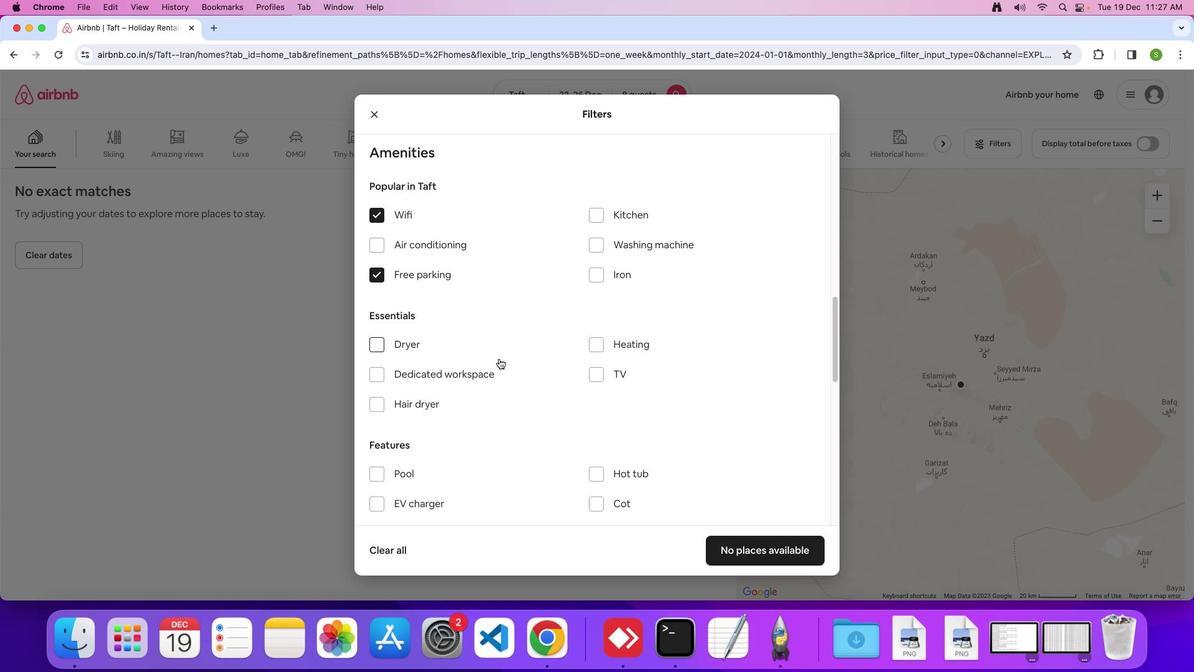 
Action: Mouse moved to (596, 367)
Screenshot: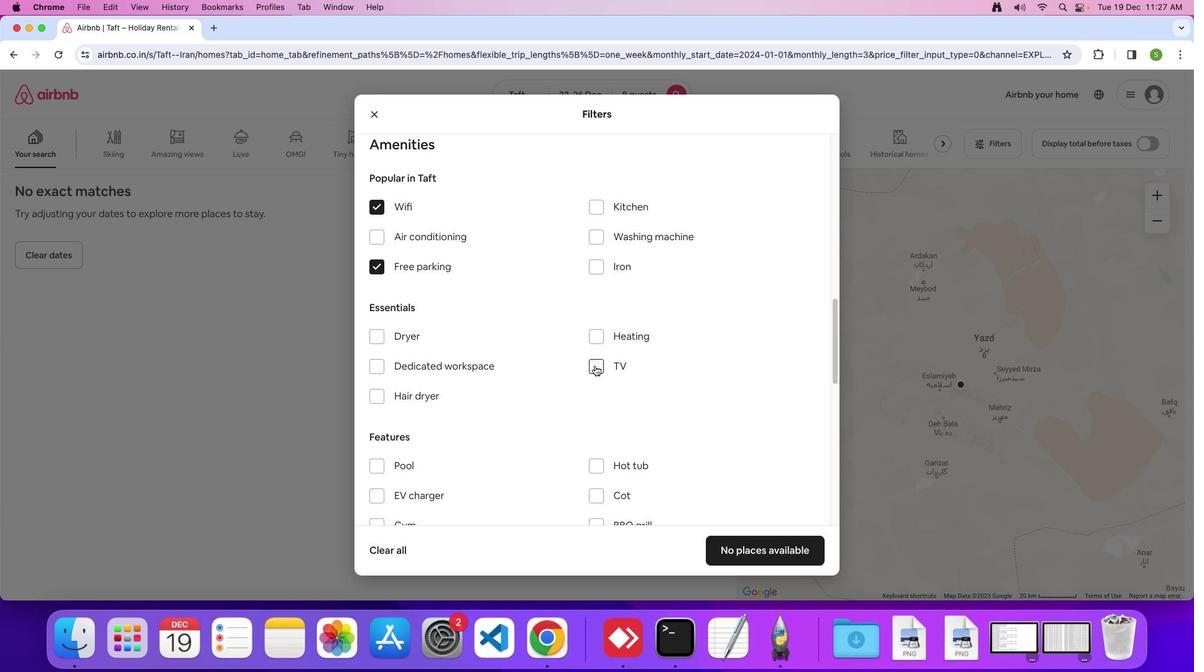 
Action: Mouse pressed left at (596, 367)
Screenshot: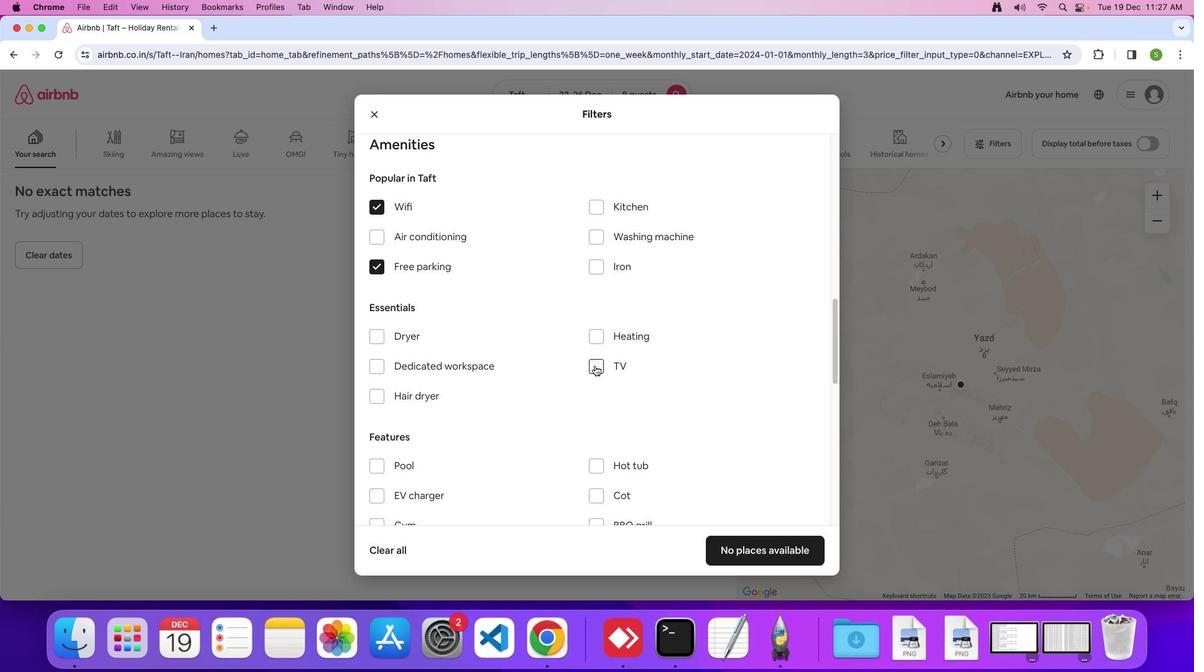
Action: Mouse moved to (477, 352)
Screenshot: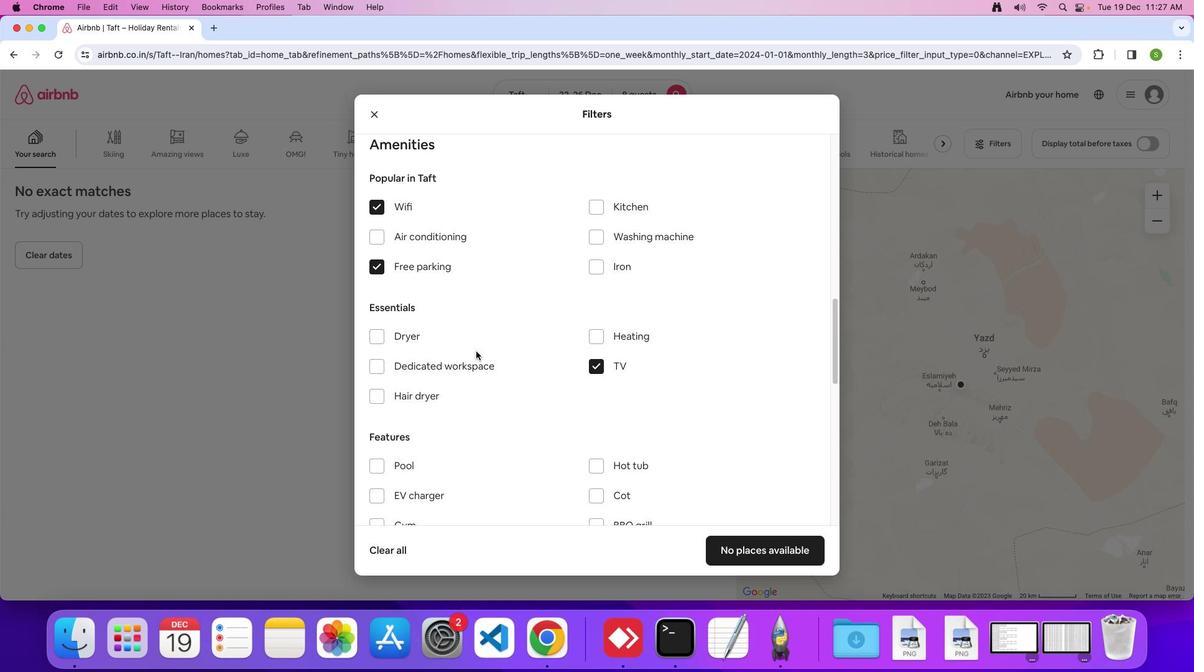 
Action: Mouse scrolled (477, 352) with delta (1, 0)
Screenshot: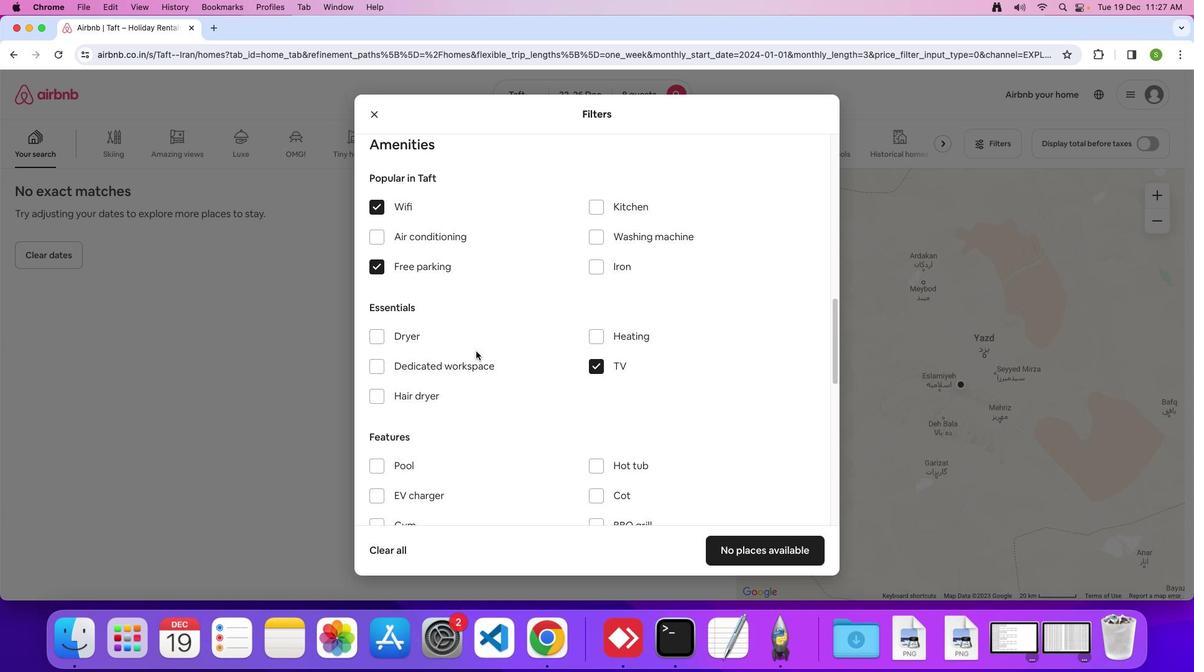 
Action: Mouse scrolled (477, 352) with delta (1, 0)
Screenshot: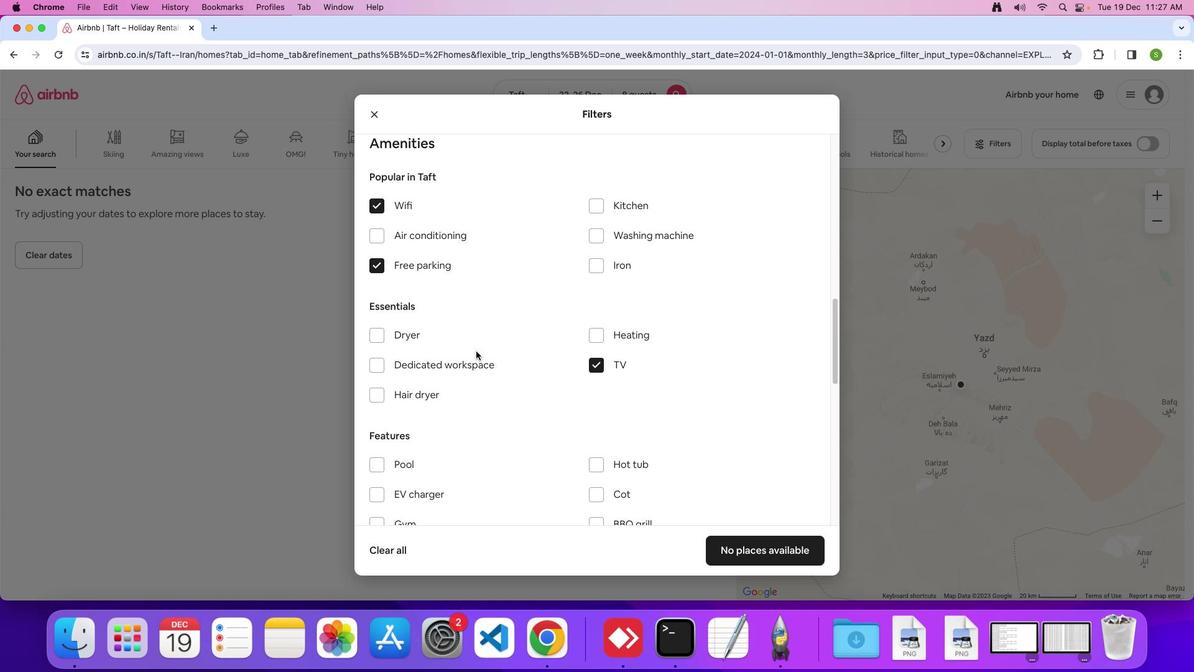 
Action: Mouse scrolled (477, 352) with delta (1, 0)
Screenshot: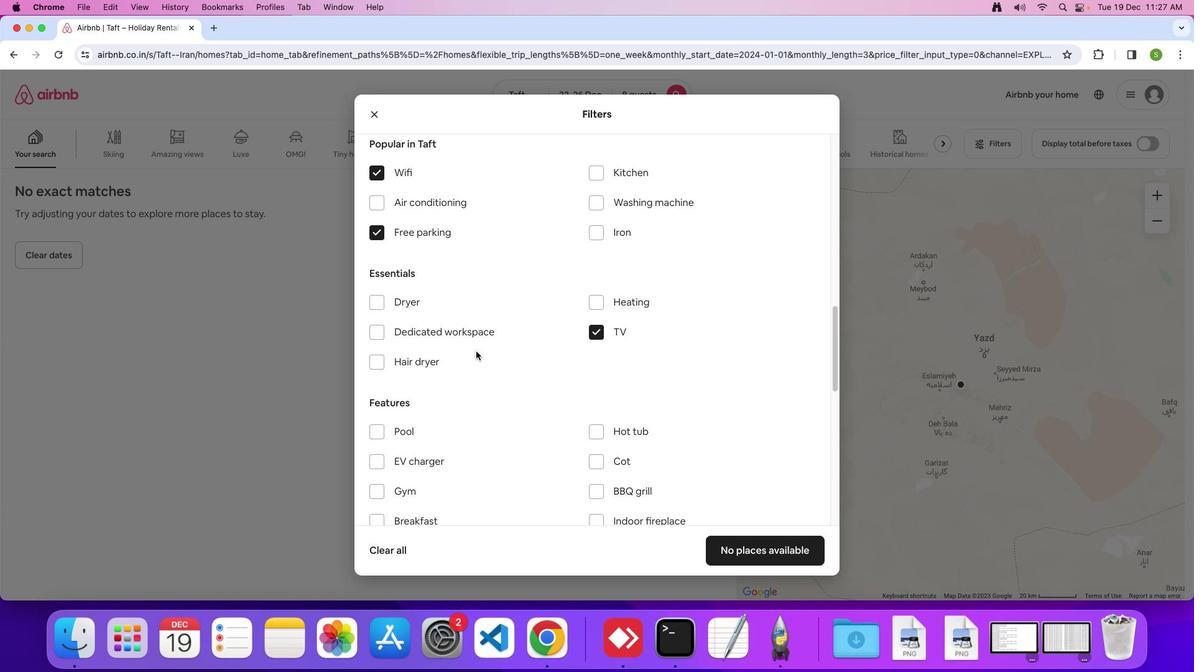 
Action: Mouse scrolled (477, 352) with delta (1, 0)
Screenshot: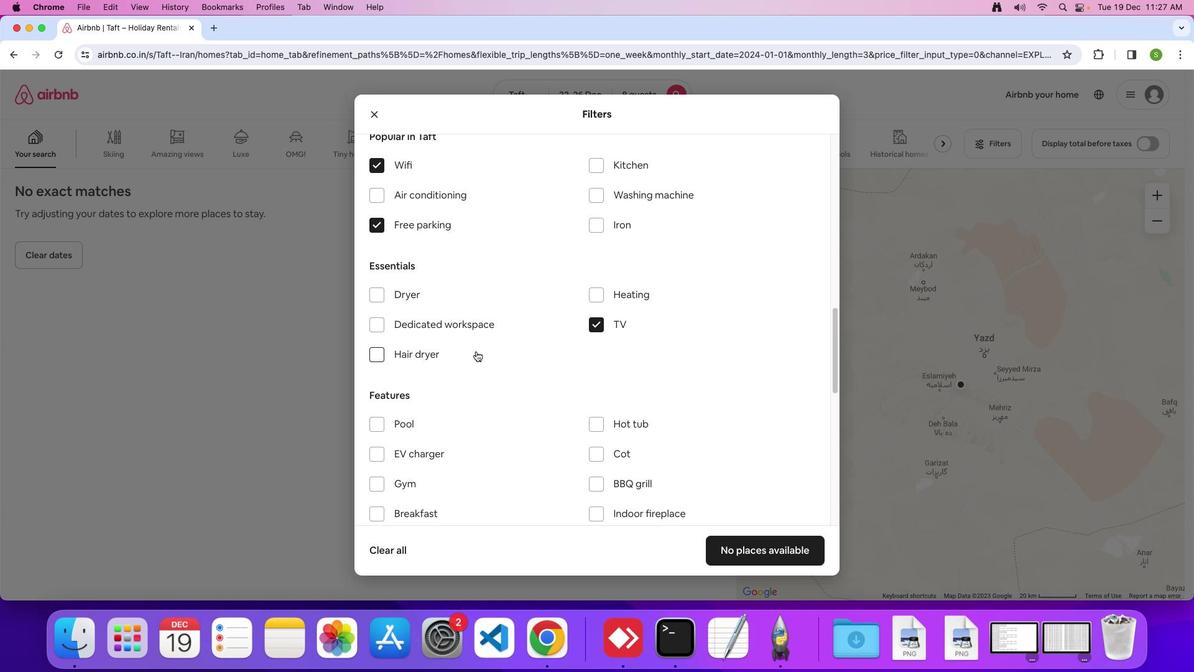 
Action: Mouse scrolled (477, 352) with delta (1, 0)
Screenshot: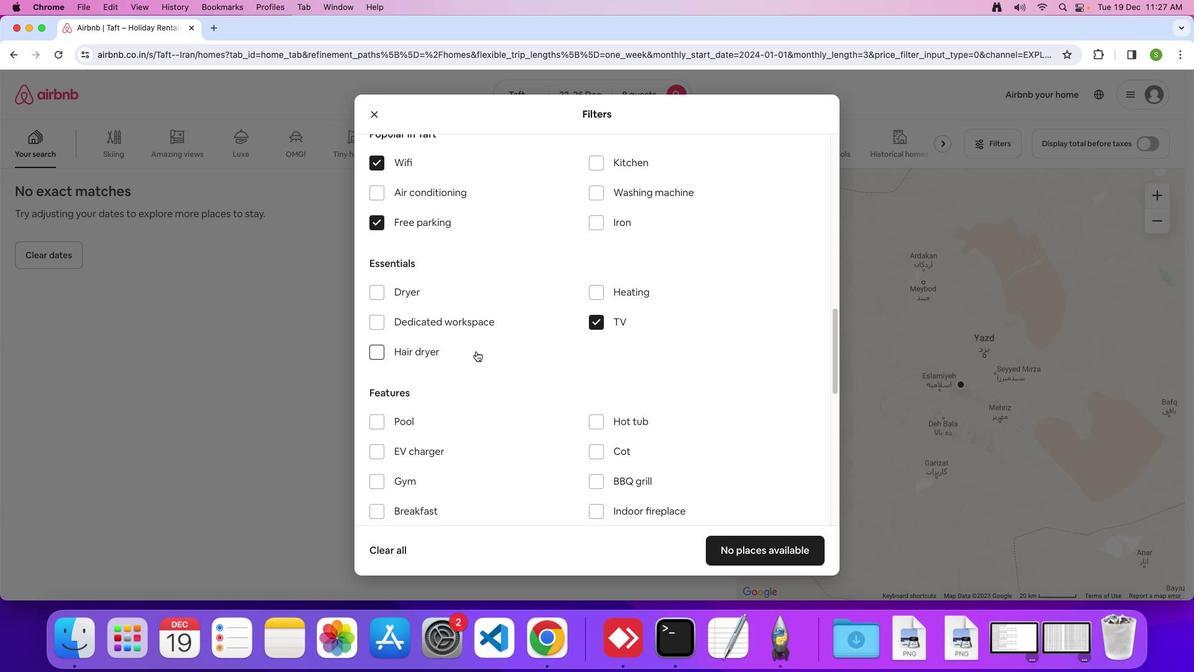 
Action: Mouse scrolled (477, 352) with delta (1, 0)
Screenshot: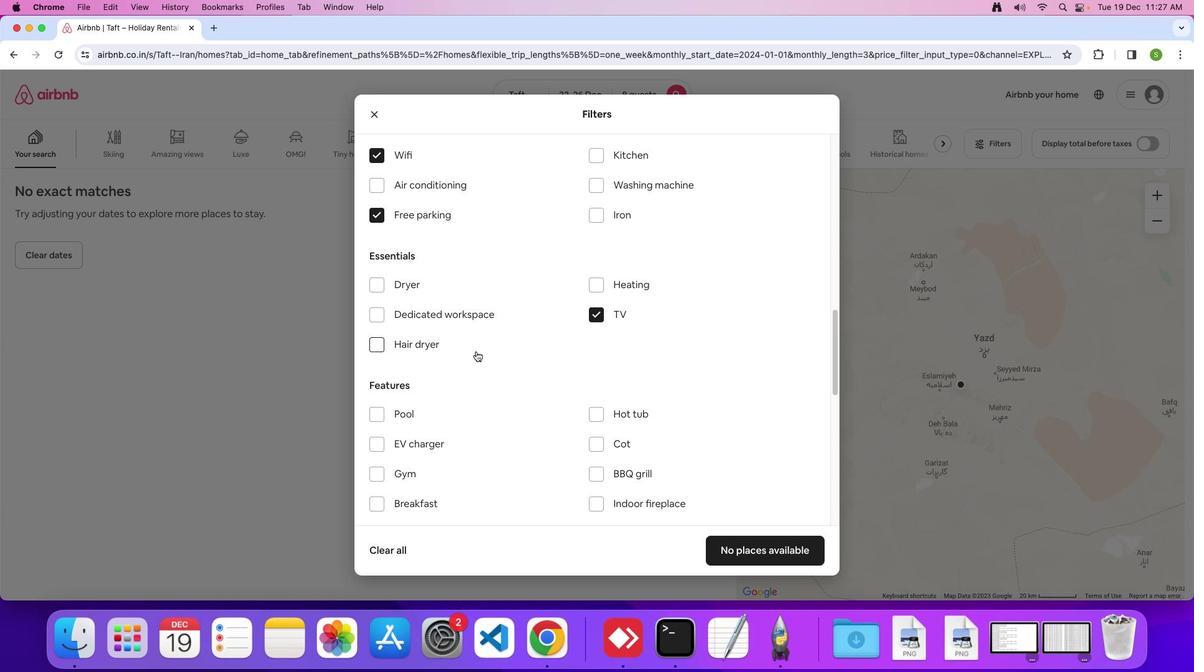 
Action: Mouse scrolled (477, 352) with delta (1, 0)
Screenshot: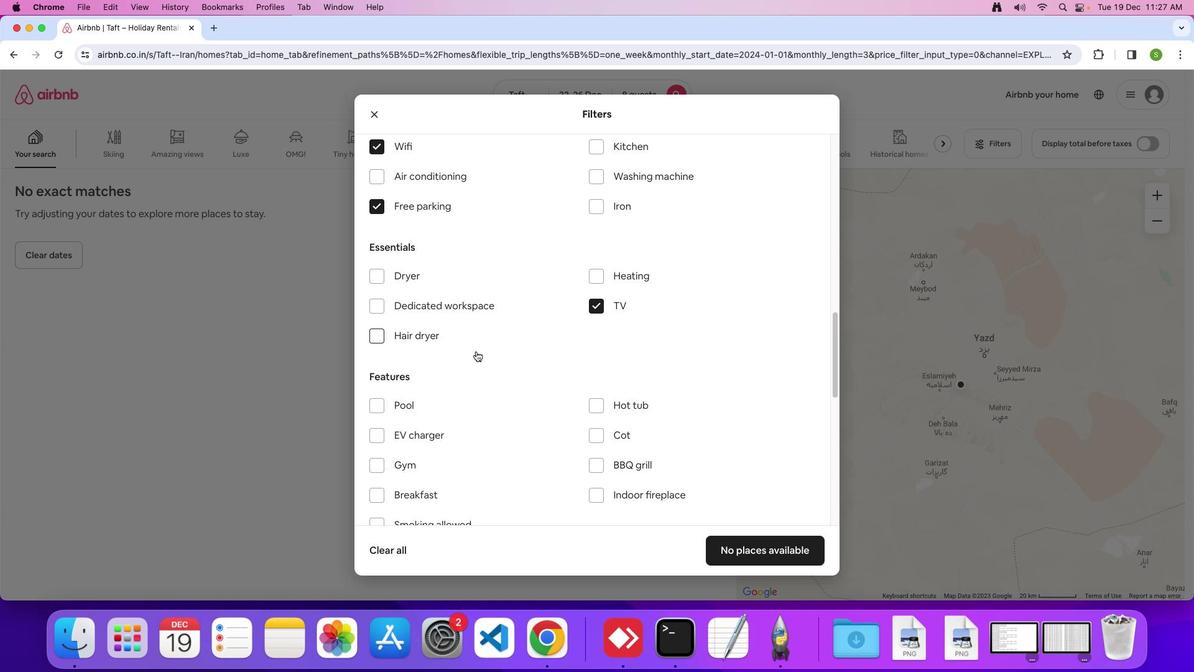 
Action: Mouse scrolled (477, 352) with delta (1, 0)
Screenshot: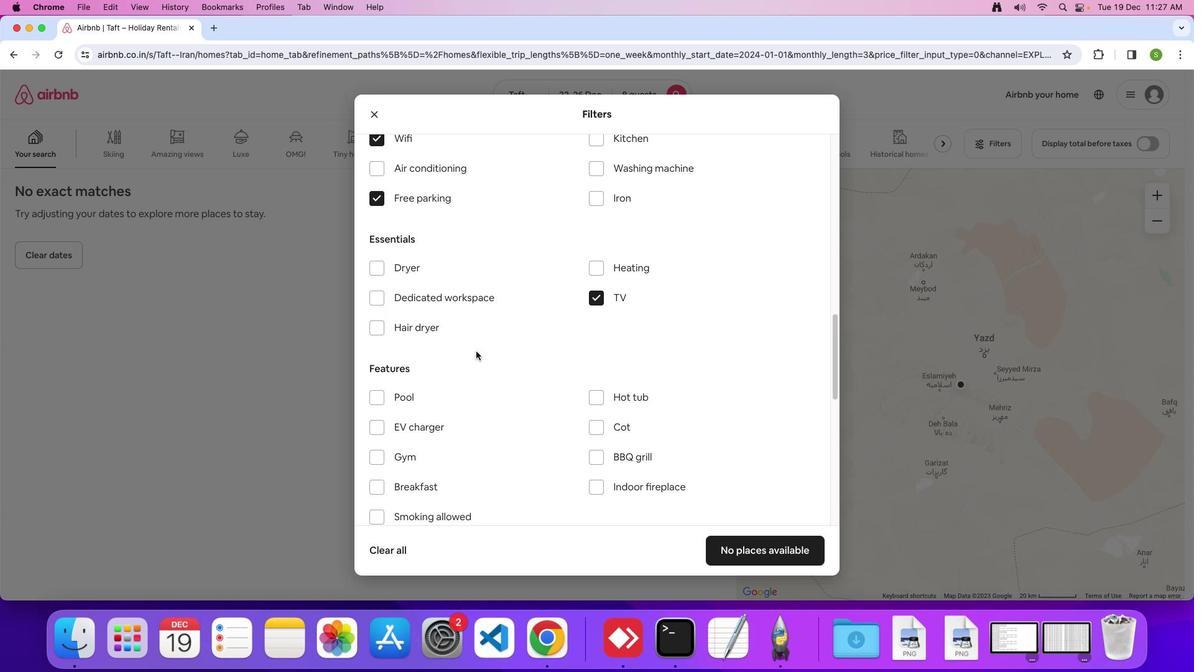 
Action: Mouse scrolled (477, 352) with delta (1, 0)
Screenshot: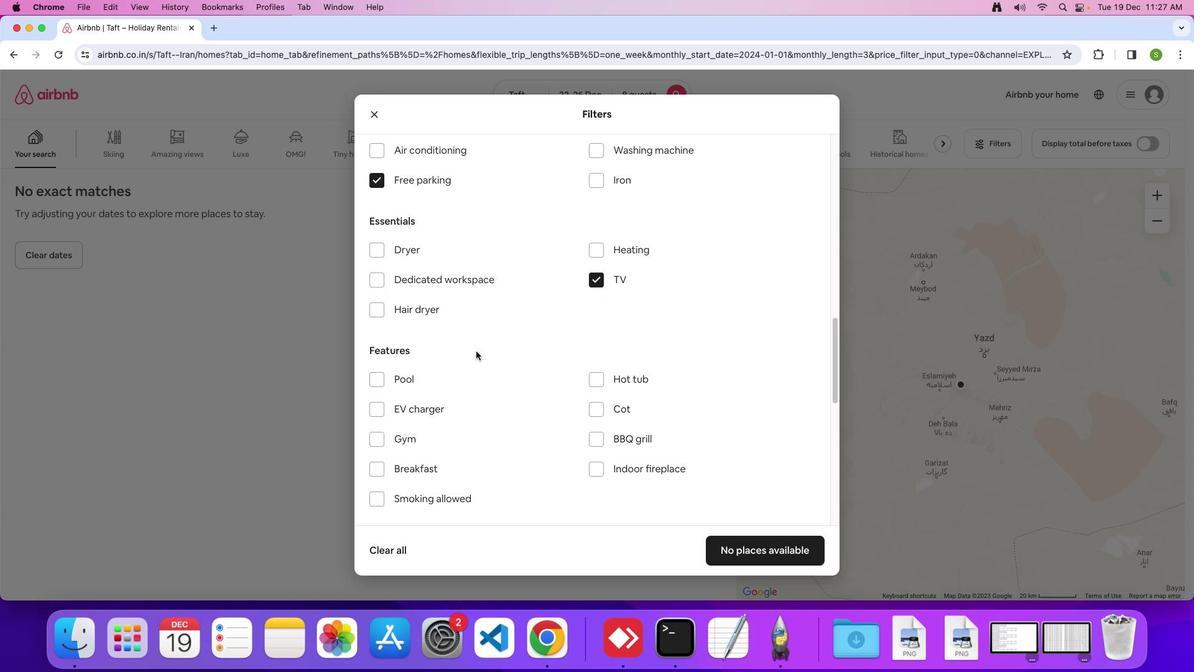 
Action: Mouse scrolled (477, 352) with delta (1, 0)
Screenshot: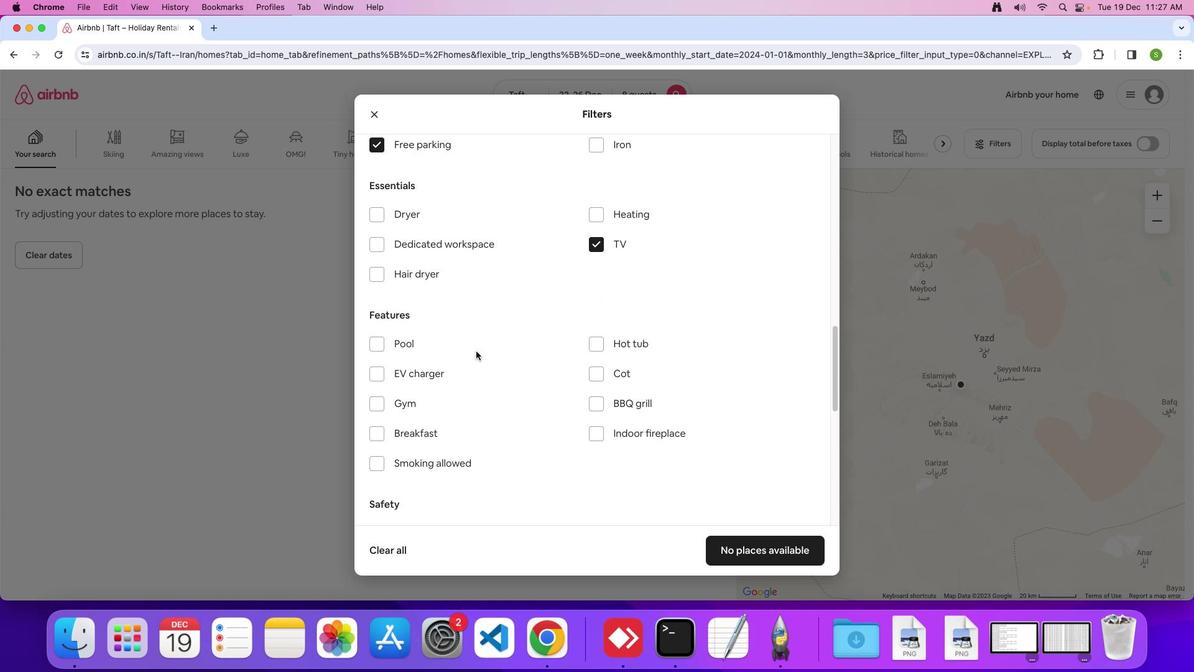 
Action: Mouse scrolled (477, 352) with delta (1, 0)
Screenshot: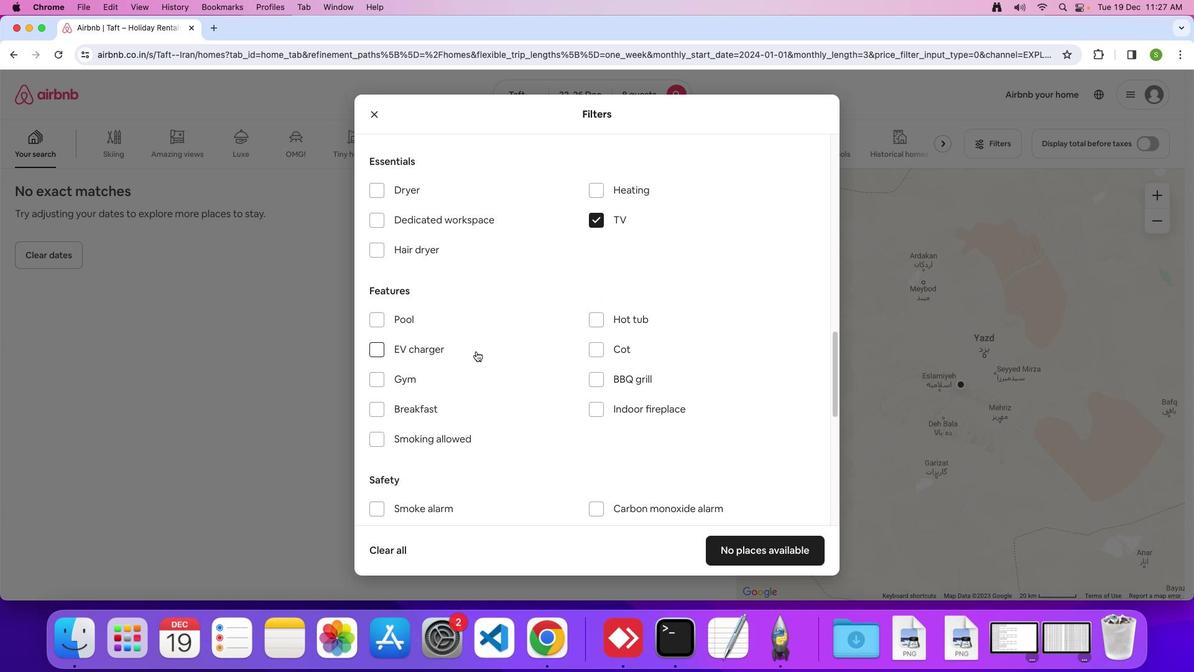 
Action: Mouse scrolled (477, 352) with delta (1, 0)
Screenshot: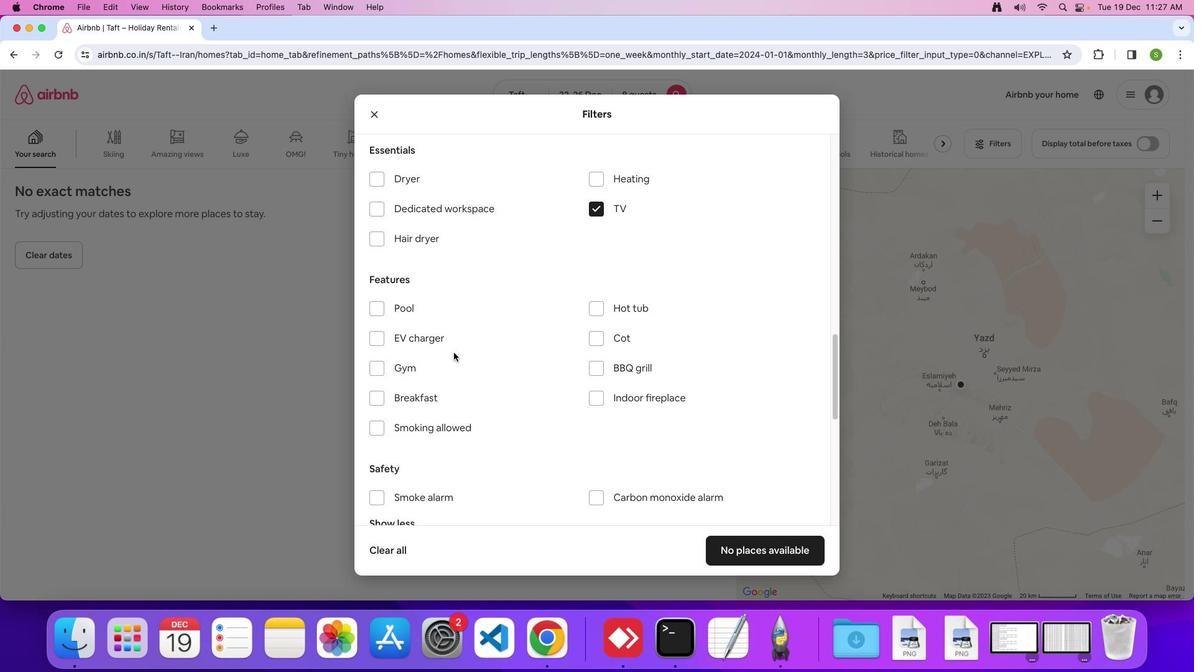 
Action: Mouse moved to (374, 363)
Screenshot: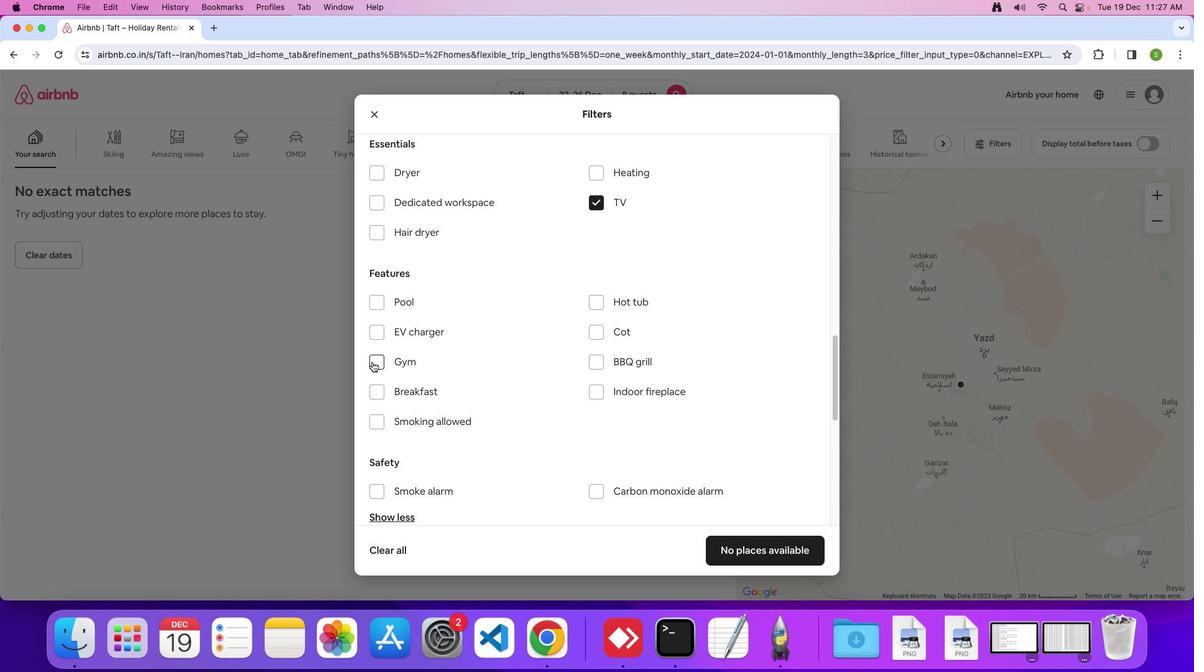 
Action: Mouse pressed left at (374, 363)
Screenshot: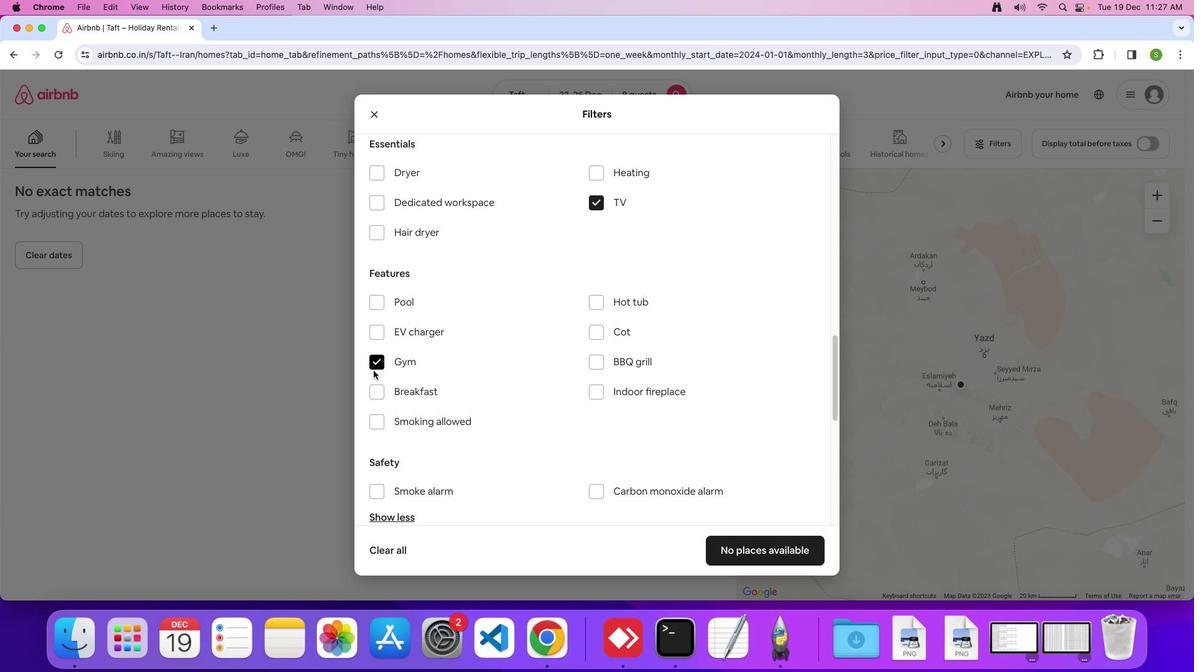 
Action: Mouse moved to (374, 392)
Screenshot: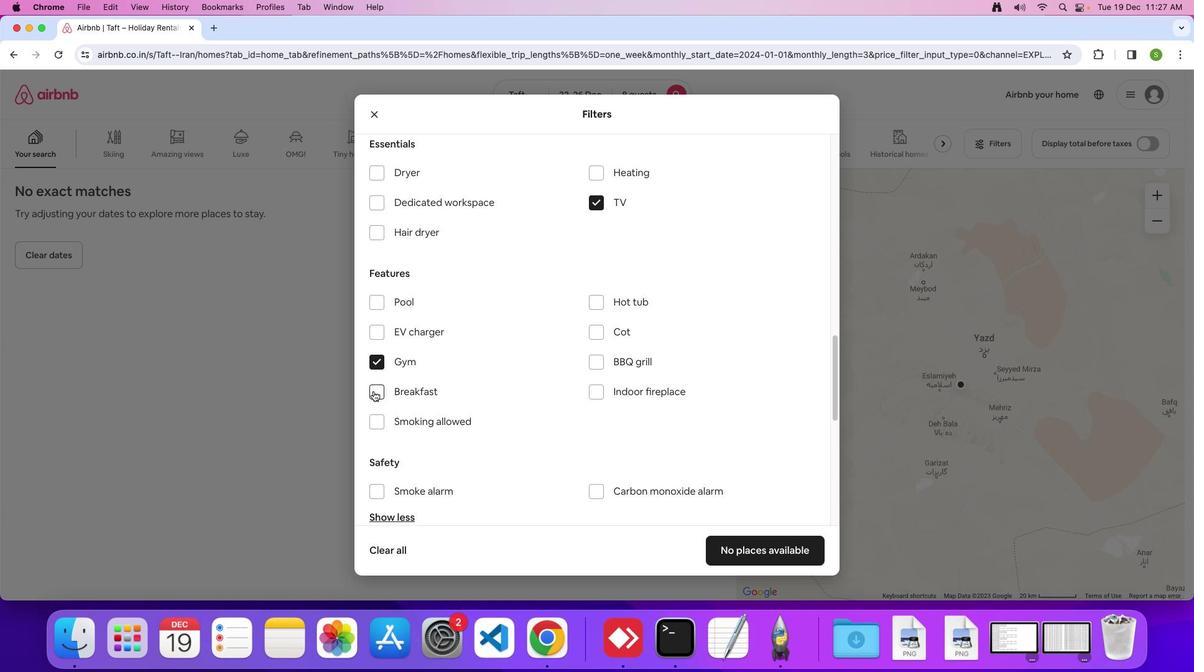 
Action: Mouse pressed left at (374, 392)
Screenshot: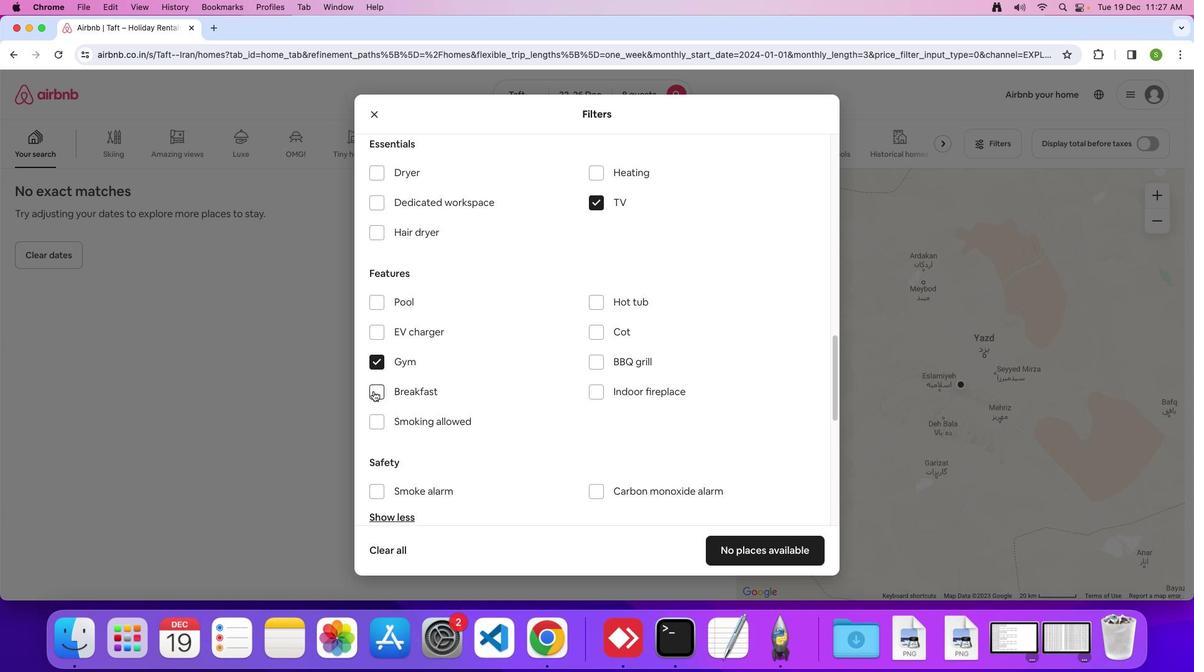 
Action: Mouse moved to (520, 356)
Screenshot: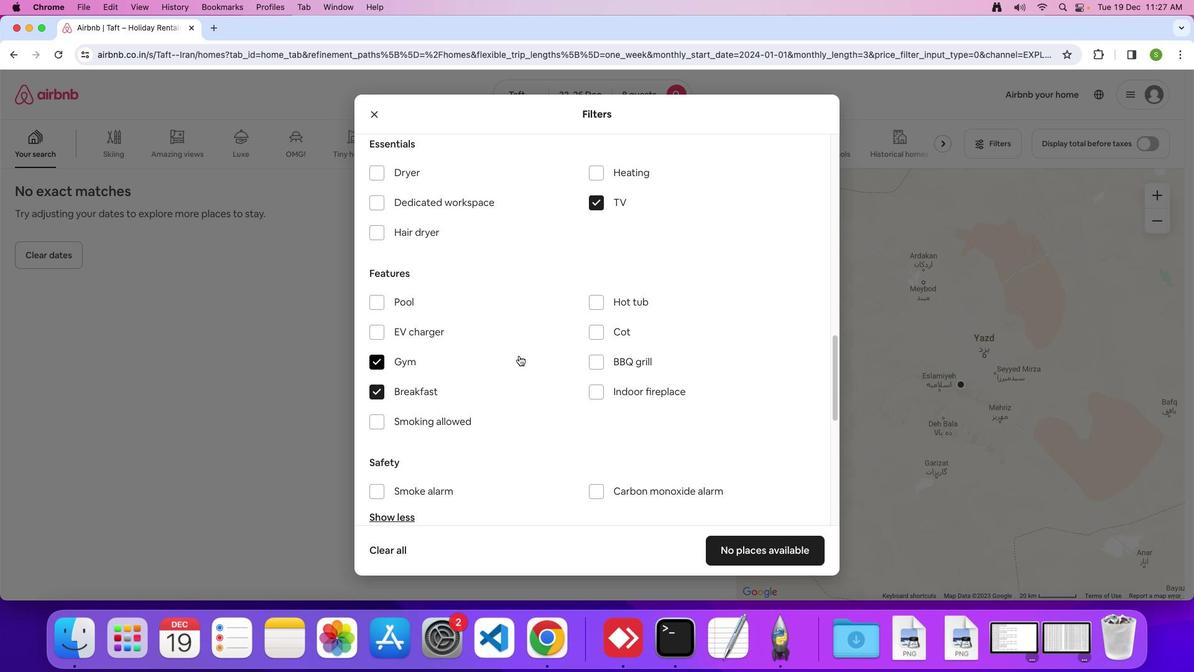 
Action: Mouse scrolled (520, 356) with delta (1, 0)
Screenshot: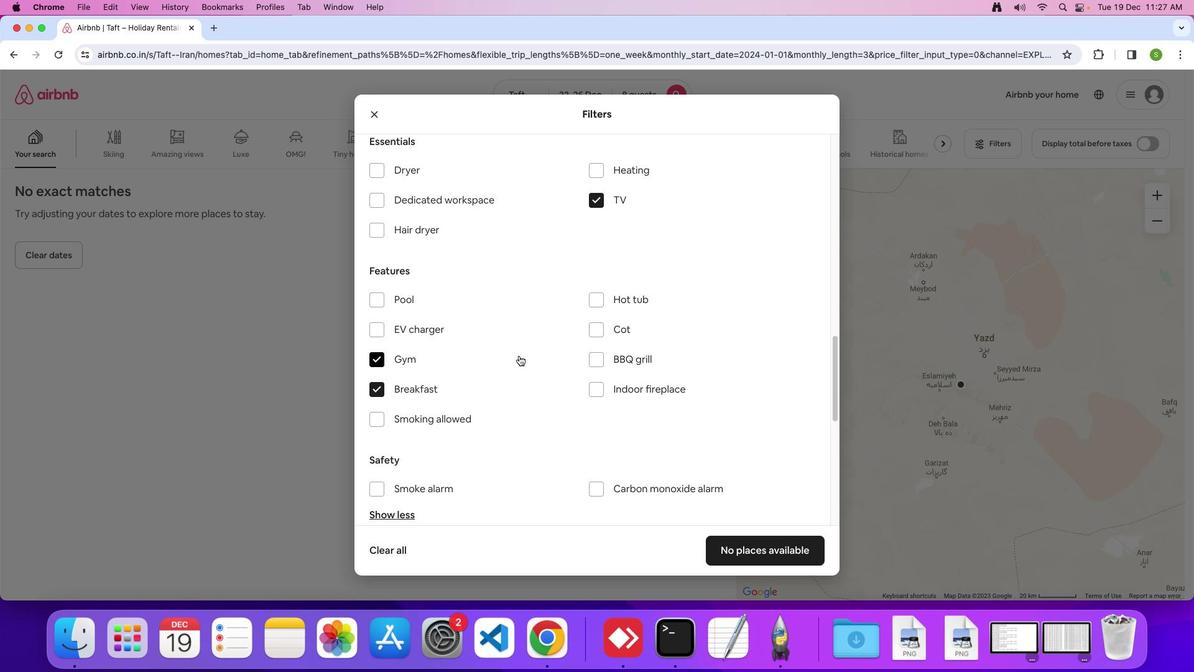 
Action: Mouse scrolled (520, 356) with delta (1, 0)
Screenshot: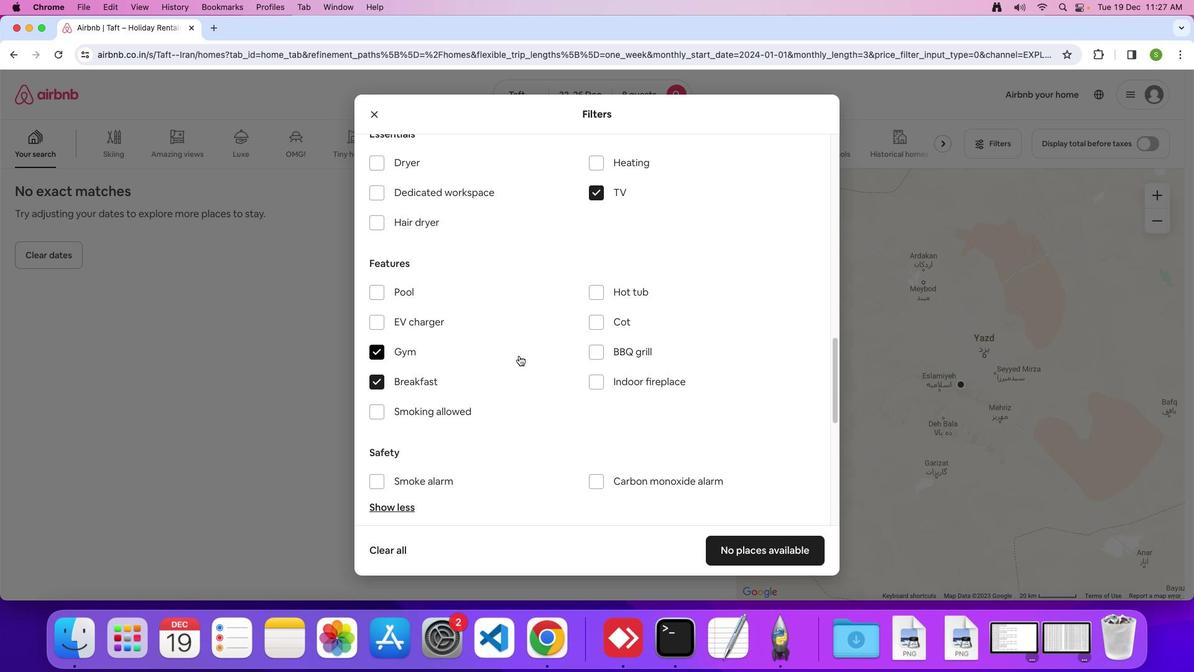 
Action: Mouse scrolled (520, 356) with delta (1, 0)
Screenshot: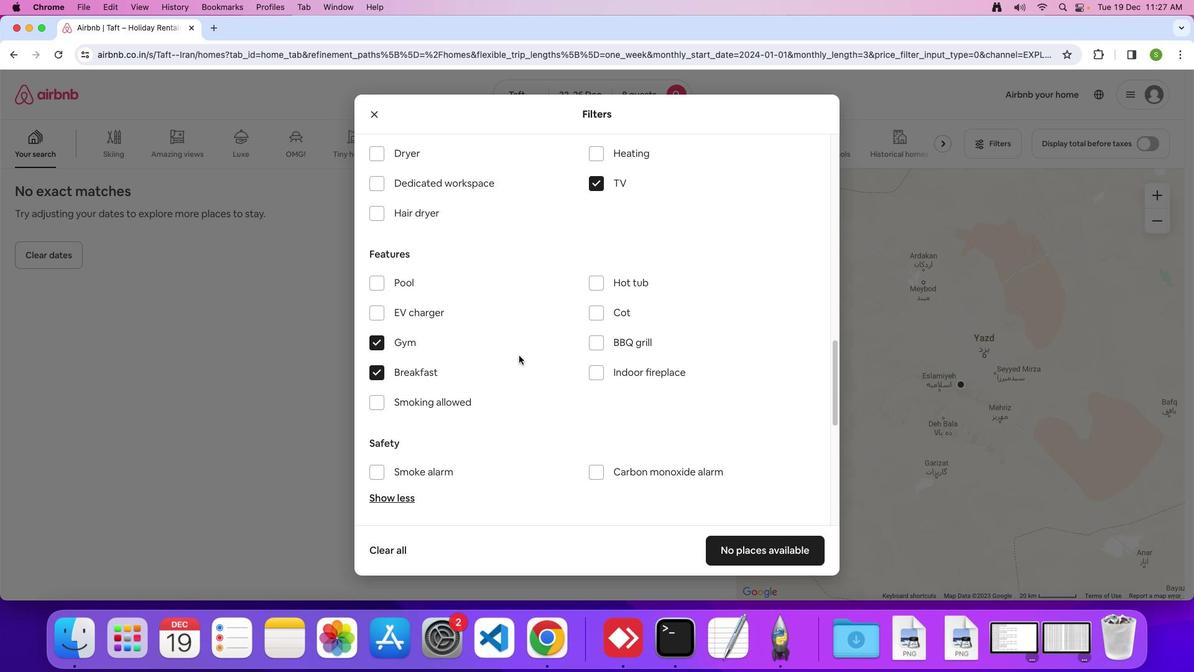 
Action: Mouse scrolled (520, 356) with delta (1, 0)
Screenshot: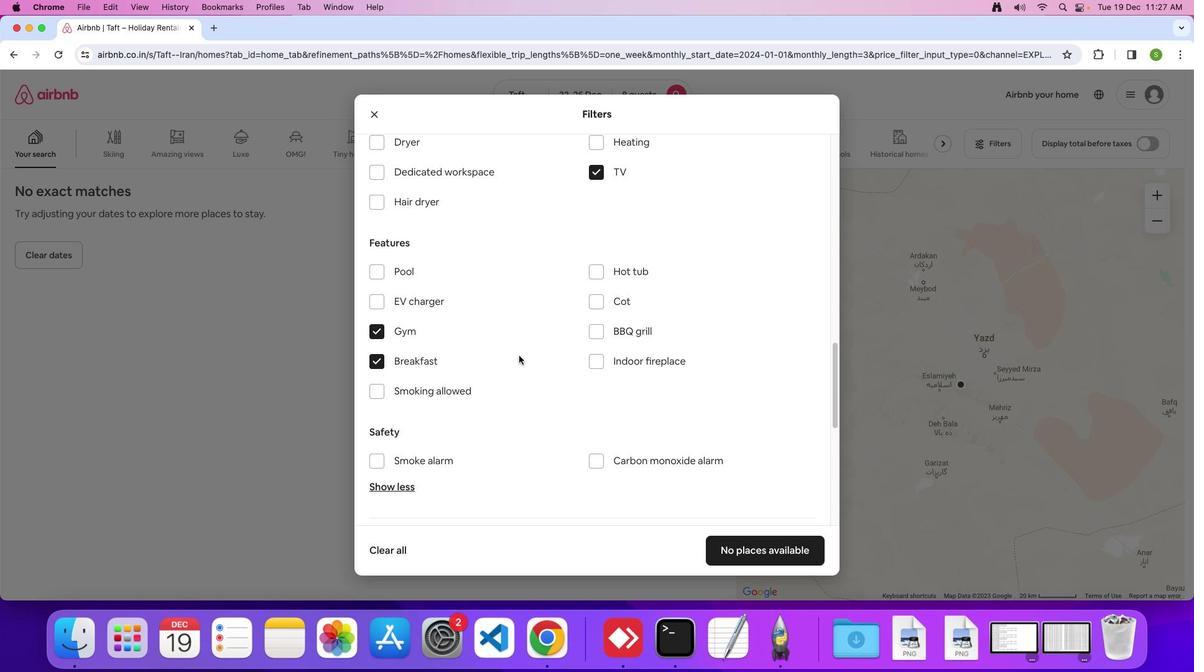 
Action: Mouse scrolled (520, 356) with delta (1, 0)
Screenshot: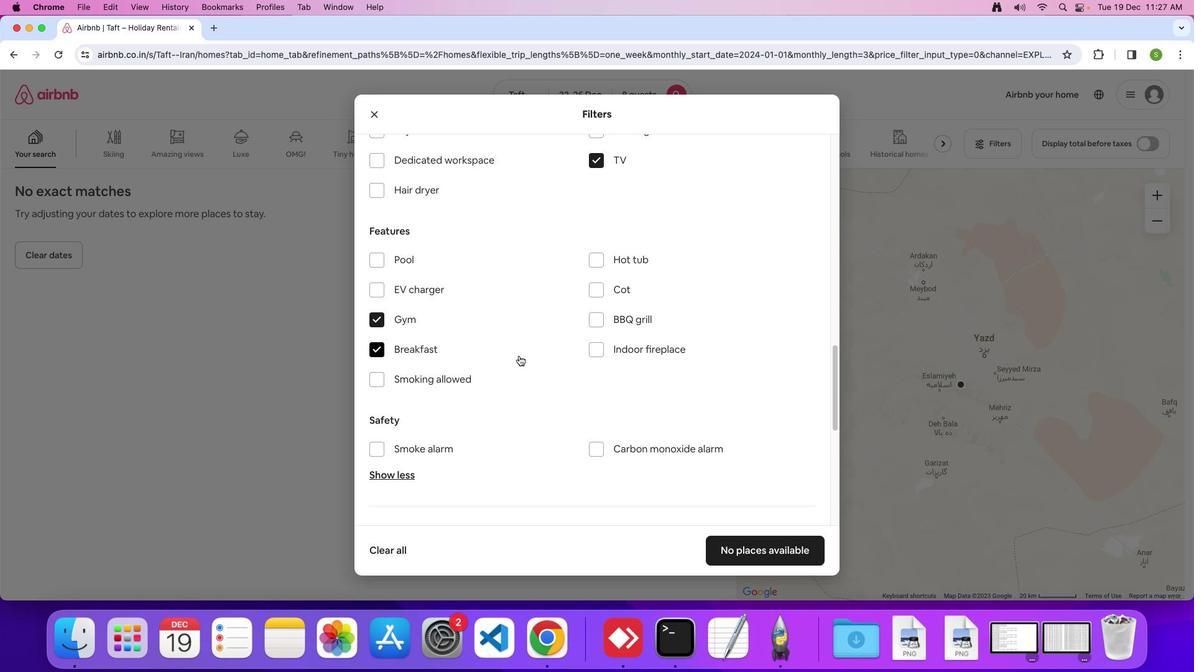 
Action: Mouse scrolled (520, 356) with delta (1, 0)
Screenshot: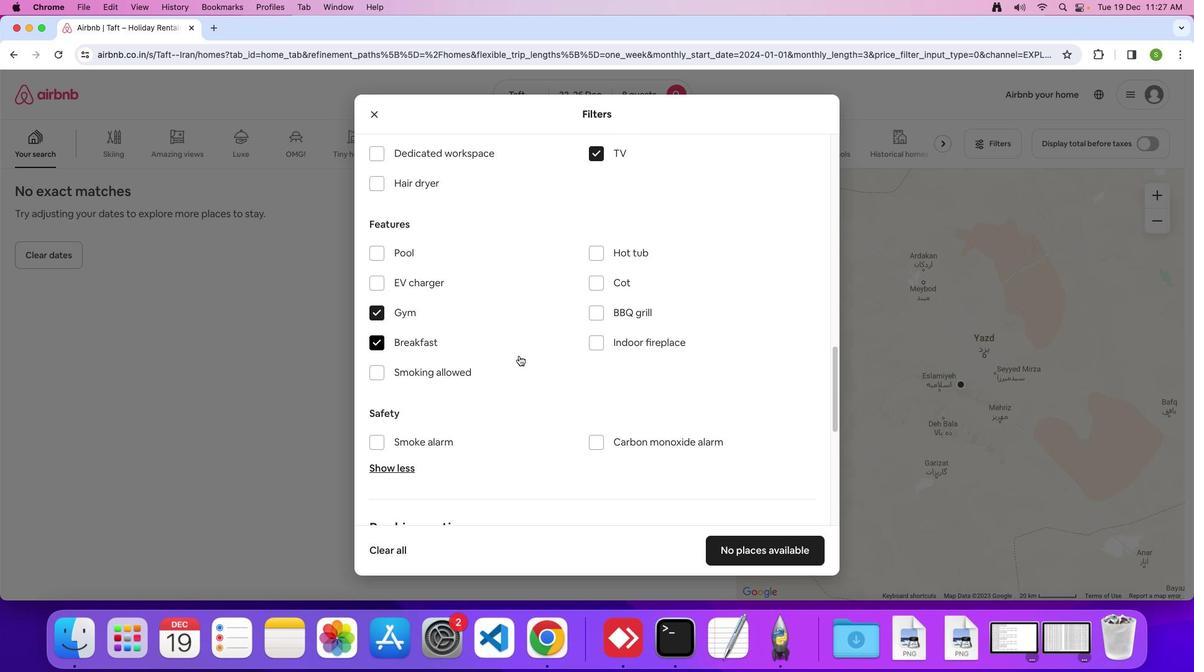 
Action: Mouse scrolled (520, 356) with delta (1, 0)
Screenshot: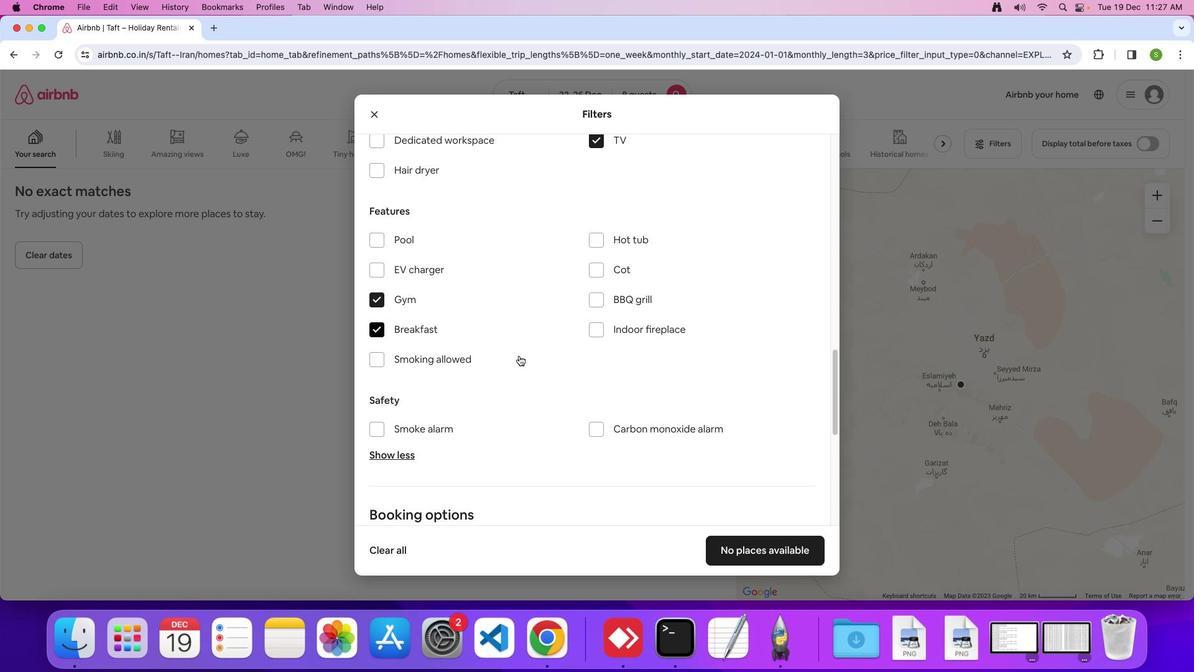 
Action: Mouse scrolled (520, 356) with delta (1, 0)
Screenshot: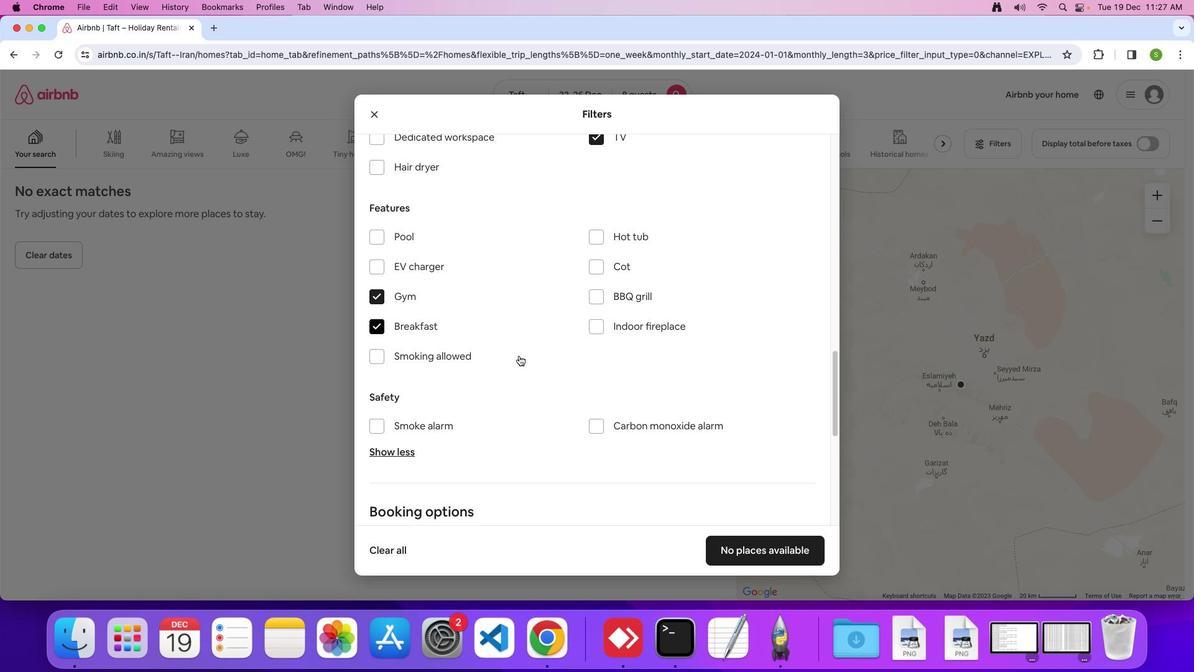
Action: Mouse scrolled (520, 356) with delta (1, 0)
Screenshot: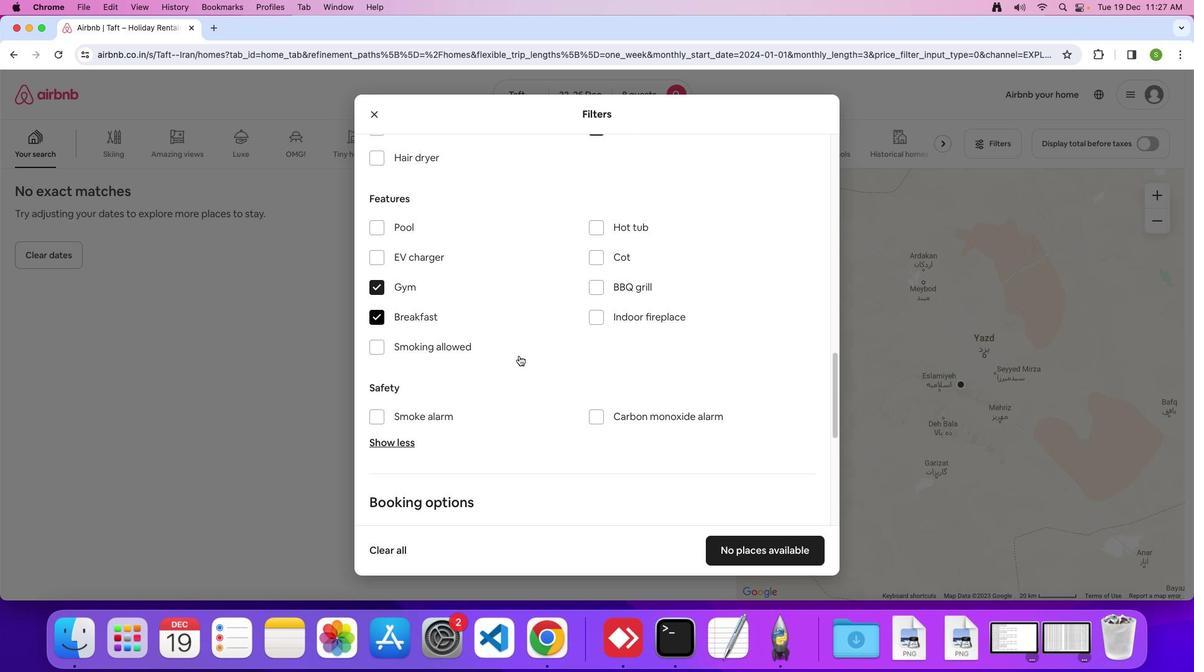 
Action: Mouse moved to (566, 323)
Screenshot: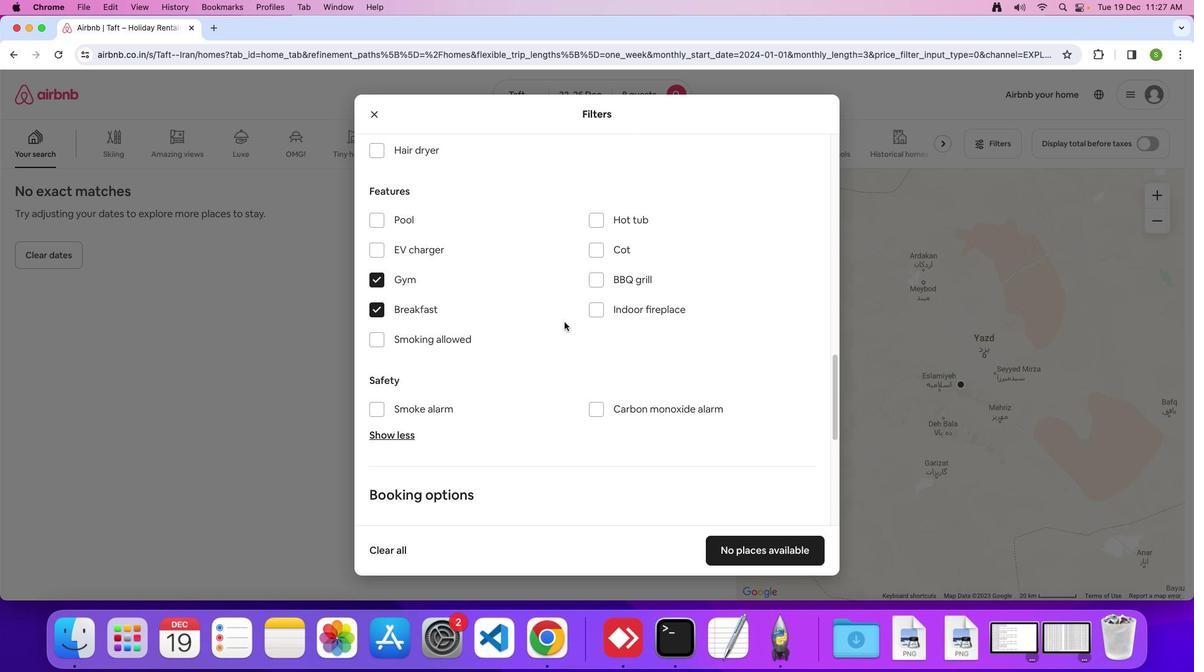 
Action: Mouse scrolled (566, 323) with delta (1, 0)
Screenshot: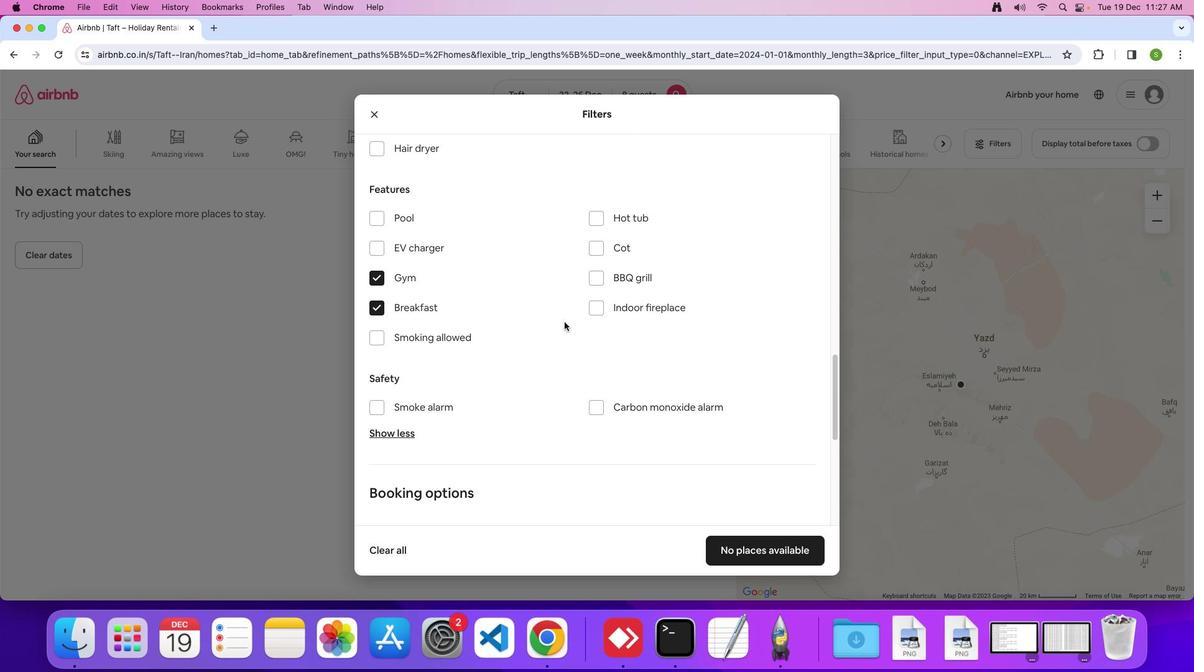 
Action: Mouse scrolled (566, 323) with delta (1, 0)
Screenshot: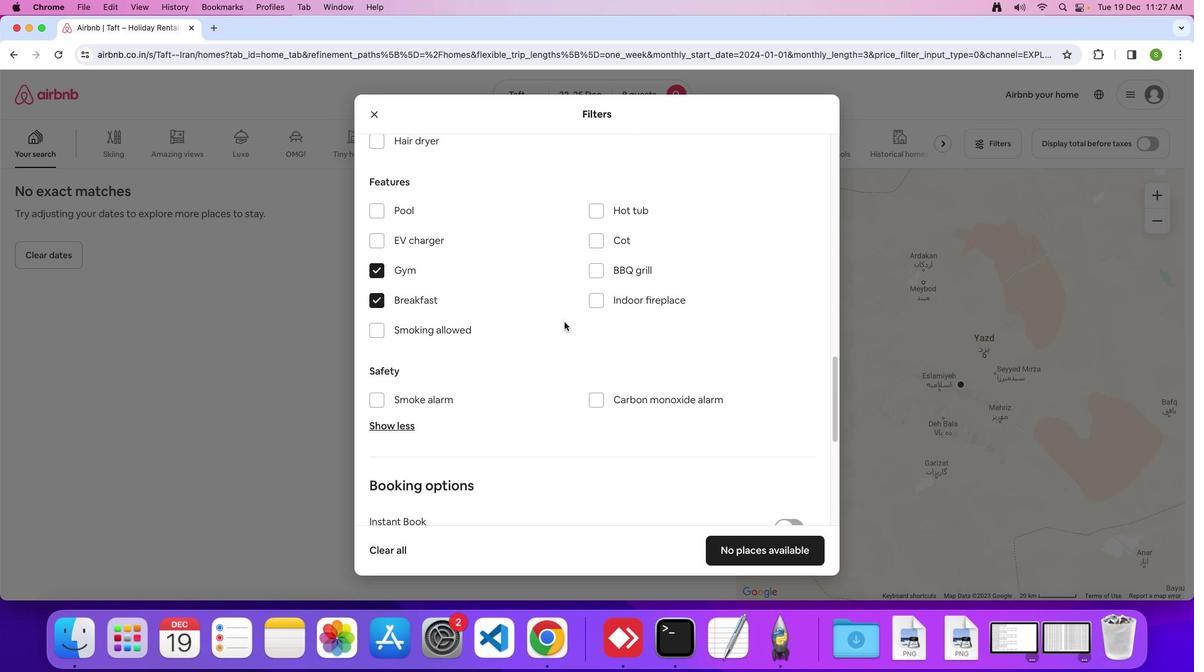 
Action: Mouse scrolled (566, 323) with delta (1, 0)
Screenshot: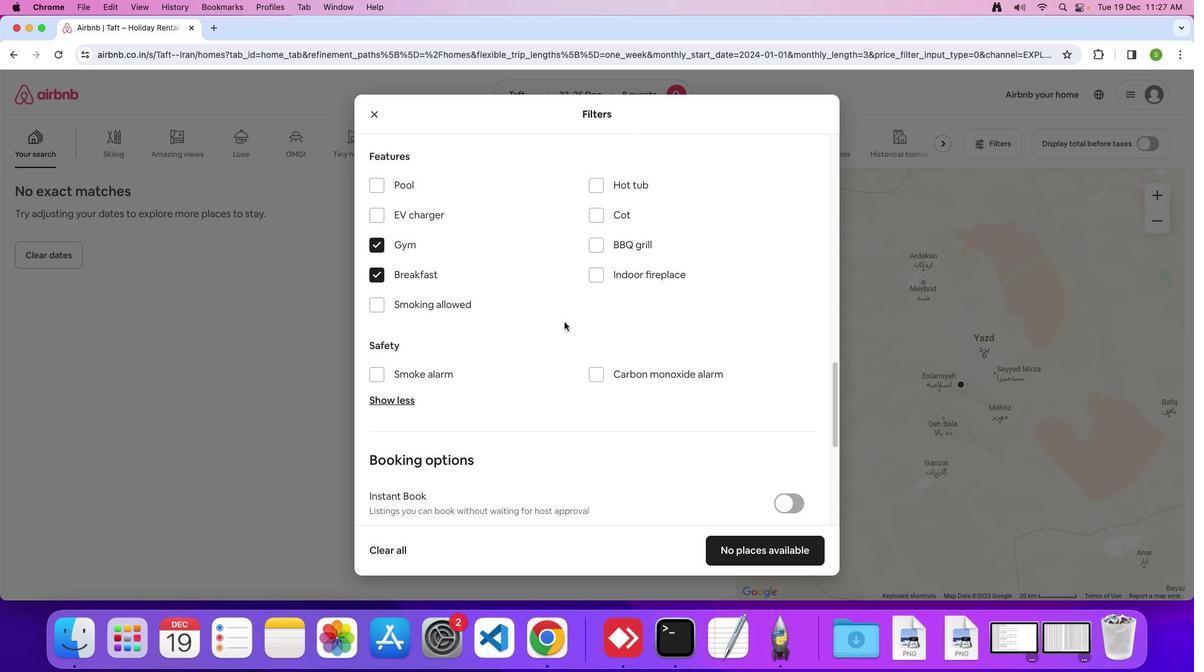 
Action: Mouse scrolled (566, 323) with delta (1, 0)
Screenshot: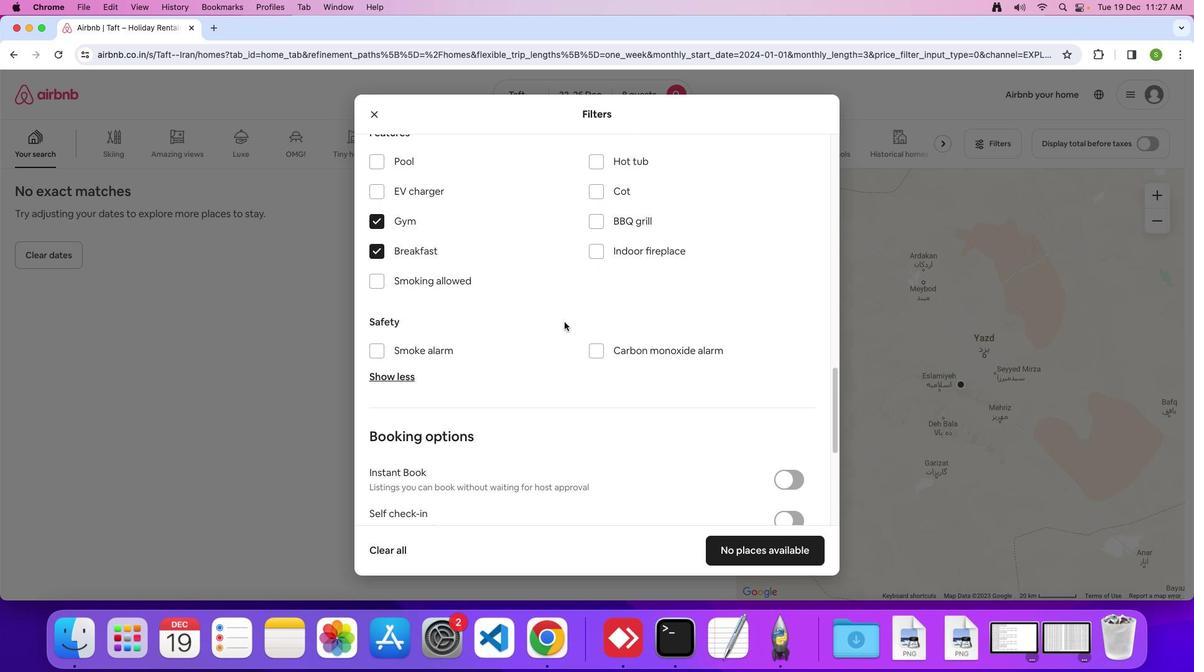 
Action: Mouse scrolled (566, 323) with delta (1, 0)
Screenshot: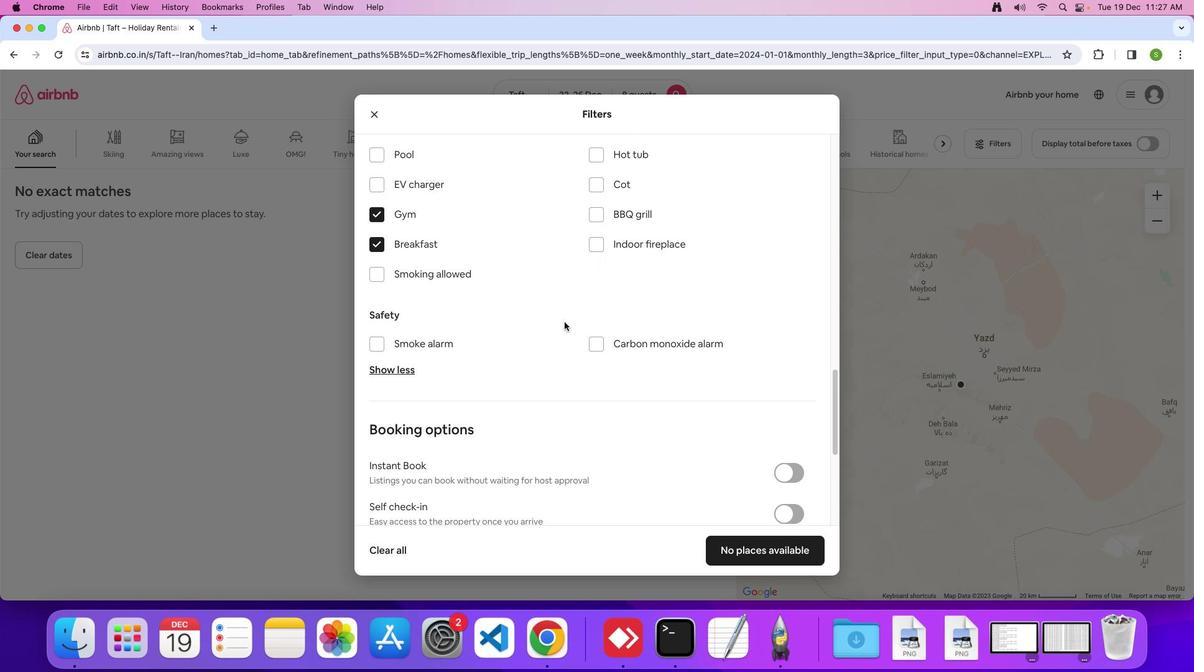 
Action: Mouse scrolled (566, 323) with delta (1, 0)
Screenshot: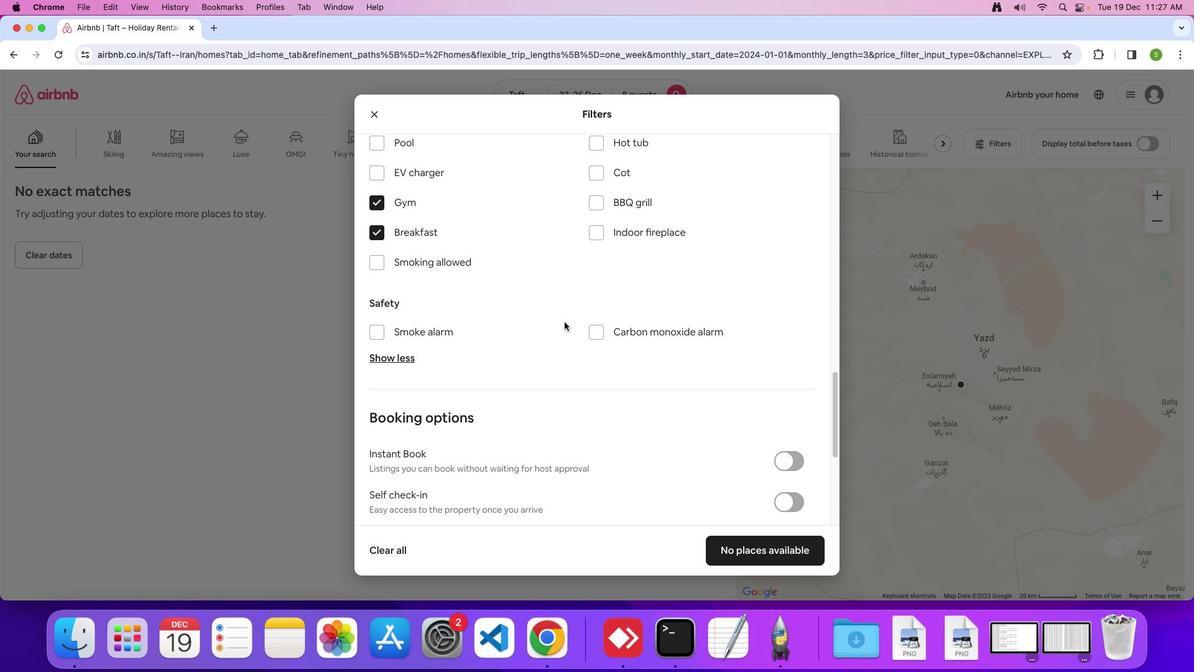 
Action: Mouse scrolled (566, 323) with delta (1, 0)
Screenshot: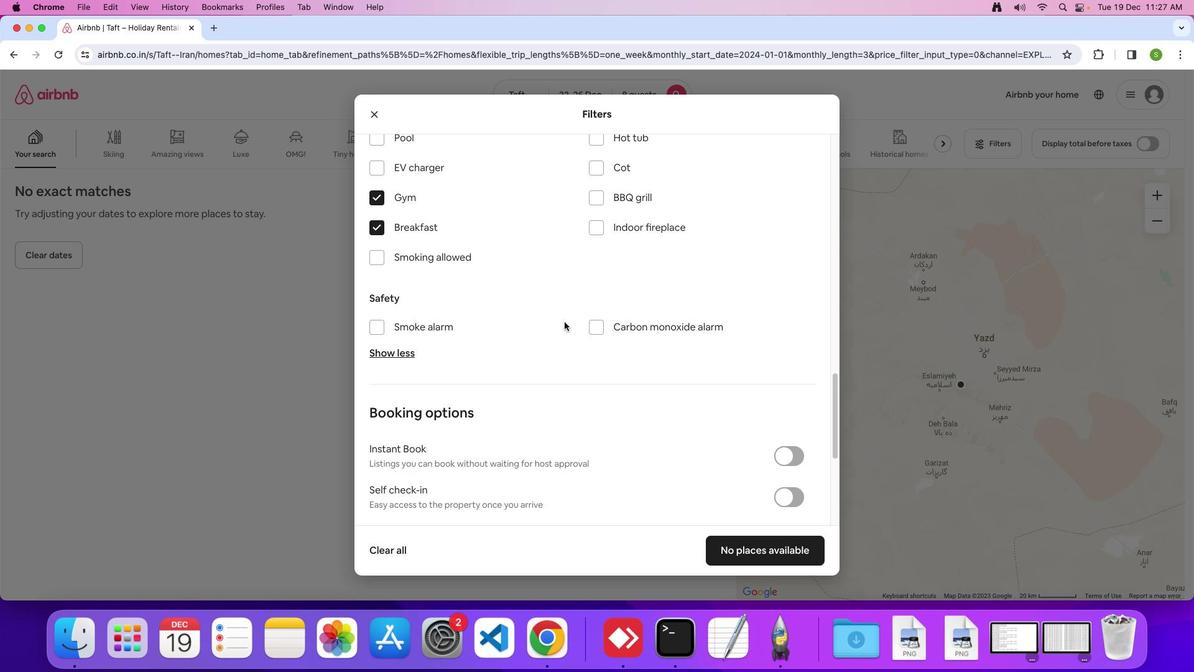 
Action: Mouse scrolled (566, 323) with delta (1, 0)
Screenshot: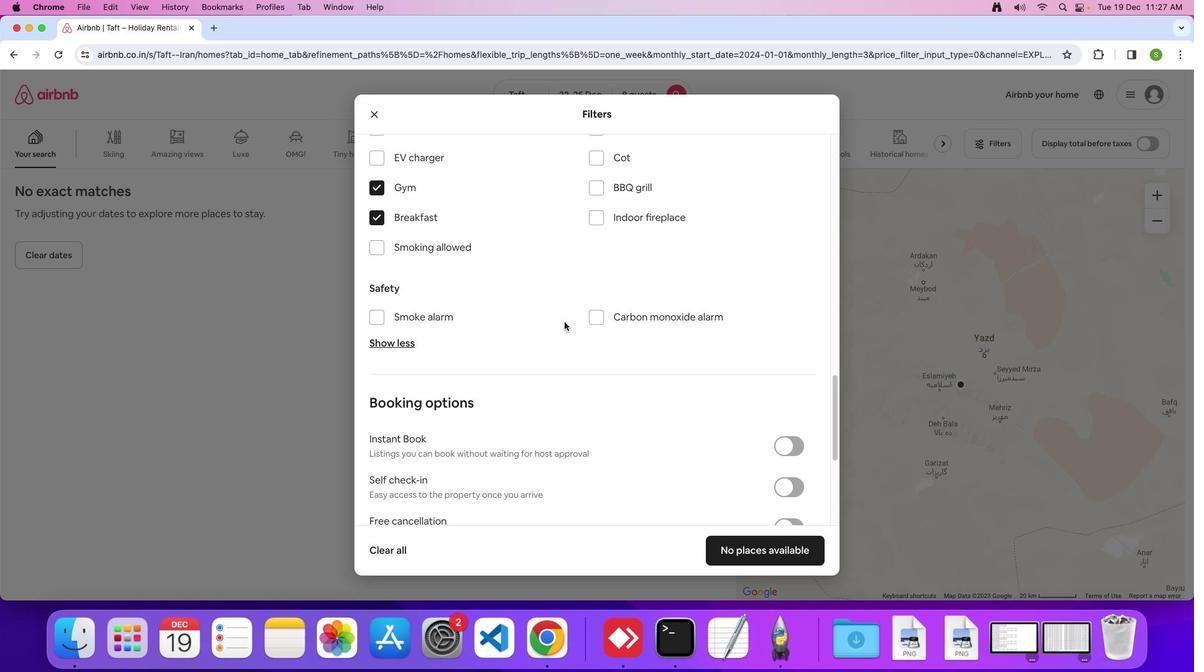 
Action: Mouse scrolled (566, 323) with delta (1, 0)
Screenshot: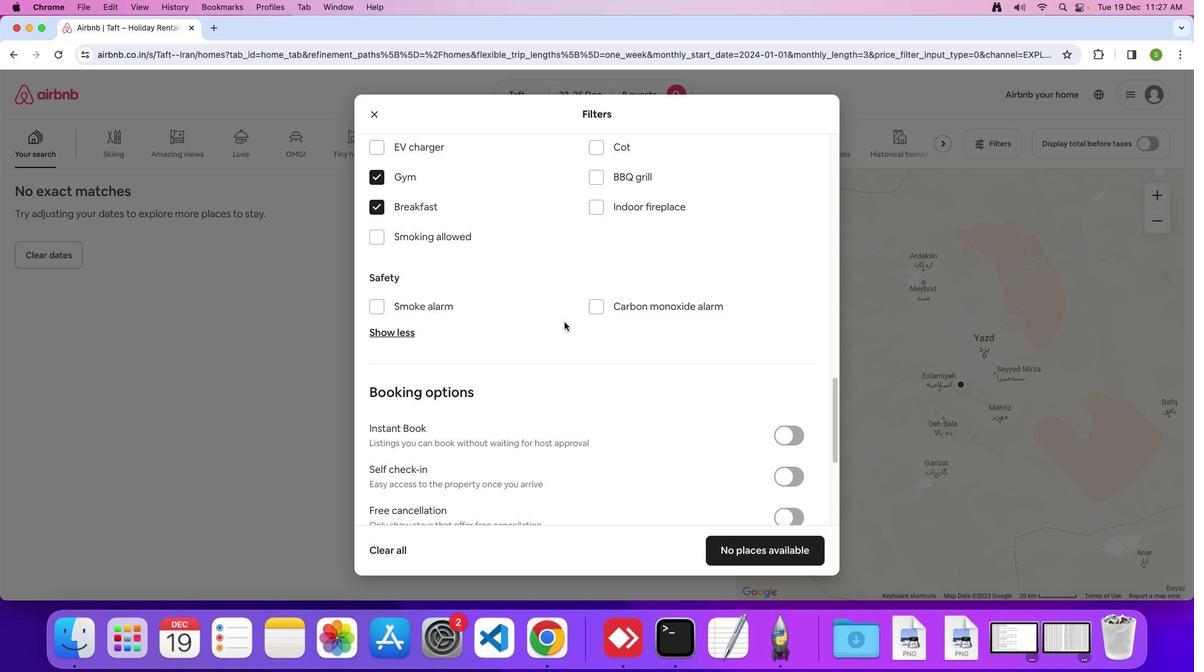 
Action: Mouse scrolled (566, 323) with delta (1, 0)
Screenshot: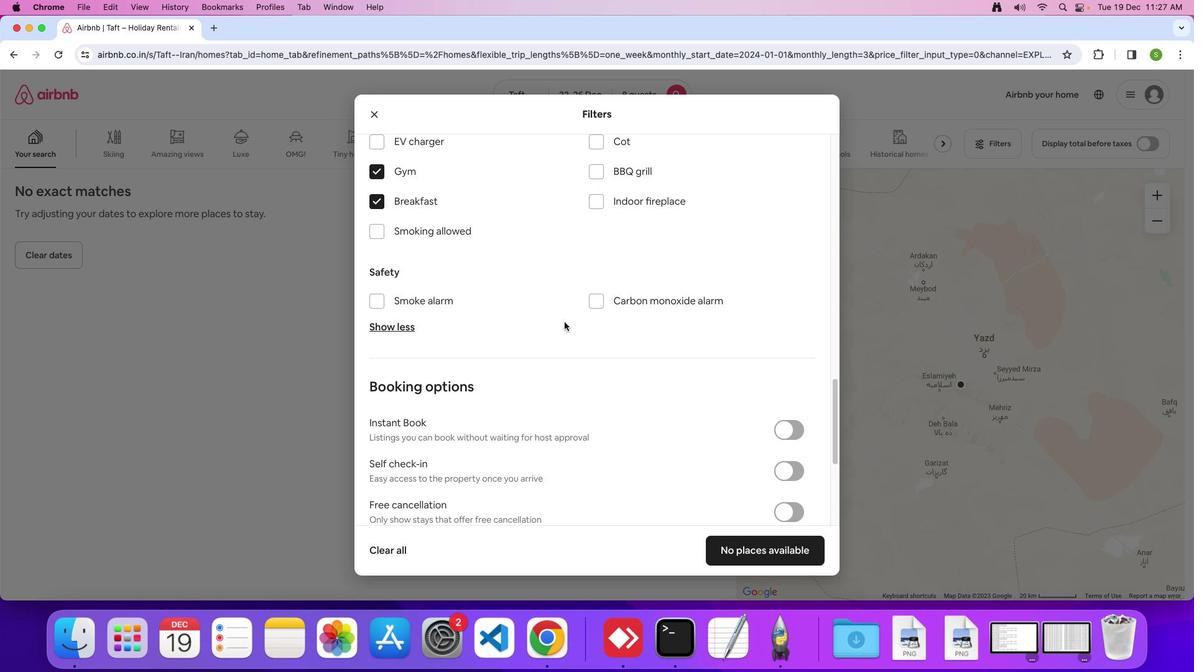 
Action: Mouse scrolled (566, 323) with delta (1, 0)
Screenshot: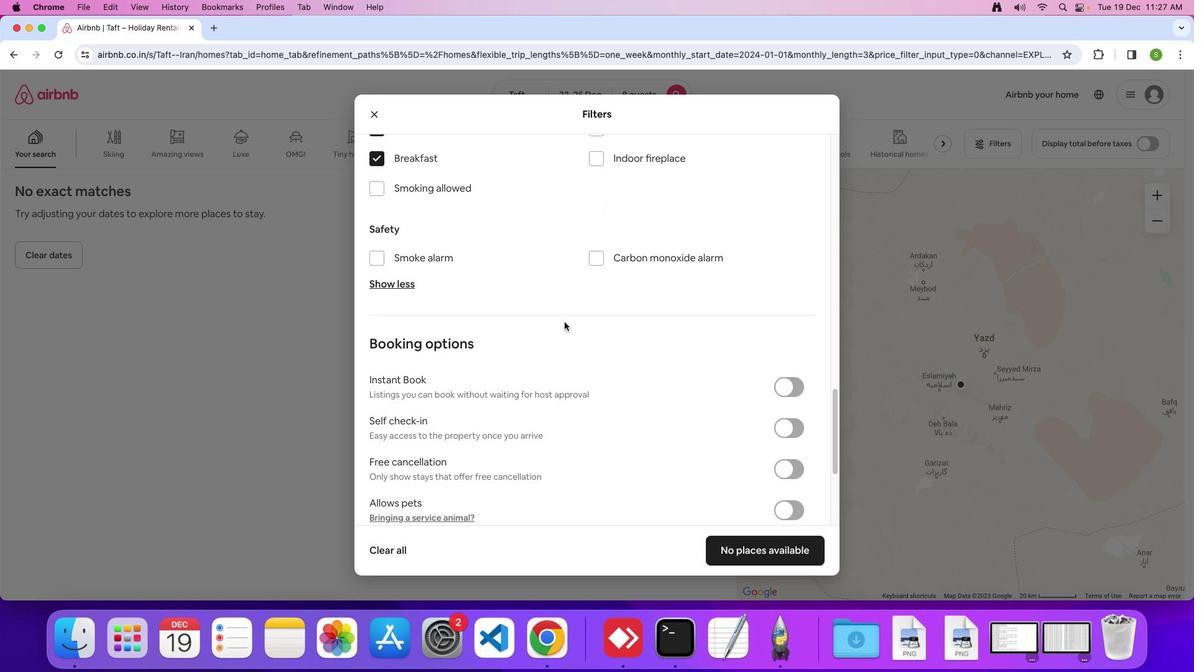 
Action: Mouse scrolled (566, 323) with delta (1, 0)
Screenshot: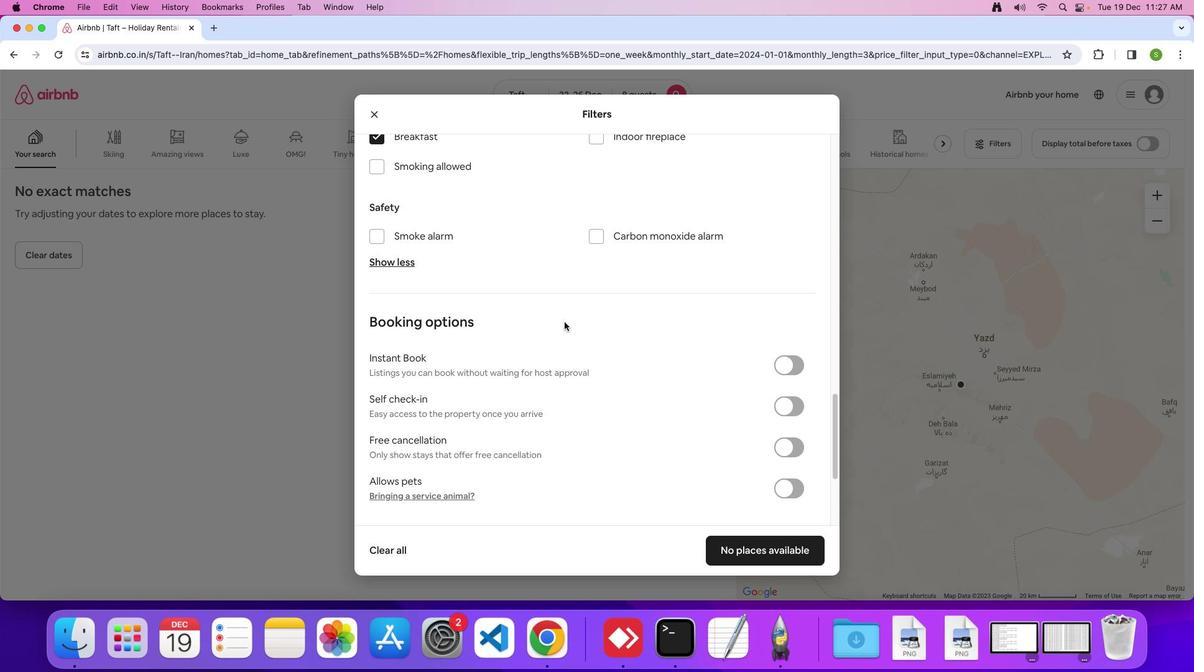 
Action: Mouse scrolled (566, 323) with delta (1, 0)
Screenshot: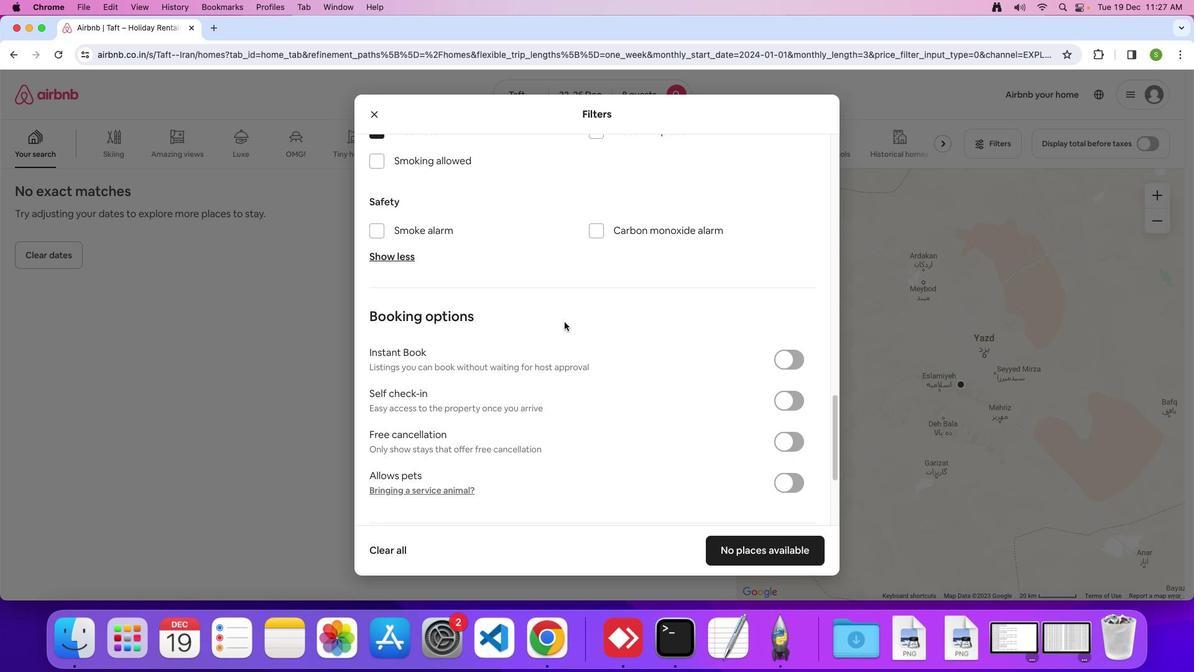 
Action: Mouse scrolled (566, 323) with delta (1, 0)
Screenshot: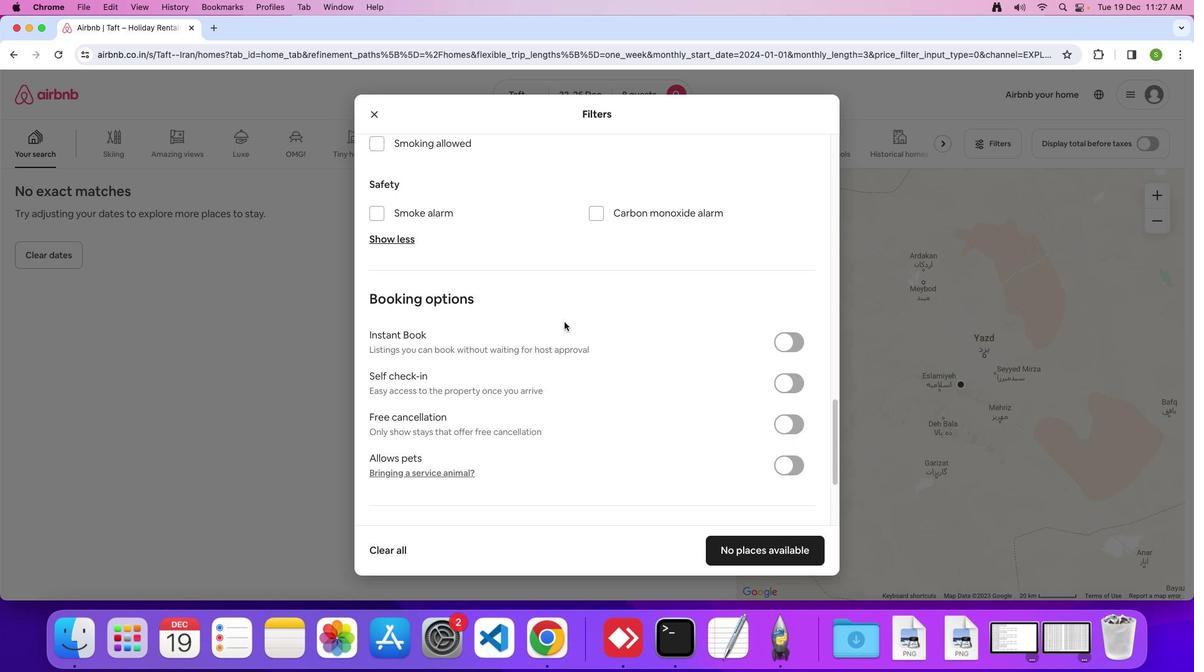 
Action: Mouse scrolled (566, 323) with delta (1, 0)
Screenshot: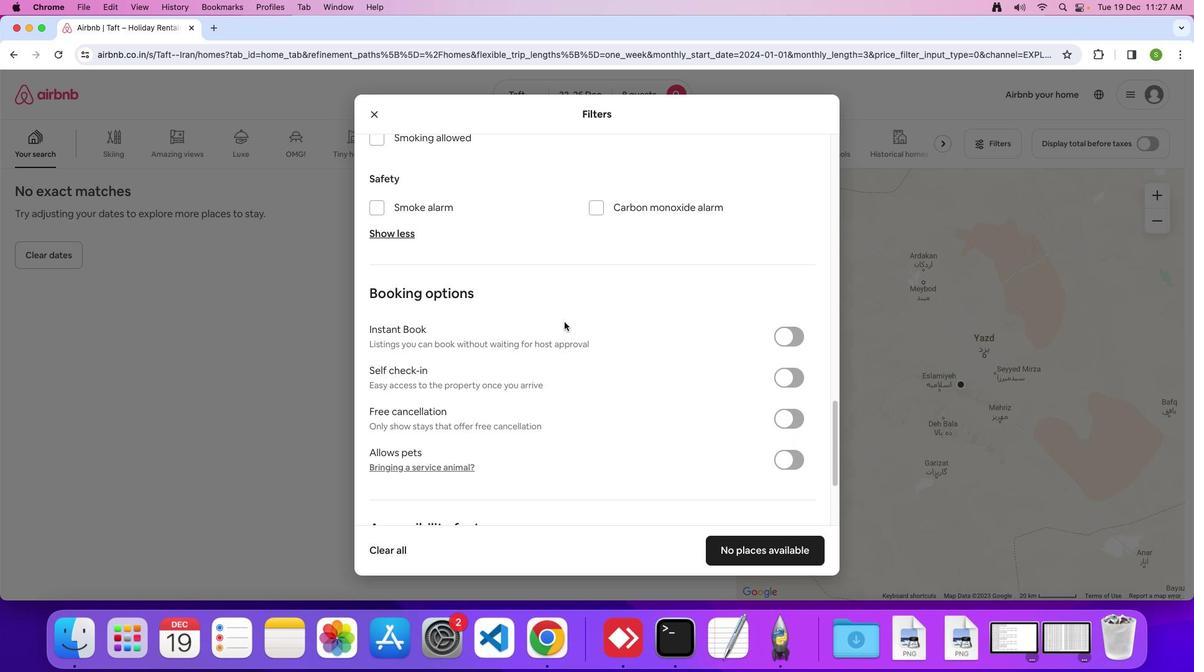 
Action: Mouse scrolled (566, 323) with delta (1, 0)
Screenshot: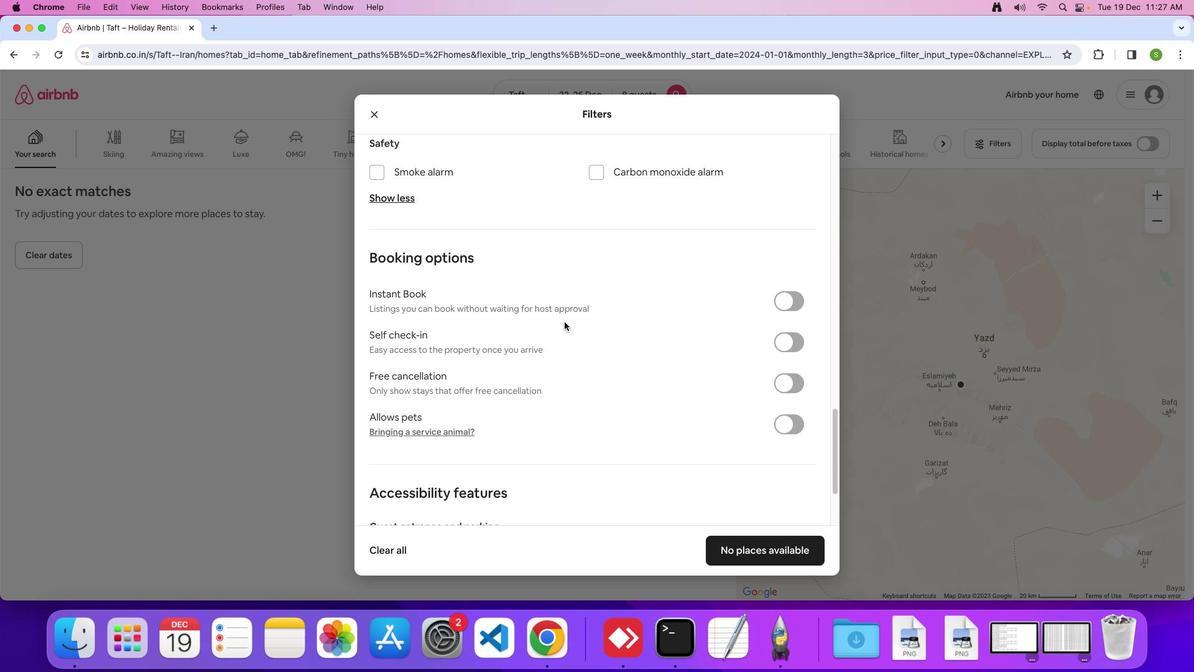 
Action: Mouse scrolled (566, 323) with delta (1, 0)
Screenshot: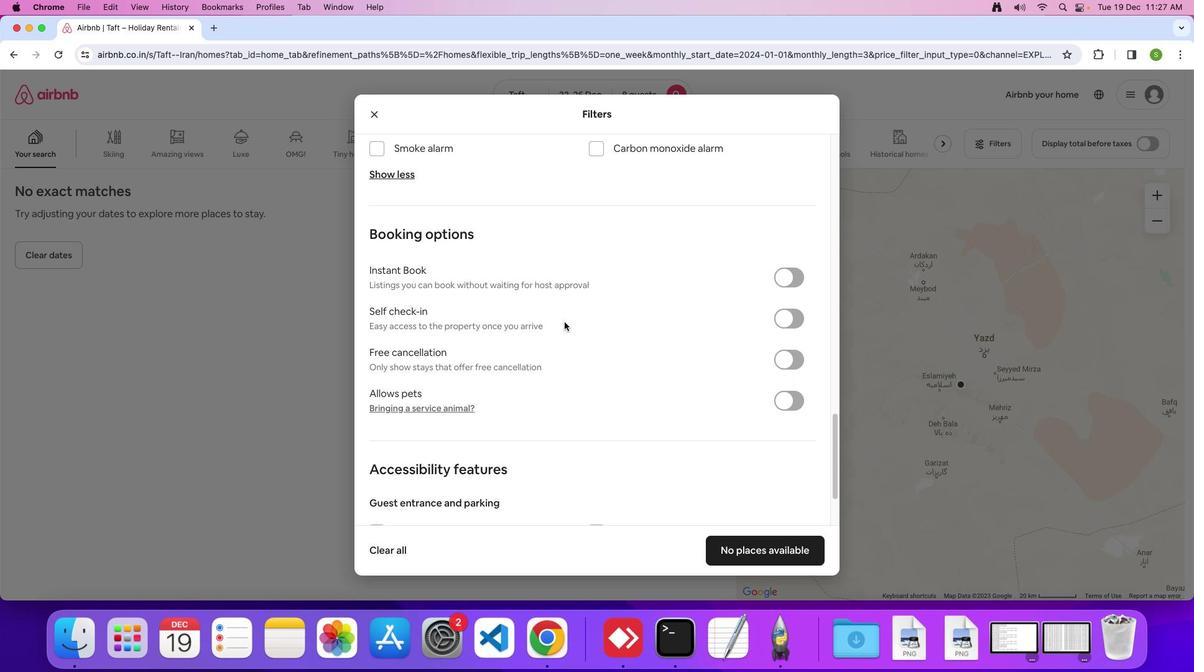 
Action: Mouse scrolled (566, 323) with delta (1, 0)
Screenshot: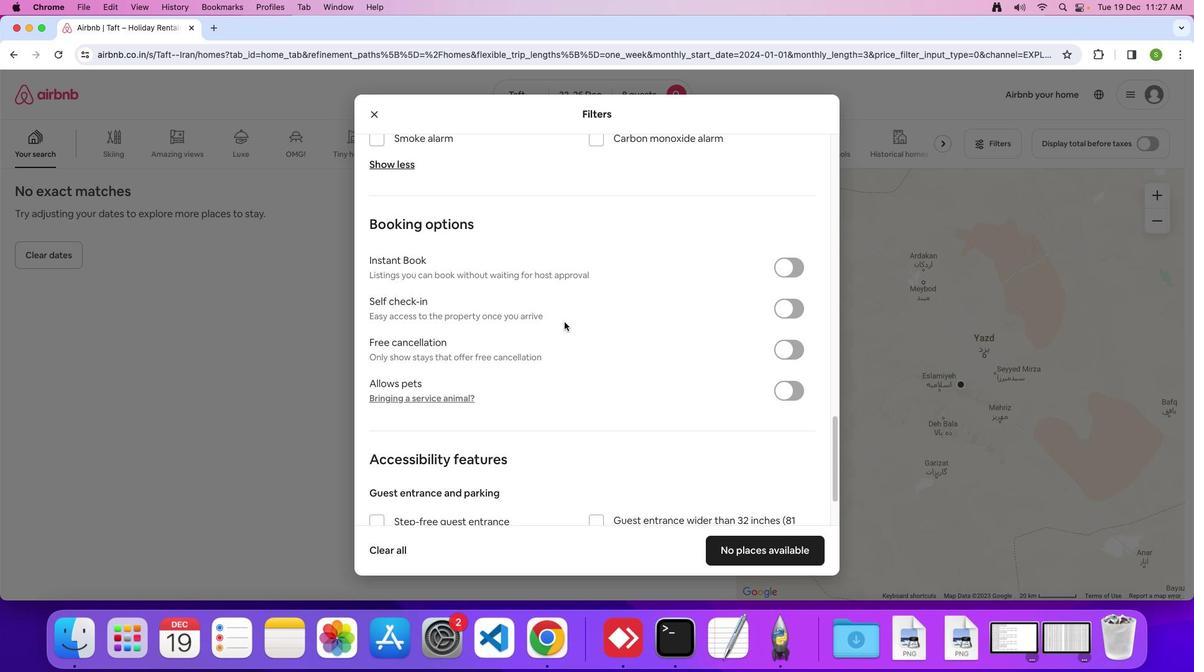 
Action: Mouse scrolled (566, 323) with delta (1, 0)
Screenshot: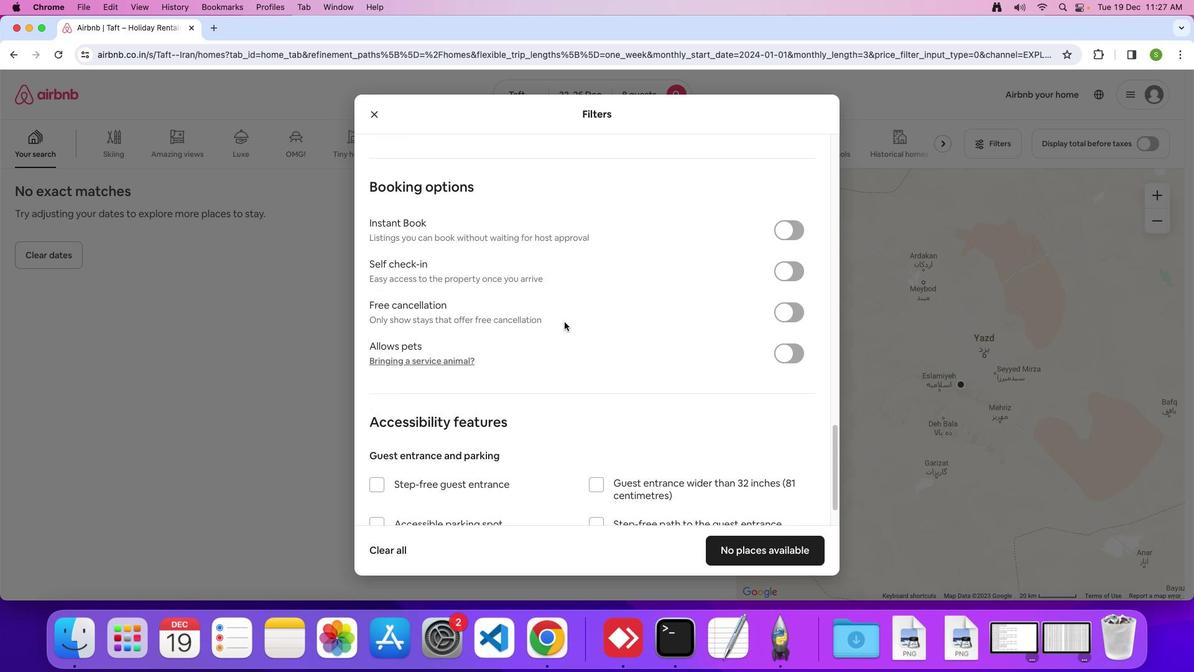 
Action: Mouse scrolled (566, 323) with delta (1, 0)
Screenshot: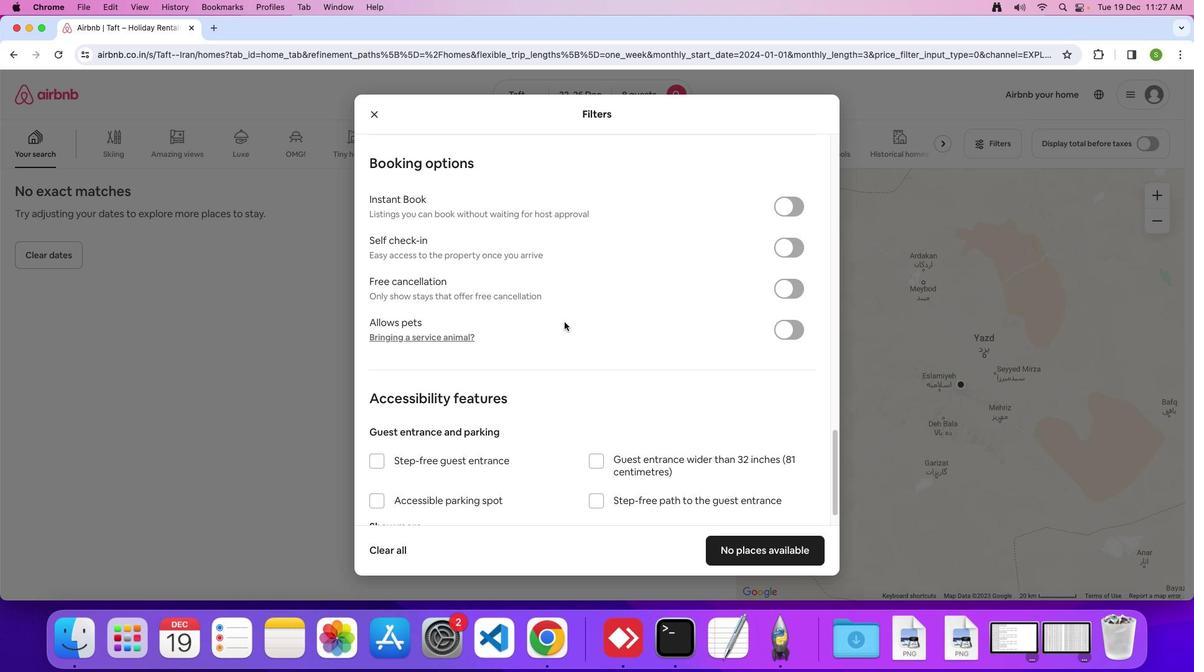 
Action: Mouse scrolled (566, 323) with delta (1, 0)
Screenshot: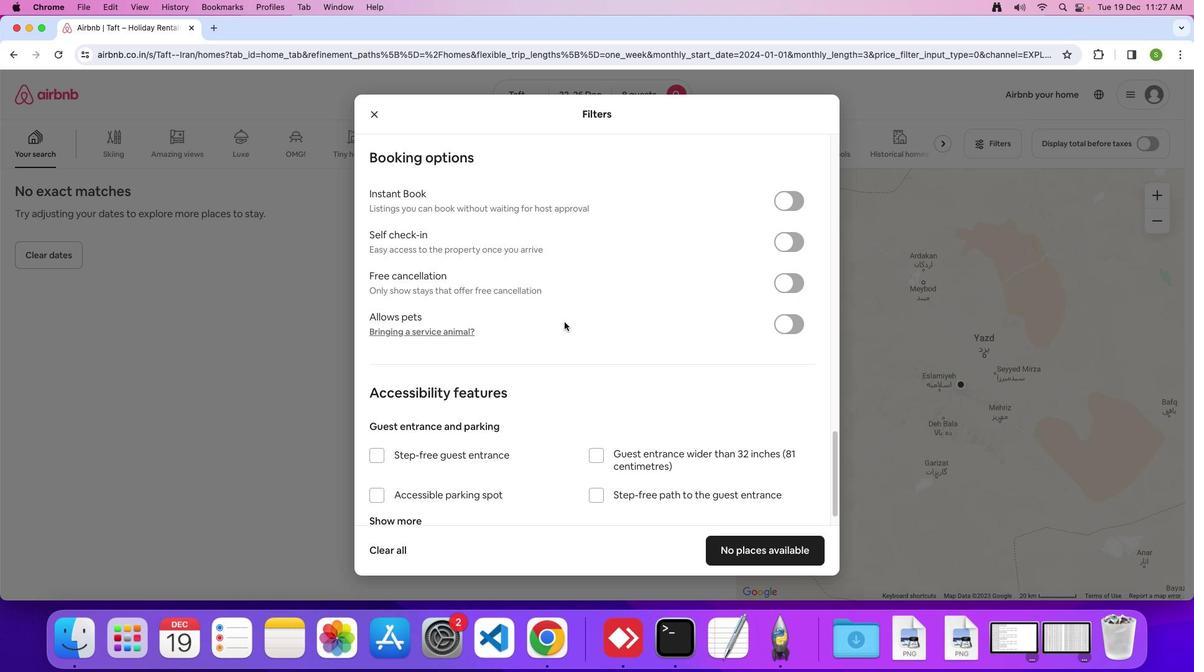 
Action: Mouse scrolled (566, 323) with delta (1, 0)
Screenshot: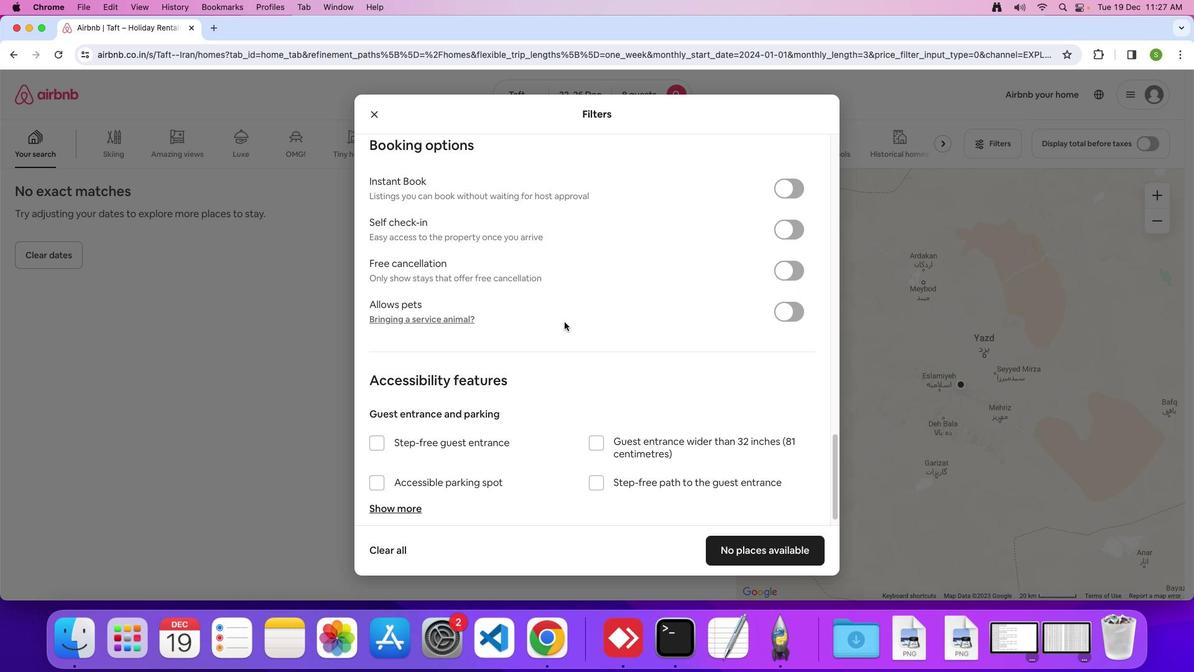 
Action: Mouse scrolled (566, 323) with delta (1, 0)
Screenshot: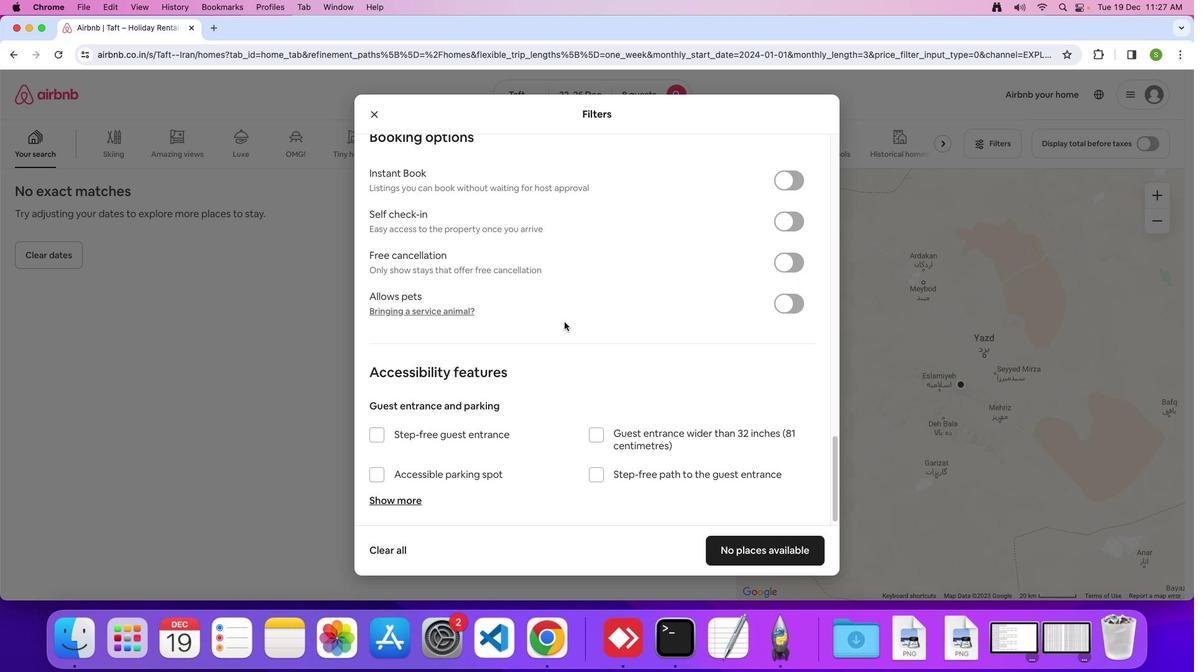 
Action: Mouse scrolled (566, 323) with delta (1, 0)
Screenshot: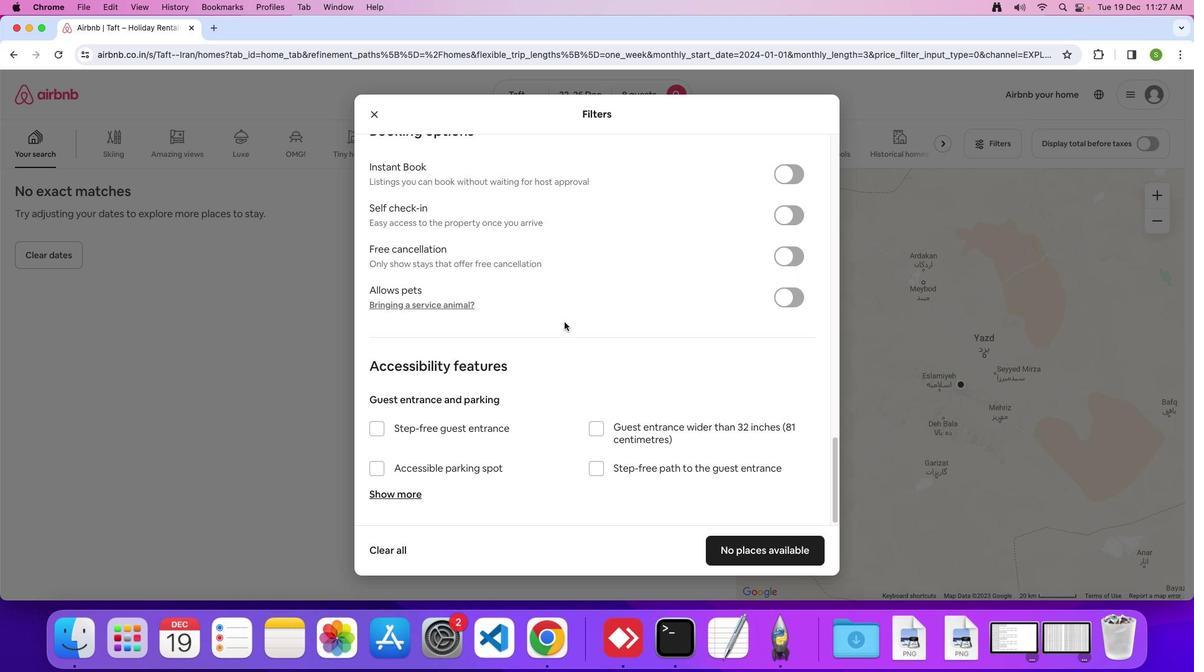 
Action: Mouse scrolled (566, 323) with delta (1, 0)
Screenshot: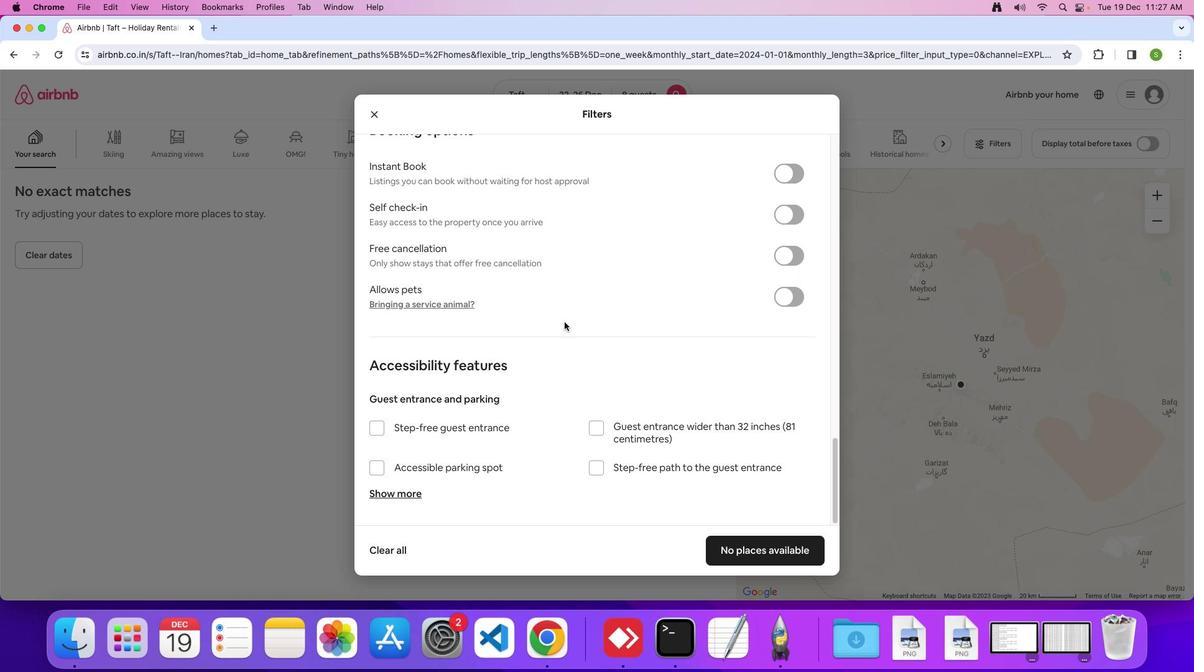 
Action: Mouse scrolled (566, 323) with delta (1, 0)
Screenshot: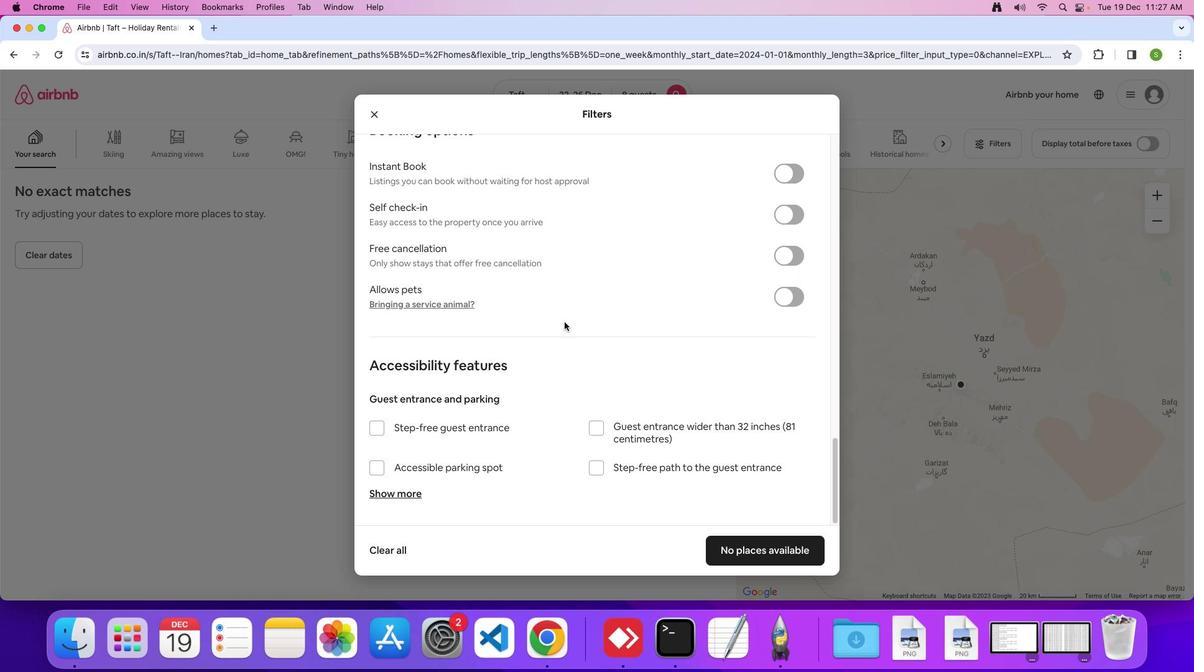 
Action: Mouse scrolled (566, 323) with delta (1, 0)
Screenshot: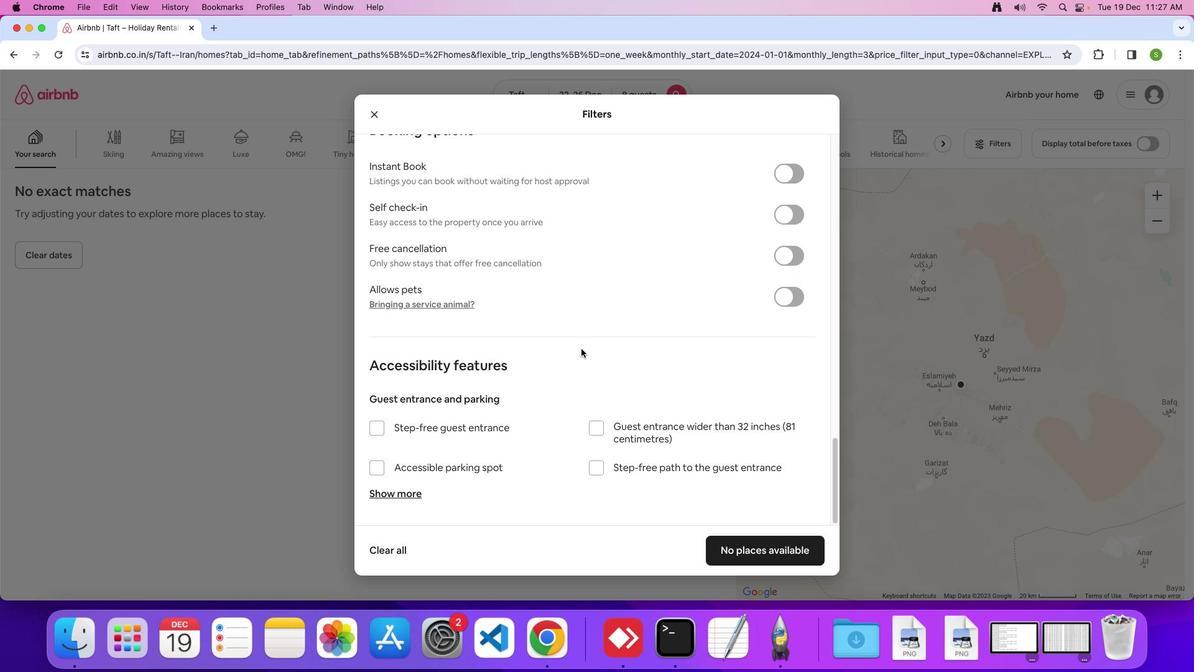 
Action: Mouse moved to (739, 550)
Screenshot: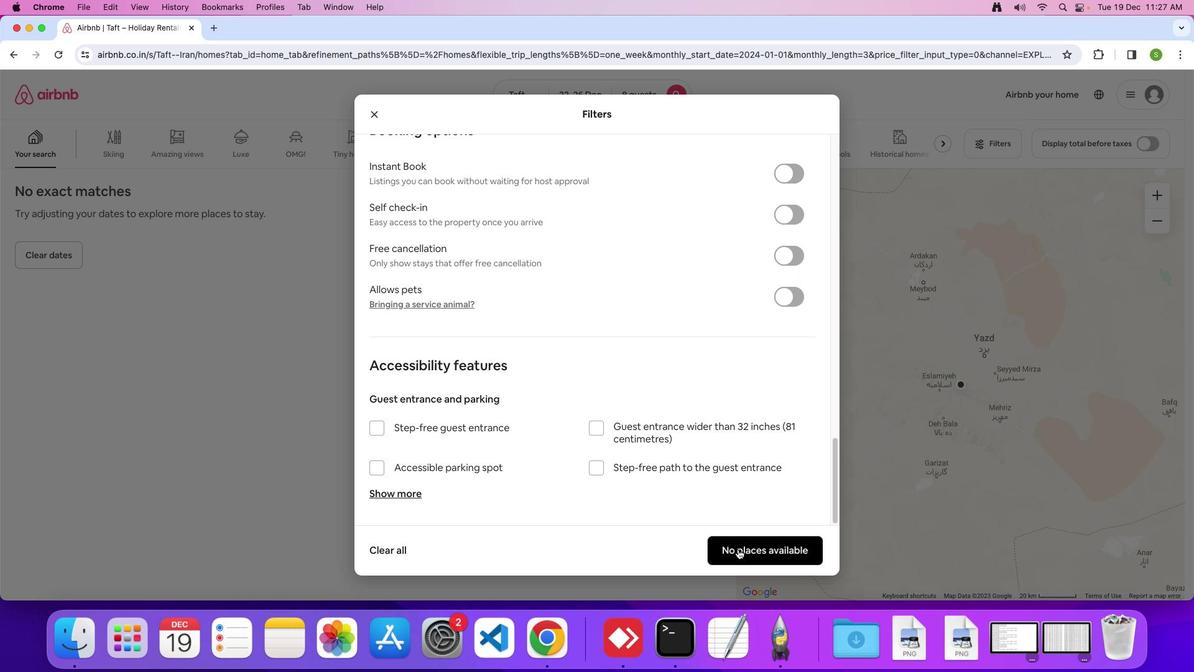 
Action: Mouse pressed left at (739, 550)
Screenshot: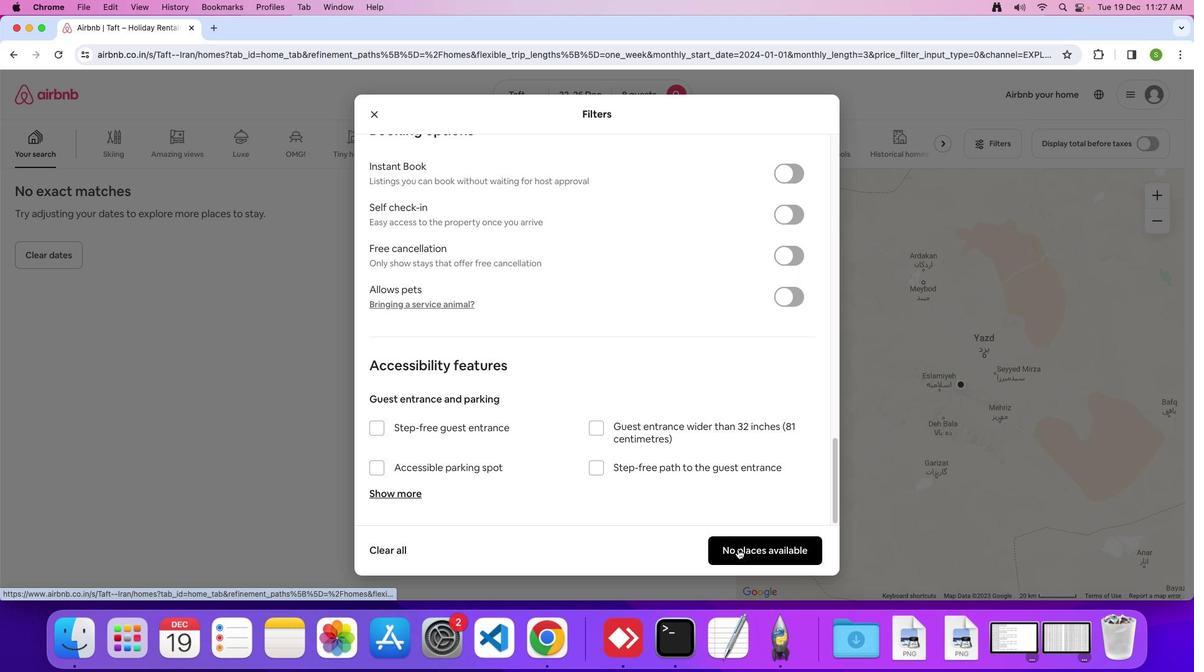 
Action: Mouse moved to (575, 344)
Screenshot: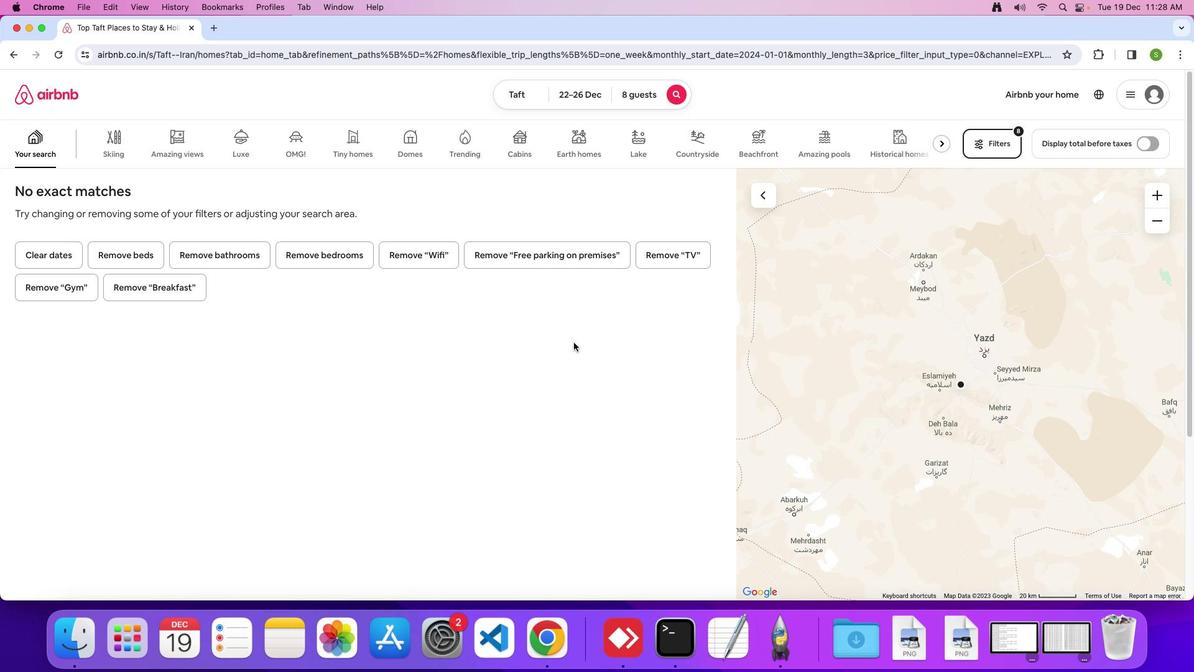 
